 Task: Find connections with filter location Earlsfield with filter topic #careertips with filter profile language German with filter current company Prudent Technologies and Consulting, Inc. with filter school Poornima University with filter industry Utility System Construction with filter service category Information Management with filter keywords title Construction Worker
Action: Mouse moved to (174, 296)
Screenshot: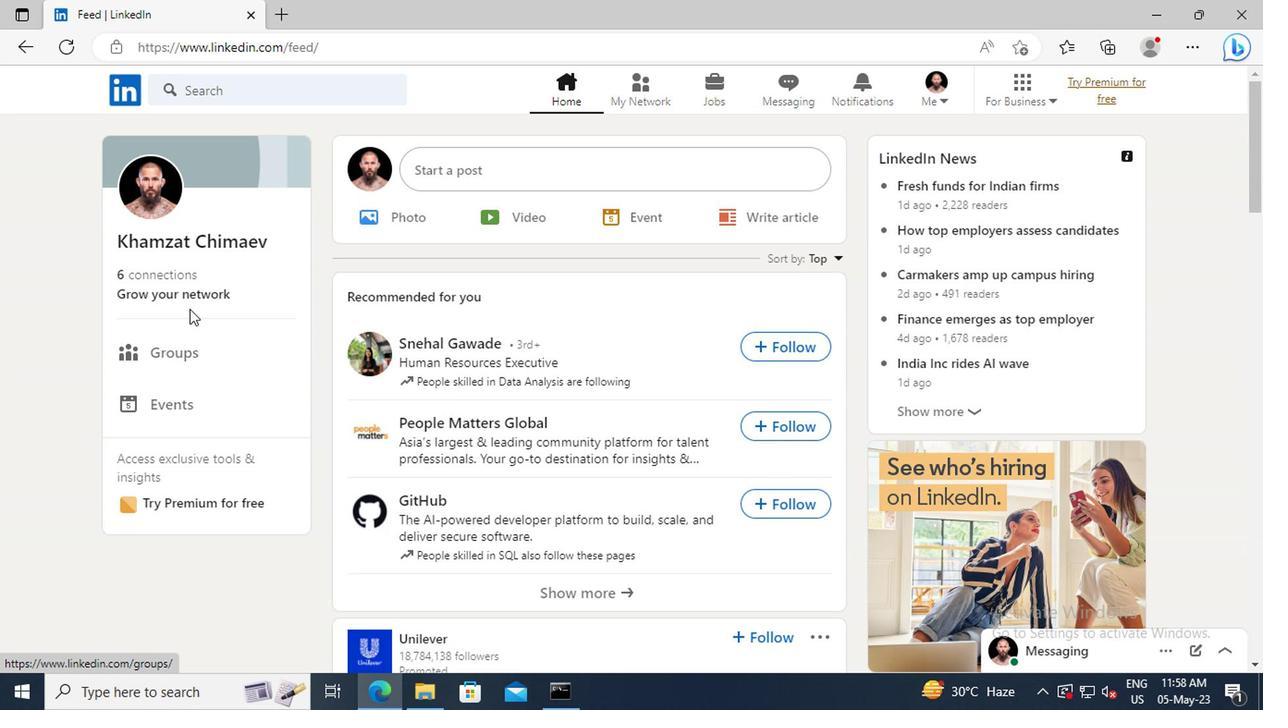 
Action: Mouse pressed left at (174, 296)
Screenshot: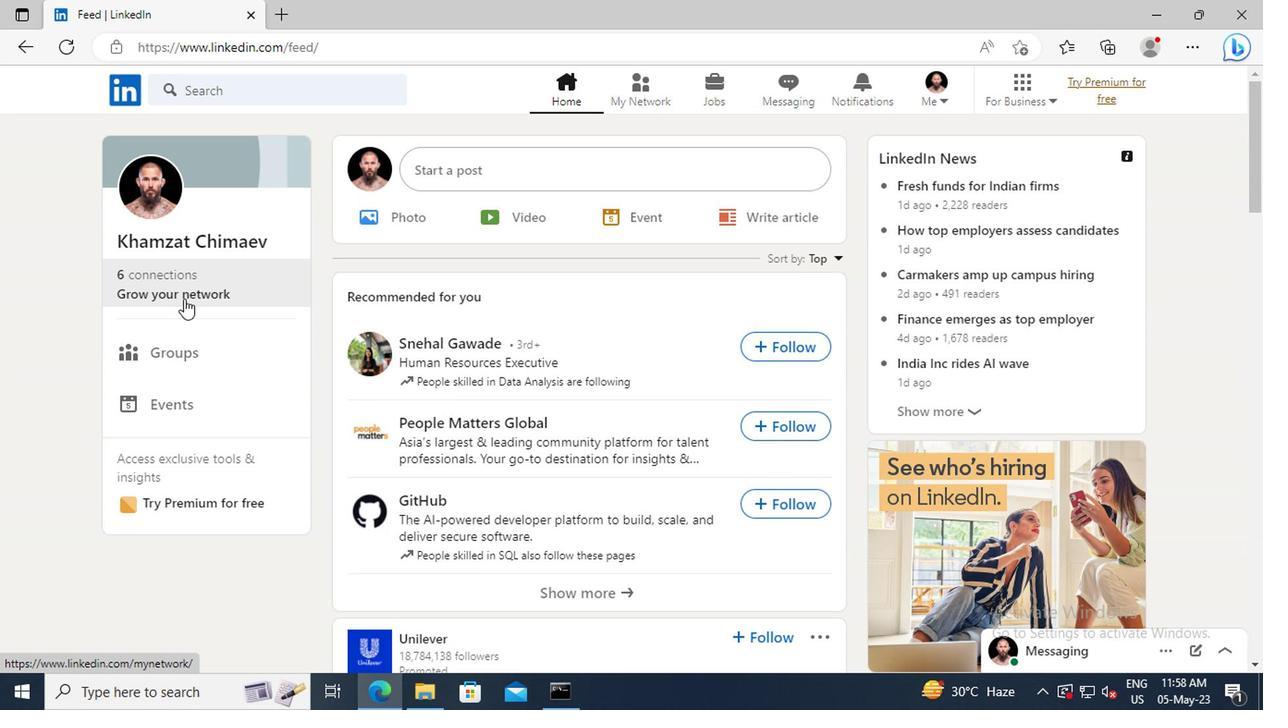 
Action: Mouse moved to (182, 196)
Screenshot: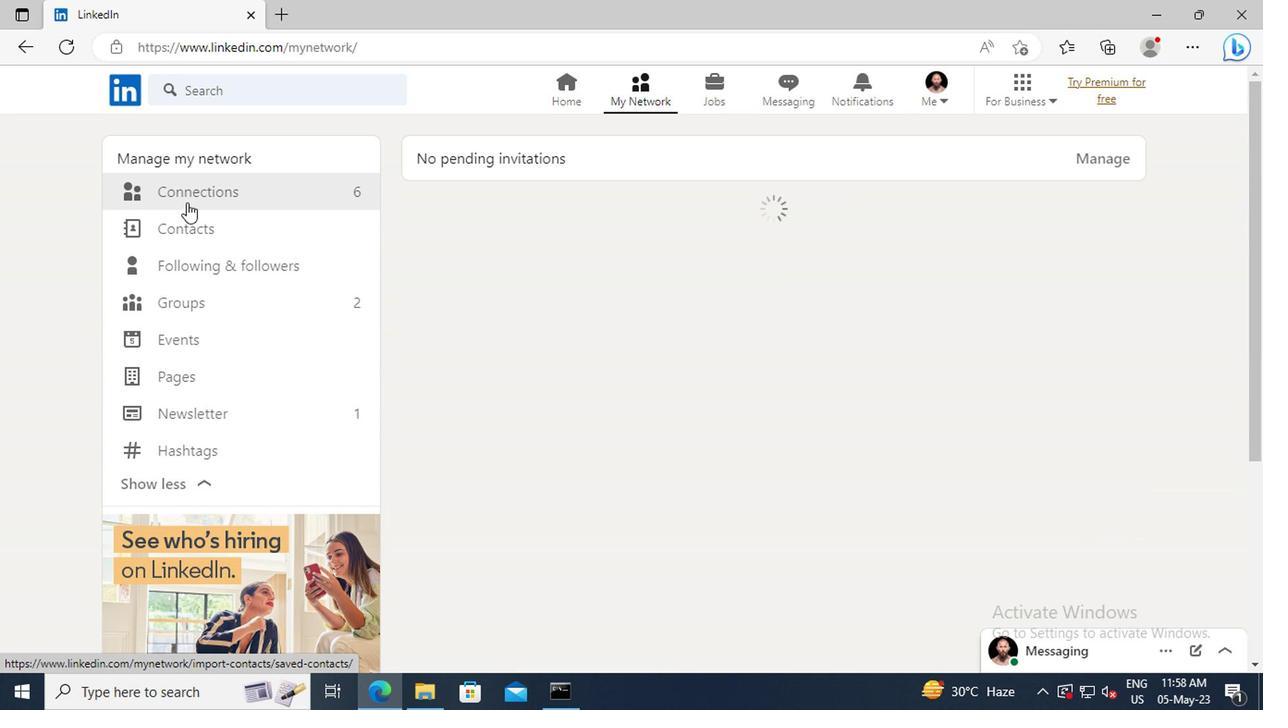 
Action: Mouse pressed left at (182, 196)
Screenshot: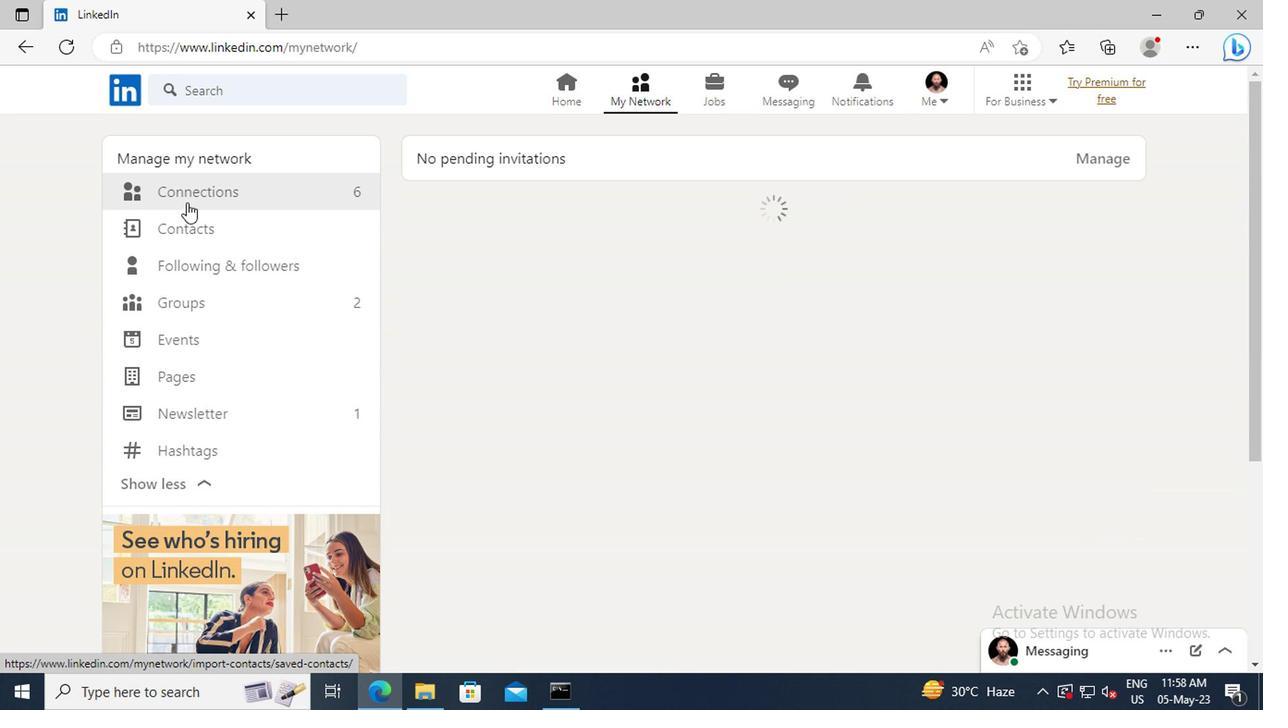 
Action: Mouse moved to (736, 198)
Screenshot: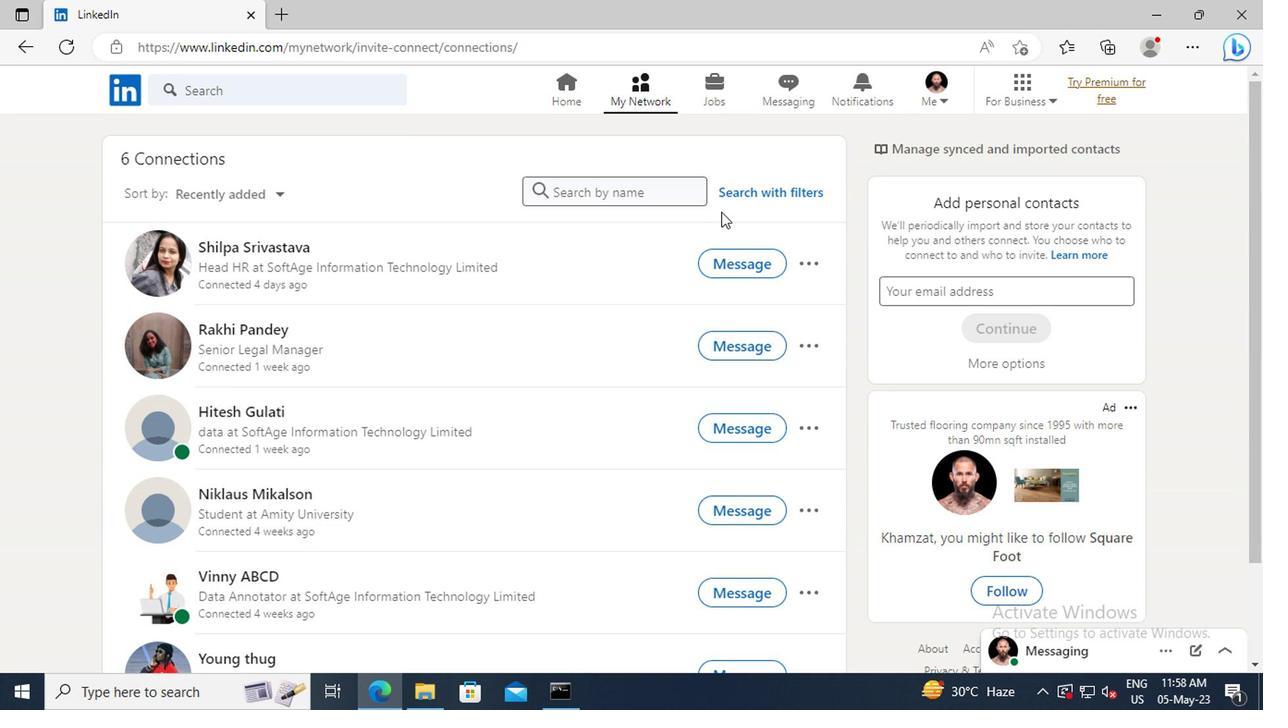 
Action: Mouse pressed left at (736, 198)
Screenshot: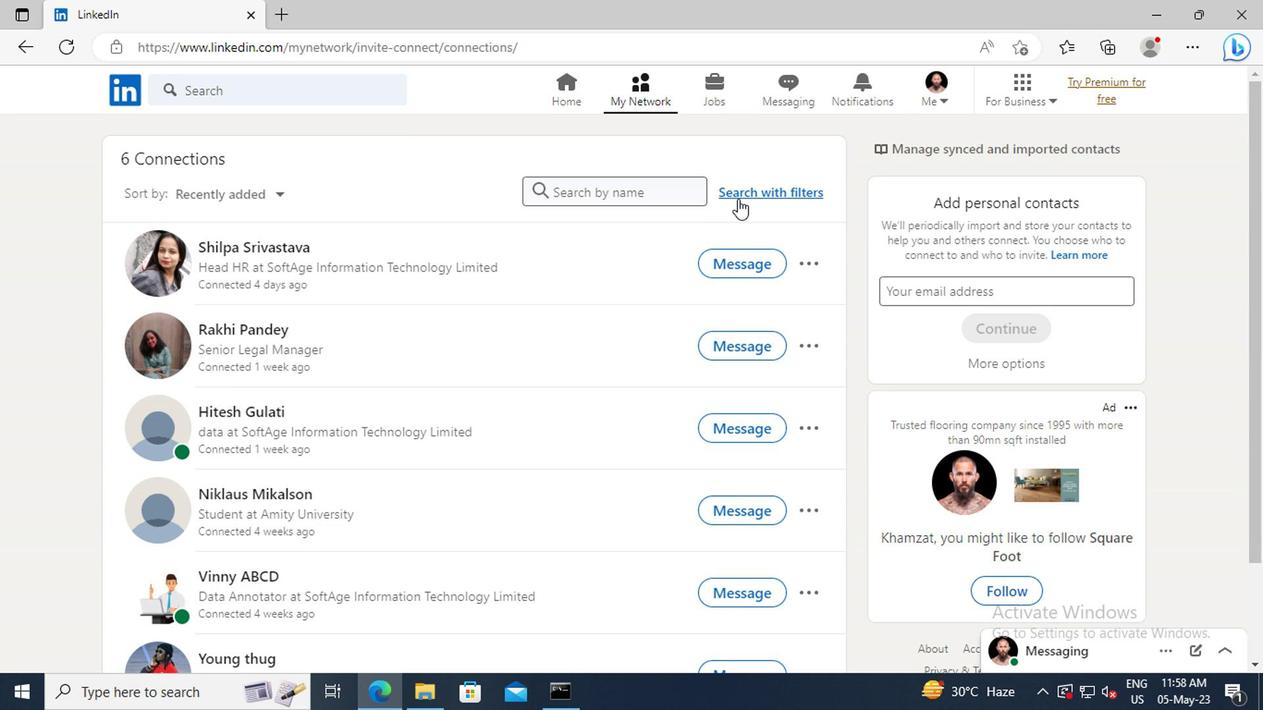 
Action: Mouse moved to (700, 151)
Screenshot: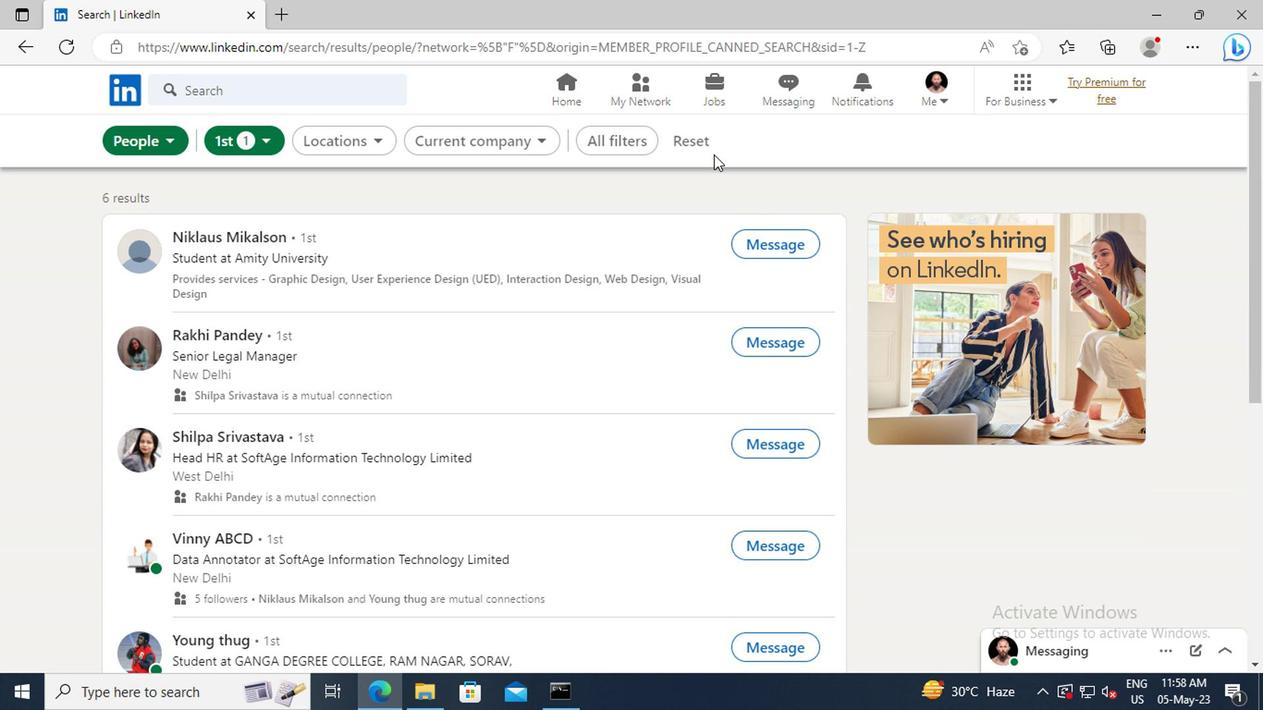 
Action: Mouse pressed left at (700, 151)
Screenshot: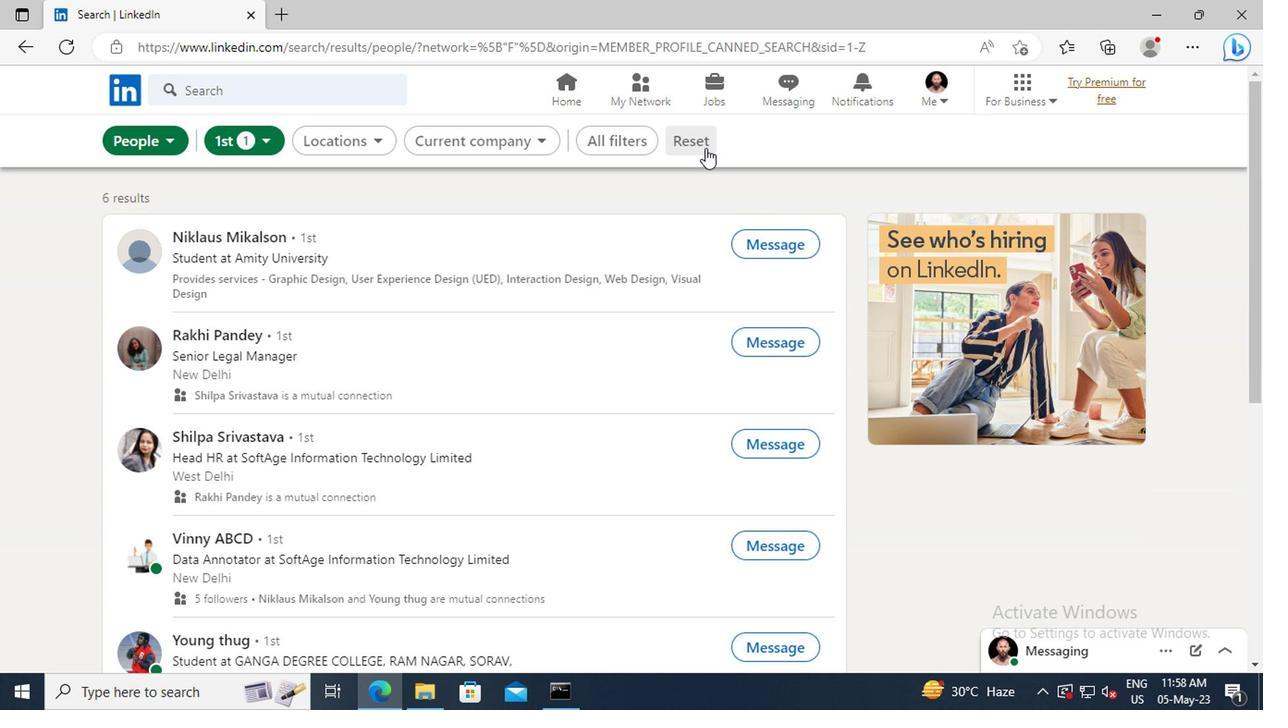 
Action: Mouse moved to (677, 148)
Screenshot: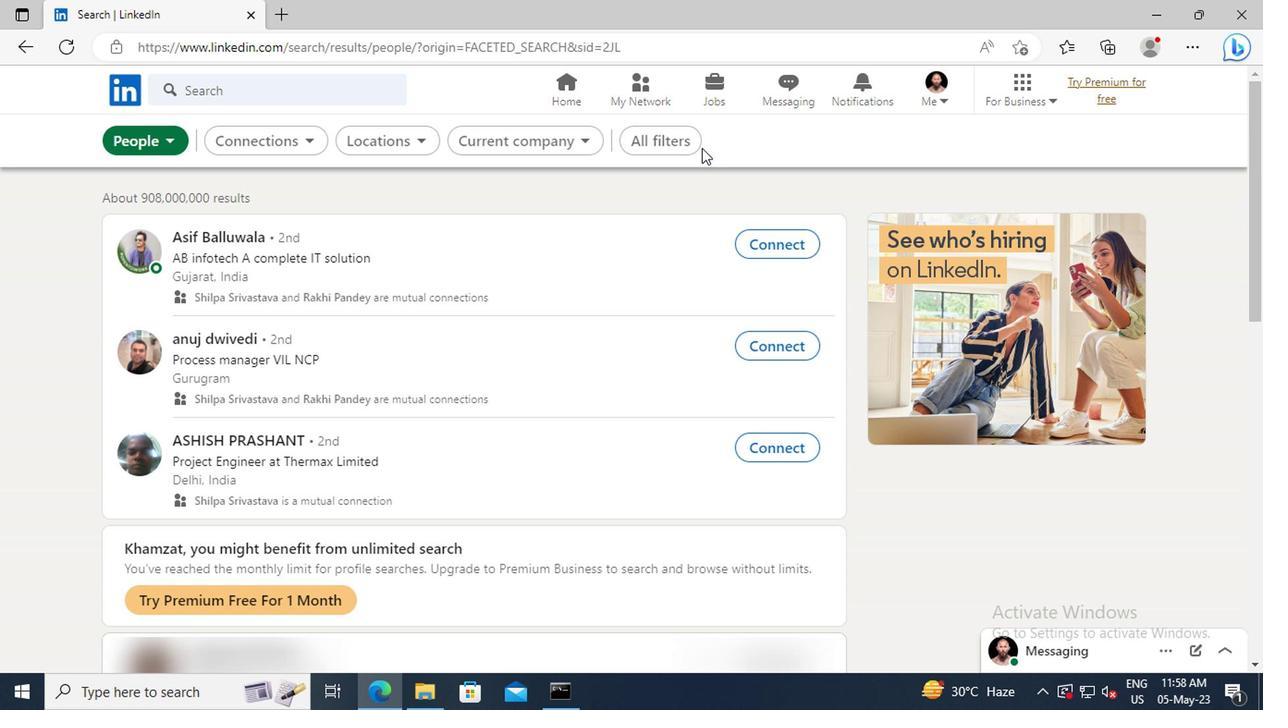
Action: Mouse pressed left at (677, 148)
Screenshot: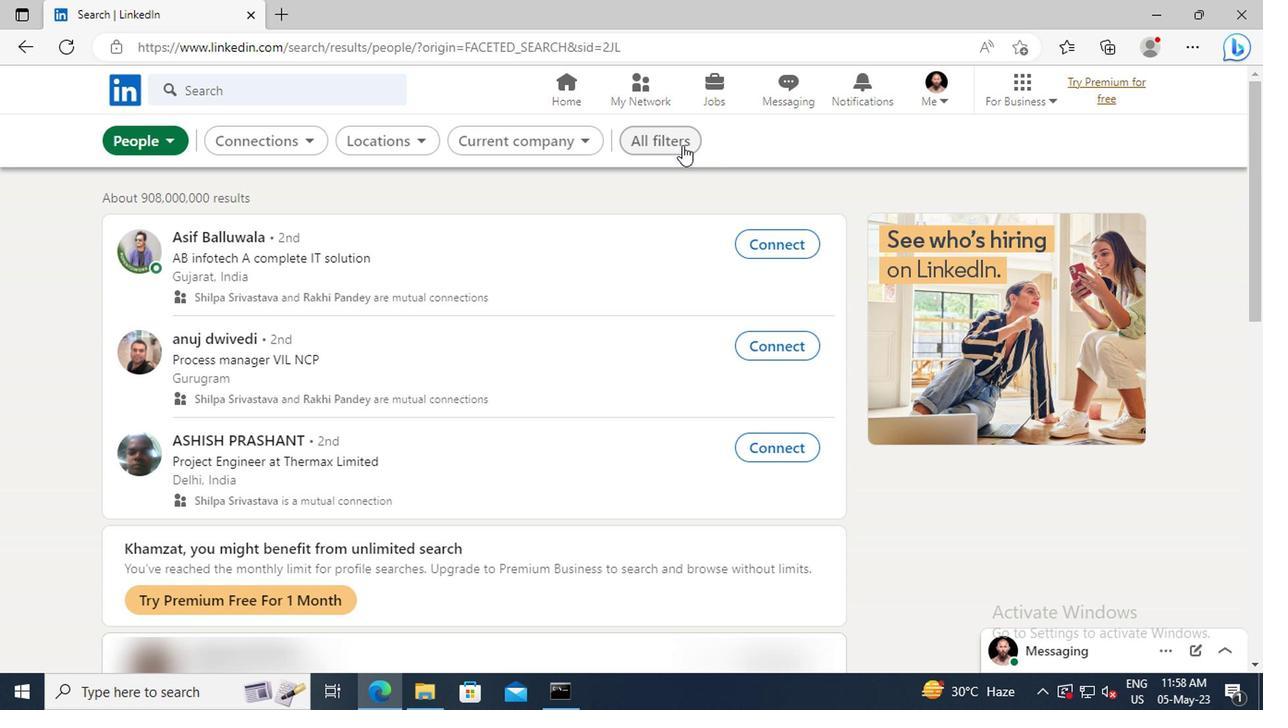 
Action: Mouse moved to (974, 316)
Screenshot: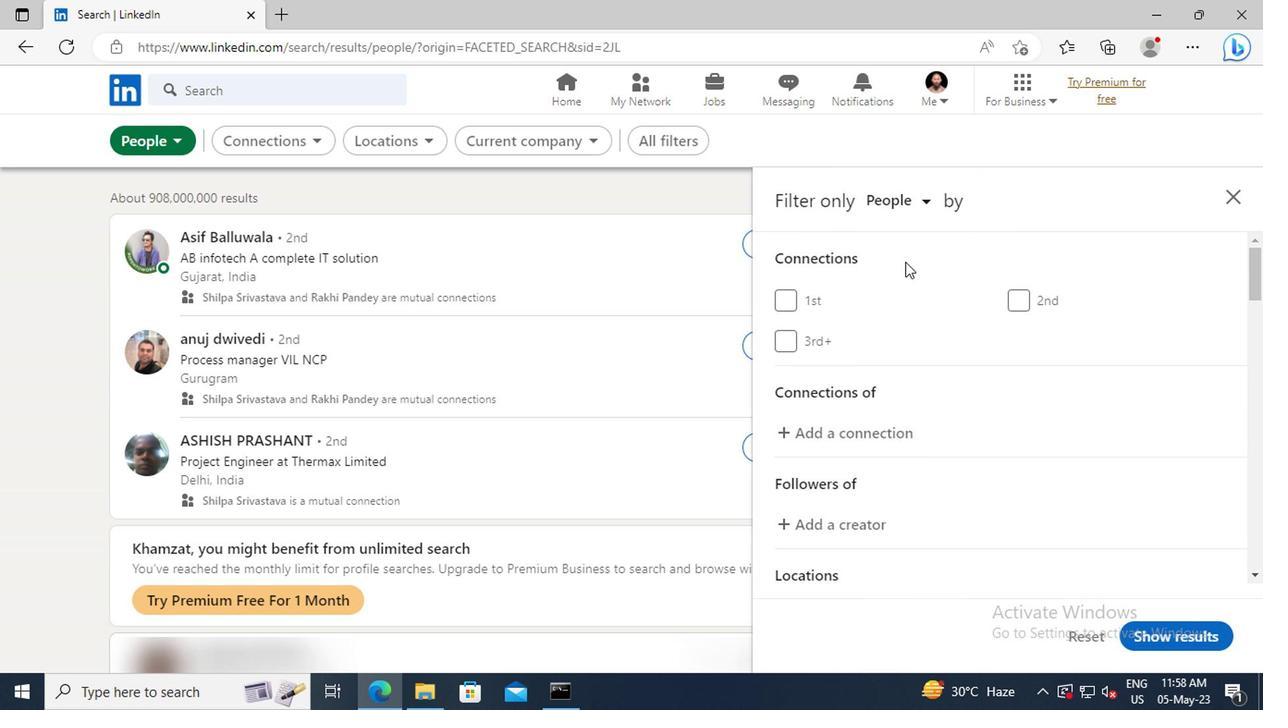 
Action: Mouse scrolled (974, 315) with delta (0, 0)
Screenshot: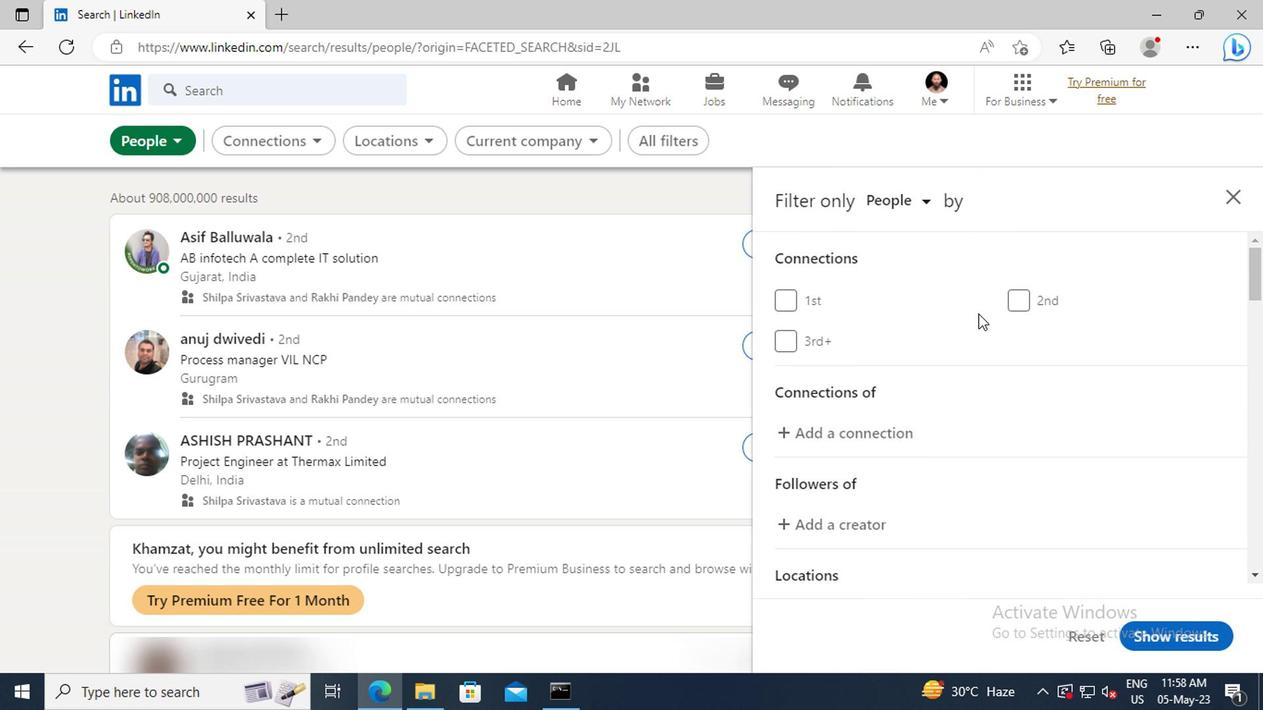 
Action: Mouse scrolled (974, 315) with delta (0, 0)
Screenshot: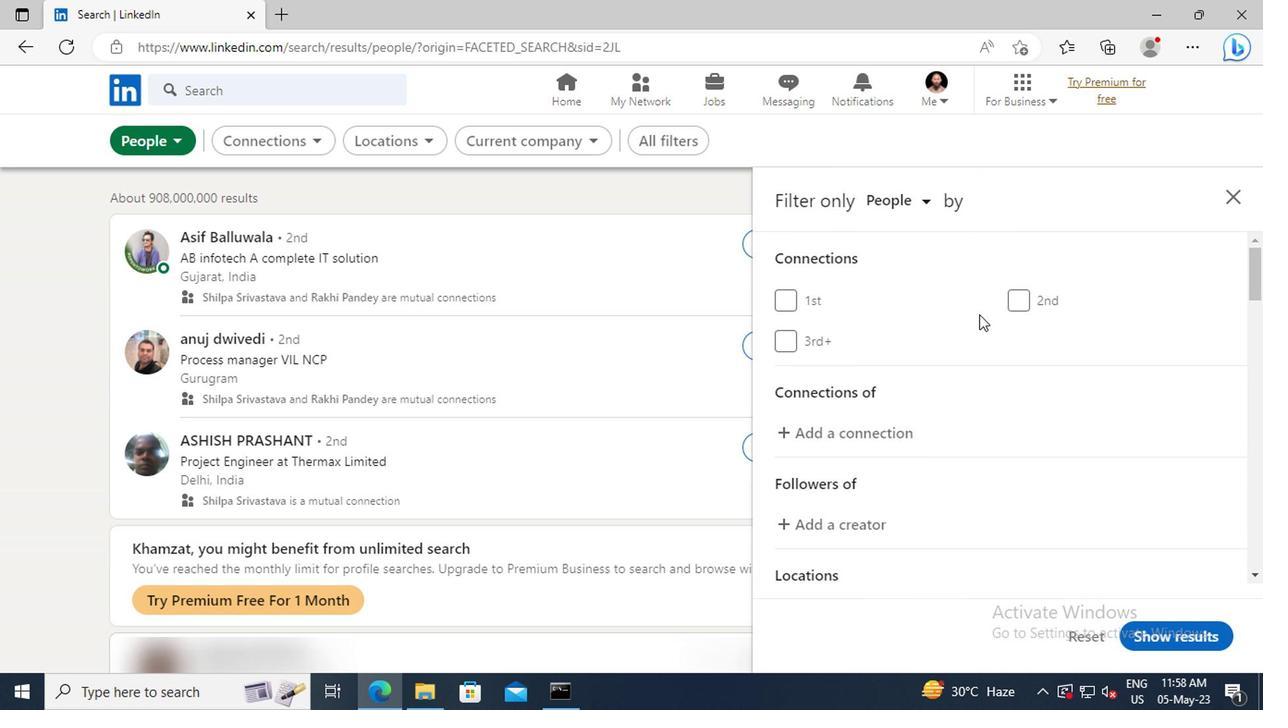 
Action: Mouse scrolled (974, 315) with delta (0, 0)
Screenshot: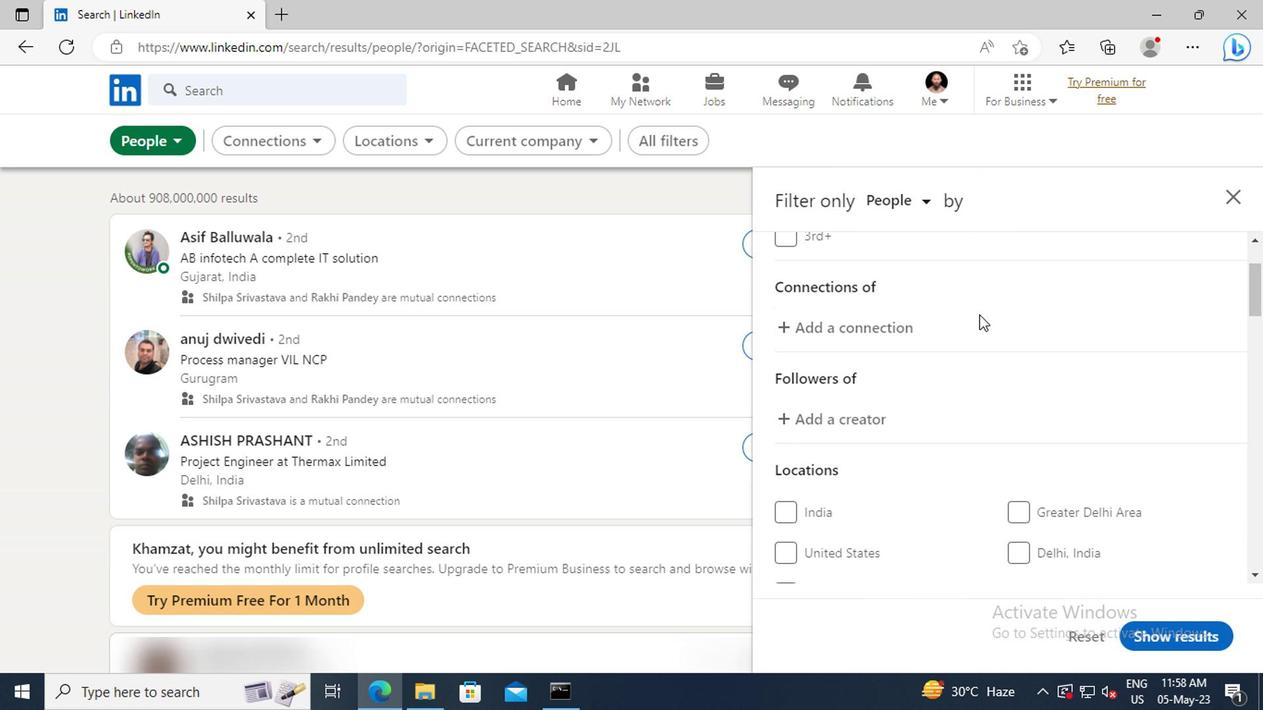 
Action: Mouse scrolled (974, 315) with delta (0, 0)
Screenshot: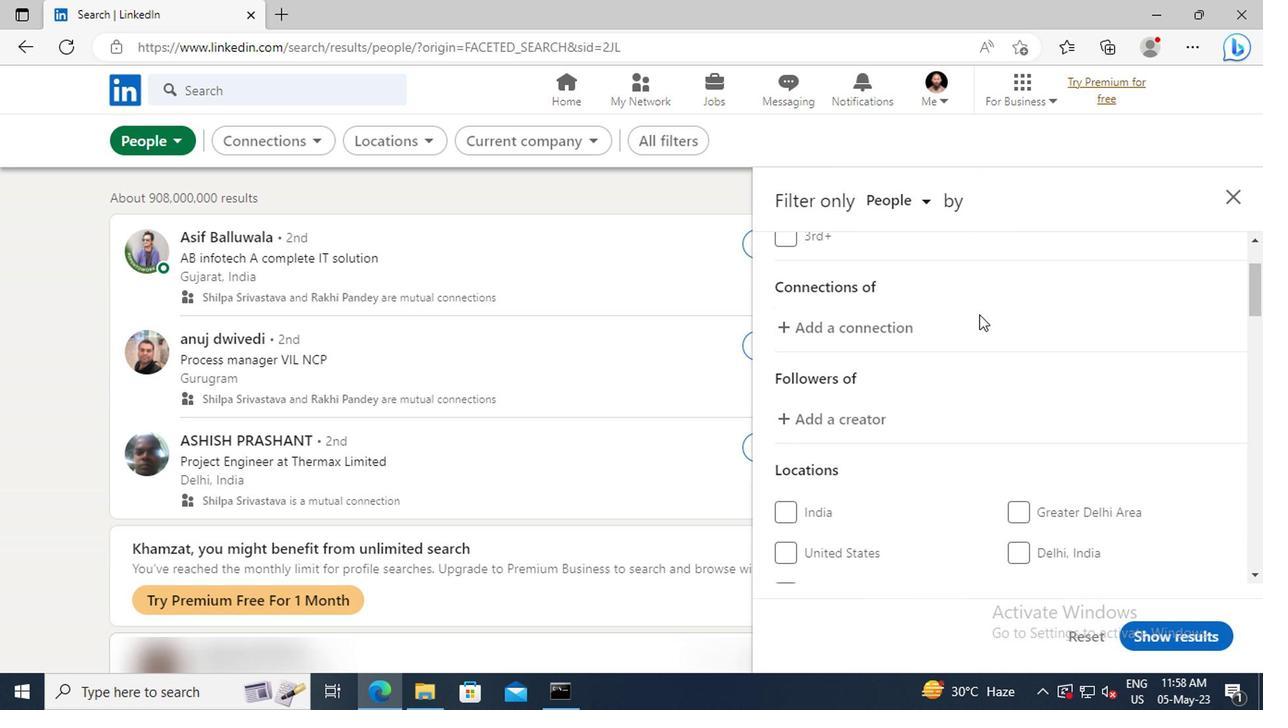 
Action: Mouse scrolled (974, 315) with delta (0, 0)
Screenshot: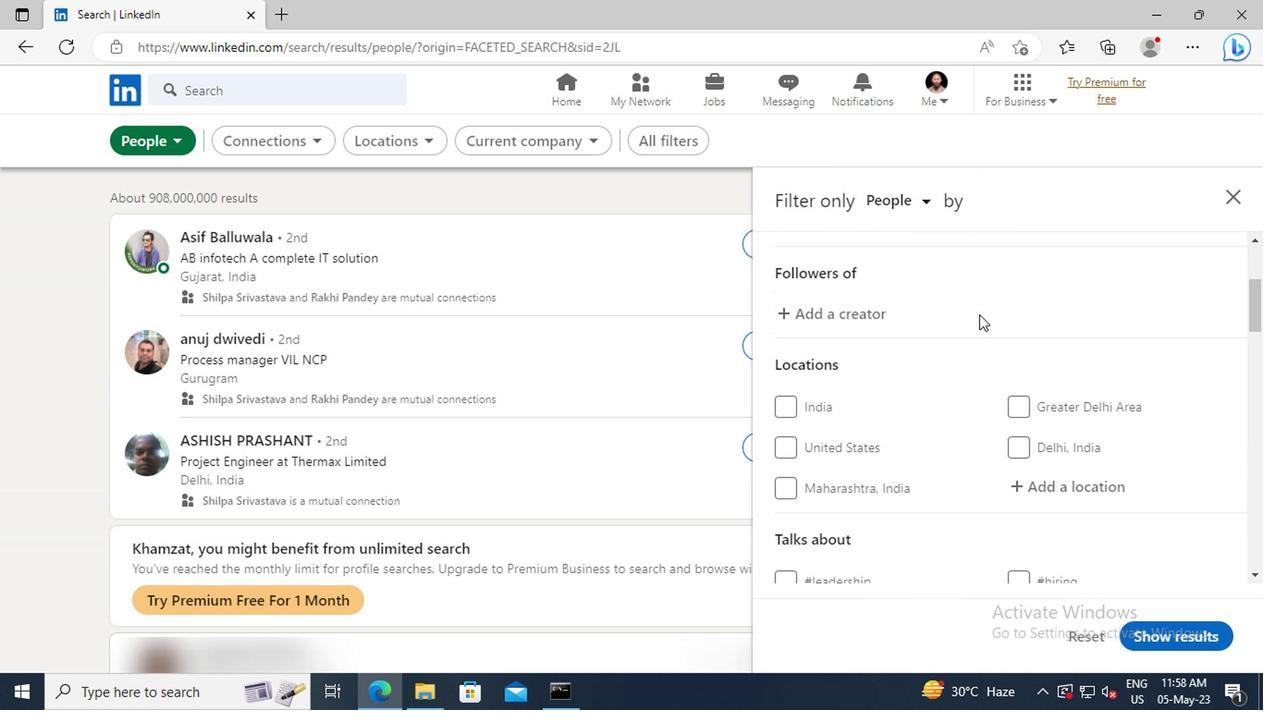 
Action: Mouse scrolled (974, 315) with delta (0, 0)
Screenshot: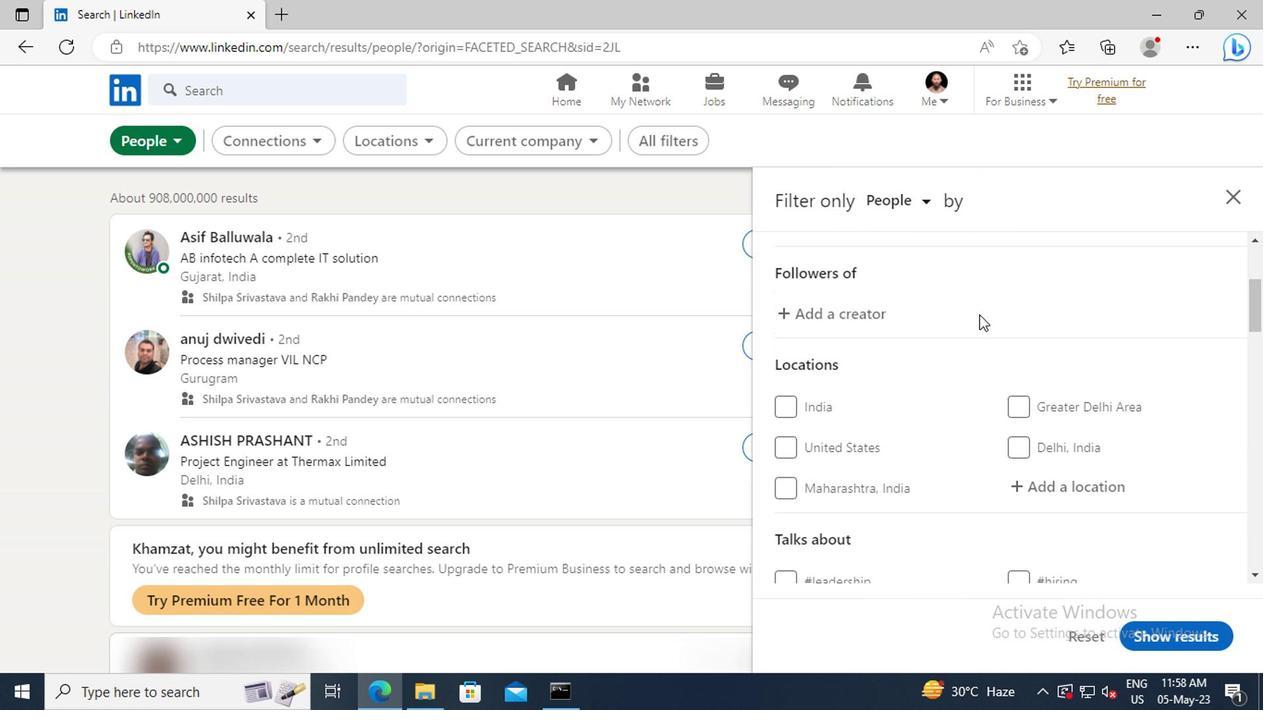 
Action: Mouse moved to (1027, 381)
Screenshot: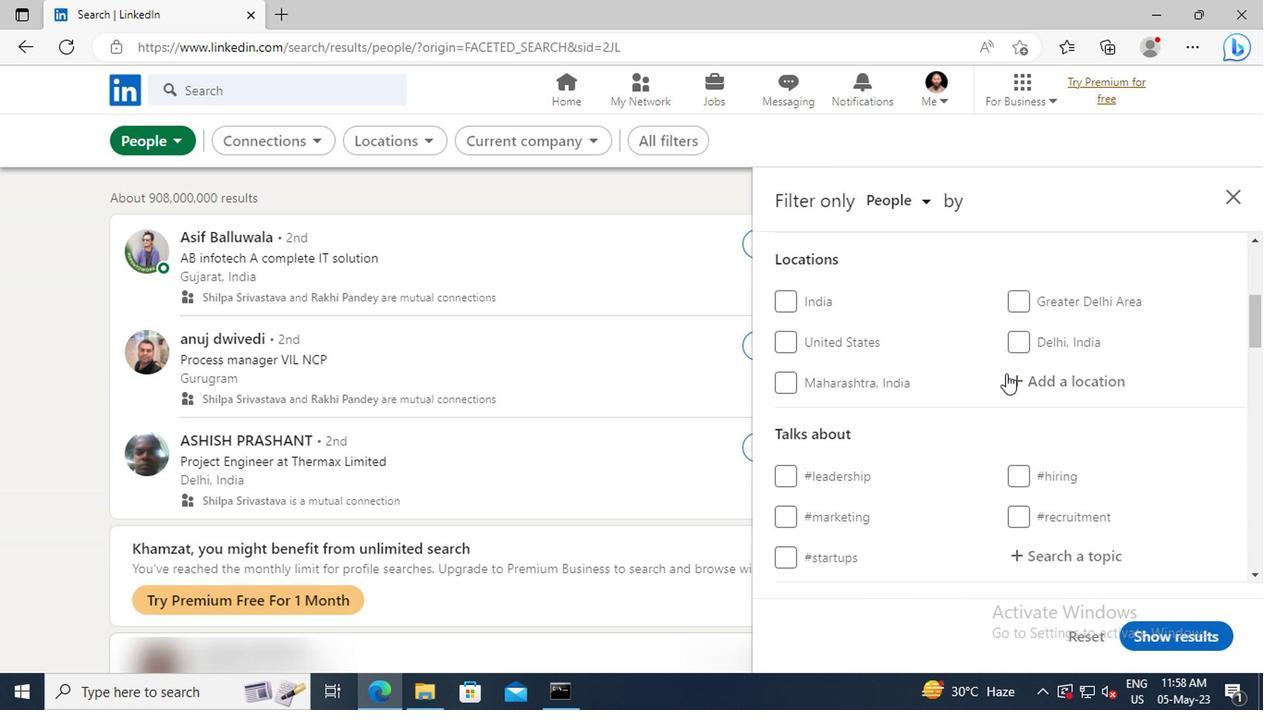 
Action: Mouse pressed left at (1027, 381)
Screenshot: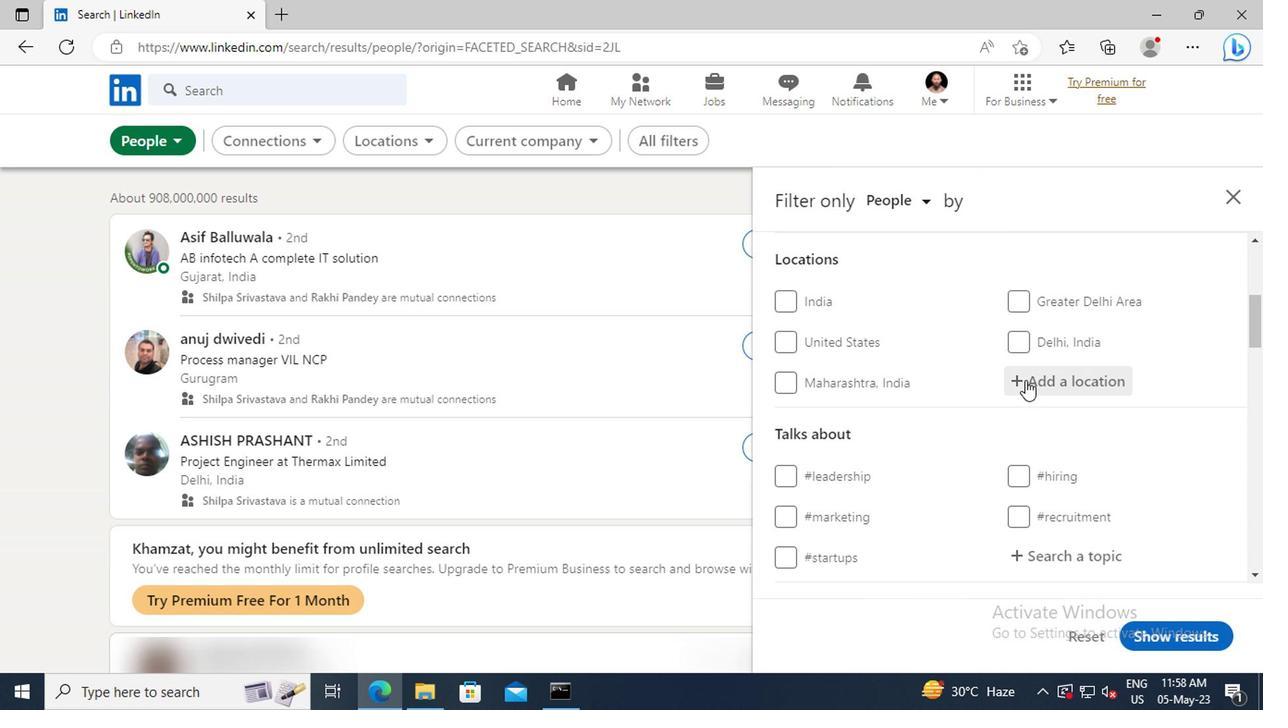 
Action: Key pressed <Key.shift>EARLSFIELD<Key.enter>
Screenshot: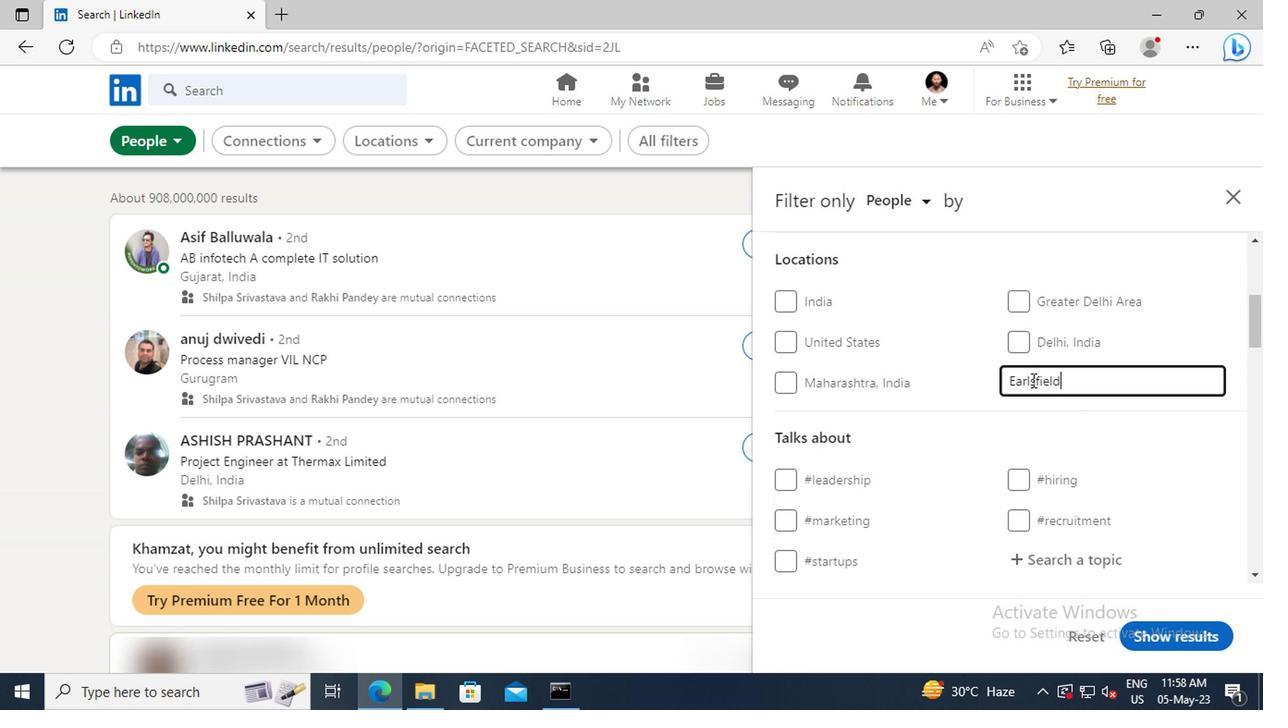 
Action: Mouse scrolled (1027, 380) with delta (0, 0)
Screenshot: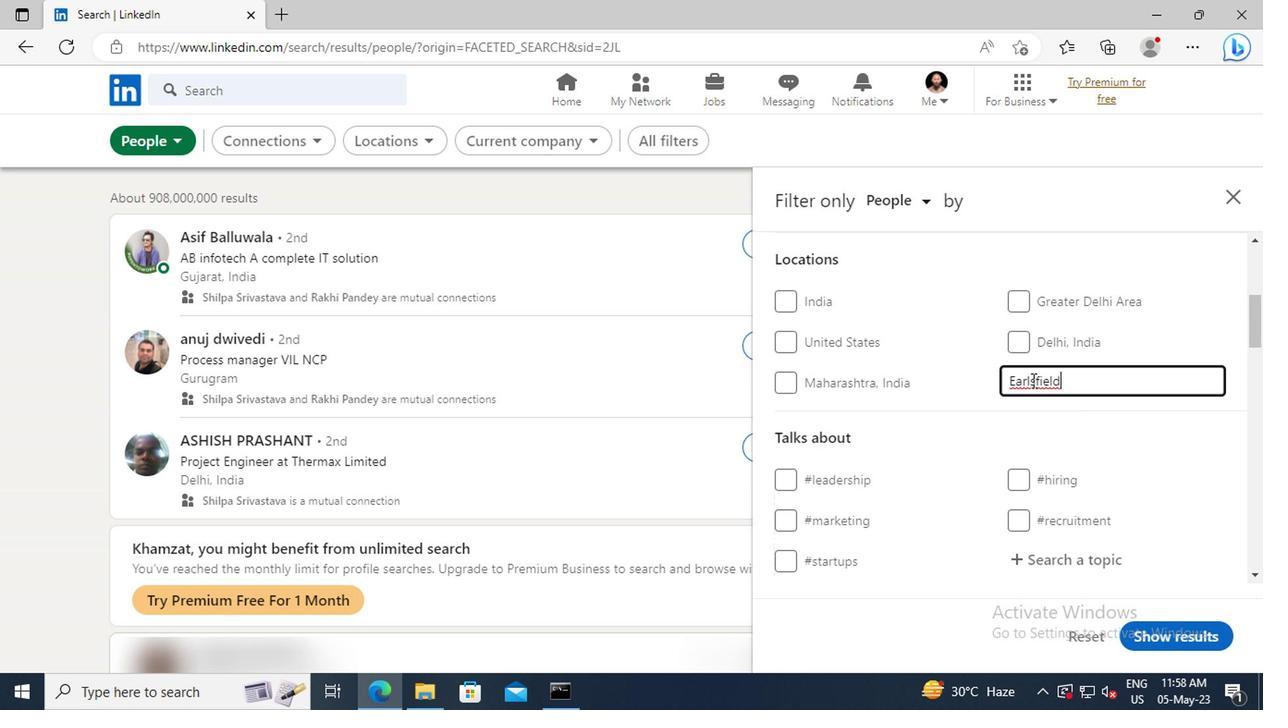 
Action: Mouse scrolled (1027, 380) with delta (0, 0)
Screenshot: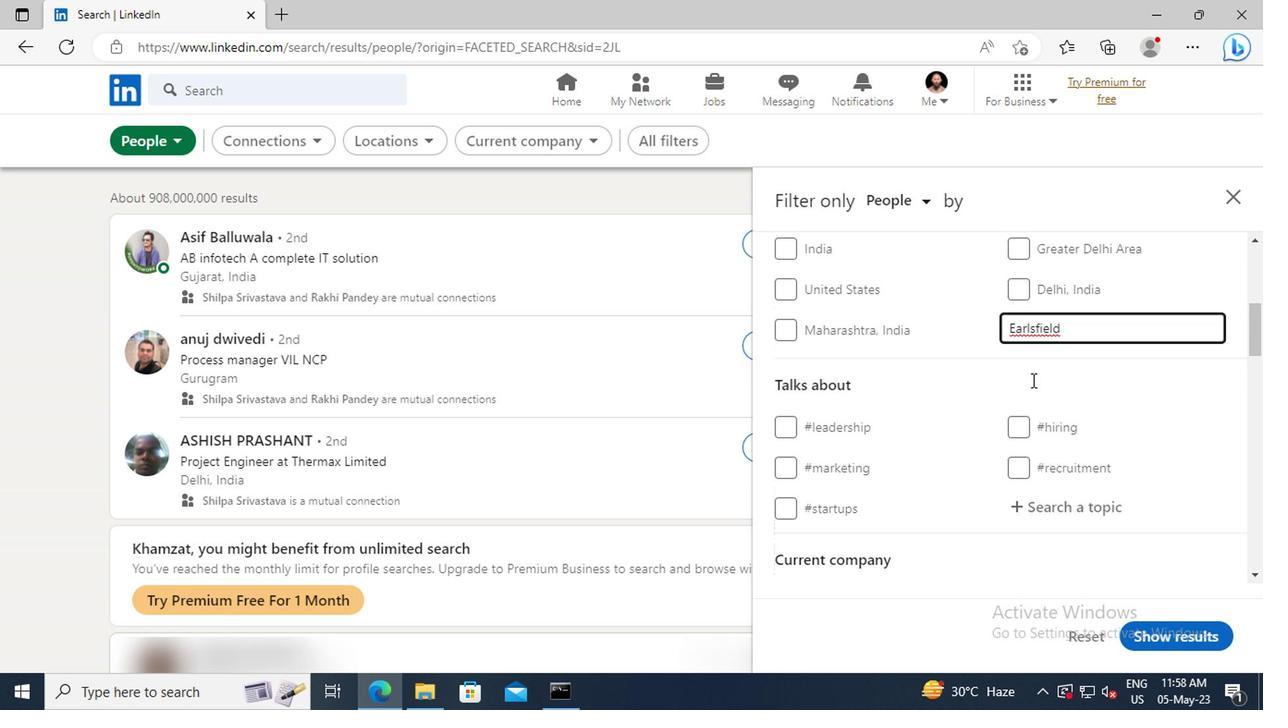 
Action: Mouse scrolled (1027, 380) with delta (0, 0)
Screenshot: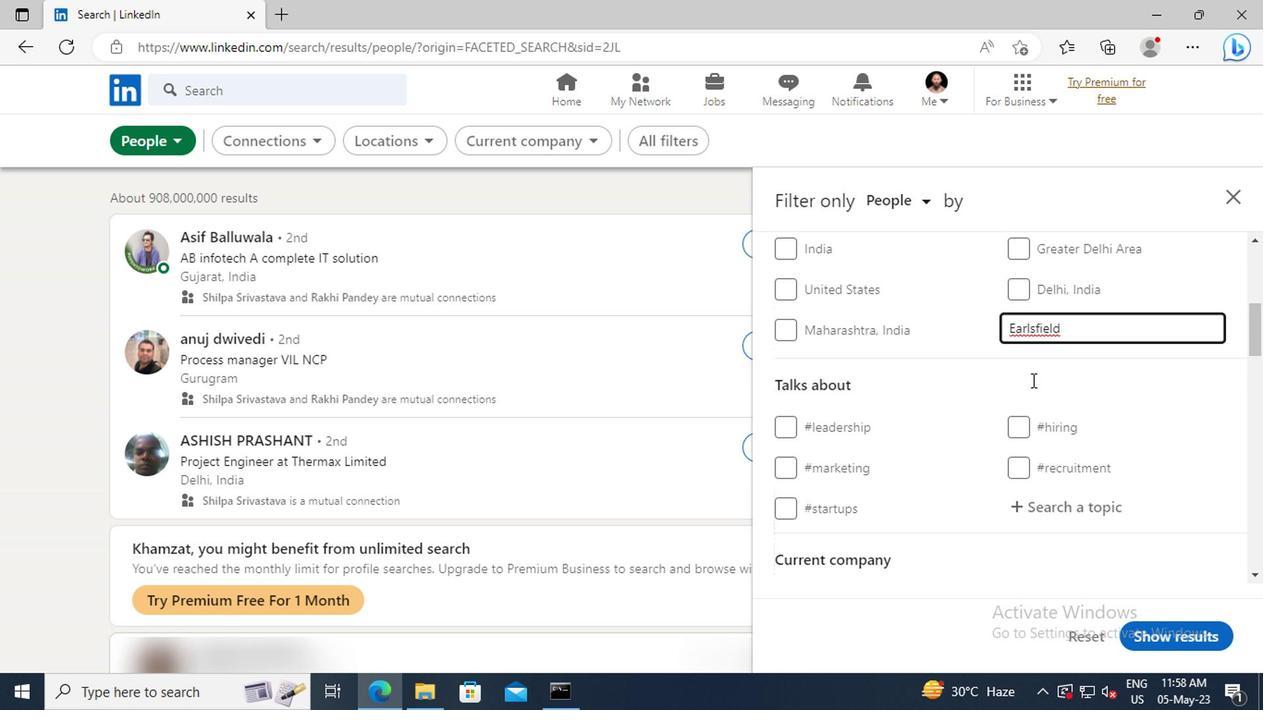 
Action: Mouse moved to (1028, 398)
Screenshot: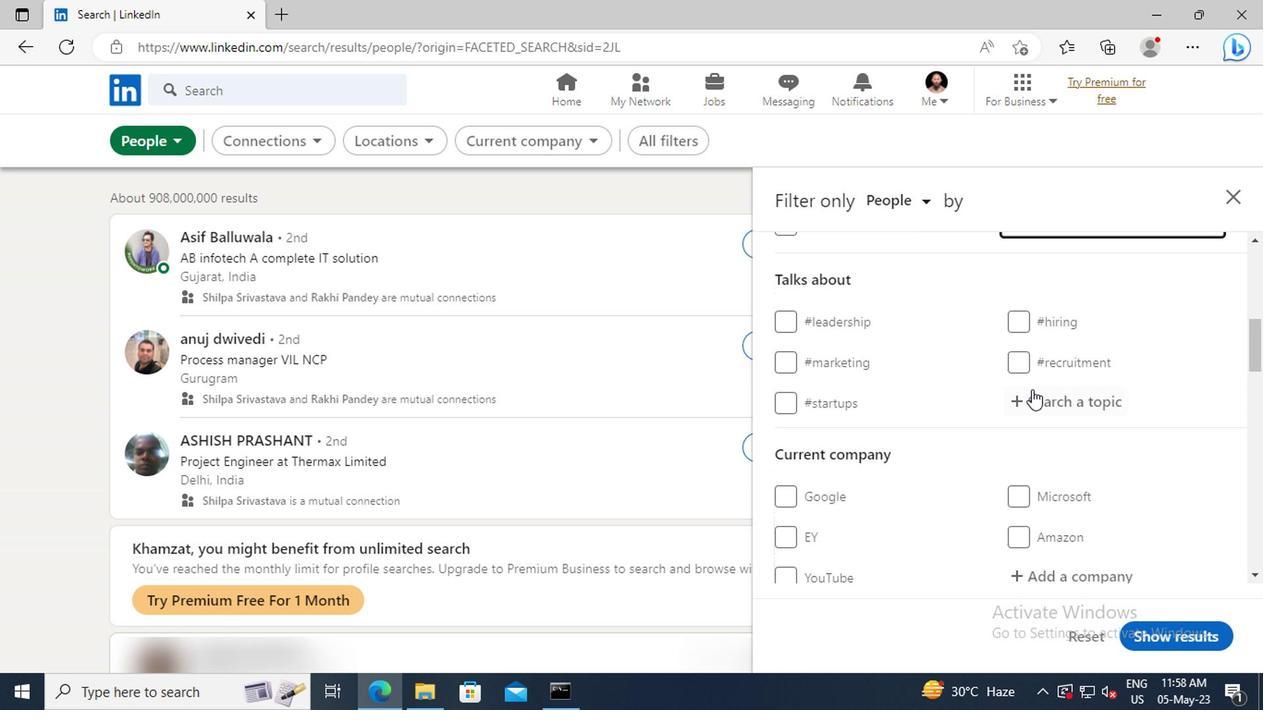 
Action: Mouse pressed left at (1028, 398)
Screenshot: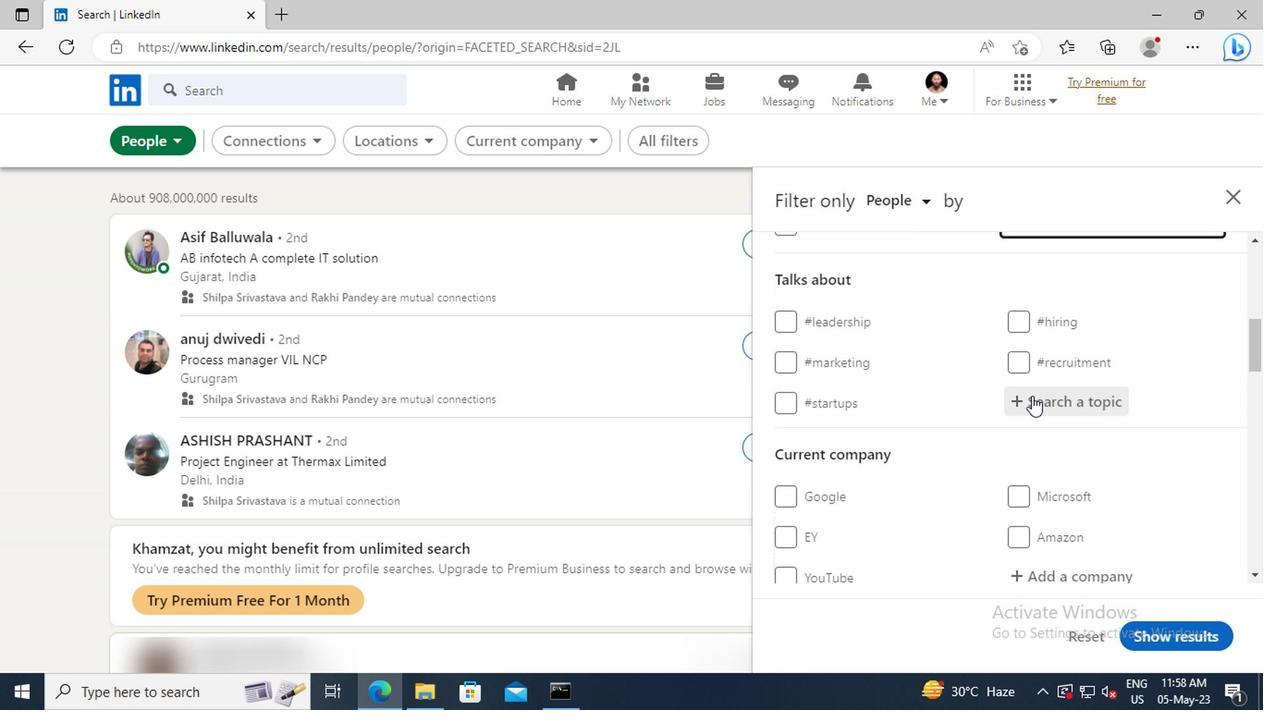 
Action: Key pressed CAREERT
Screenshot: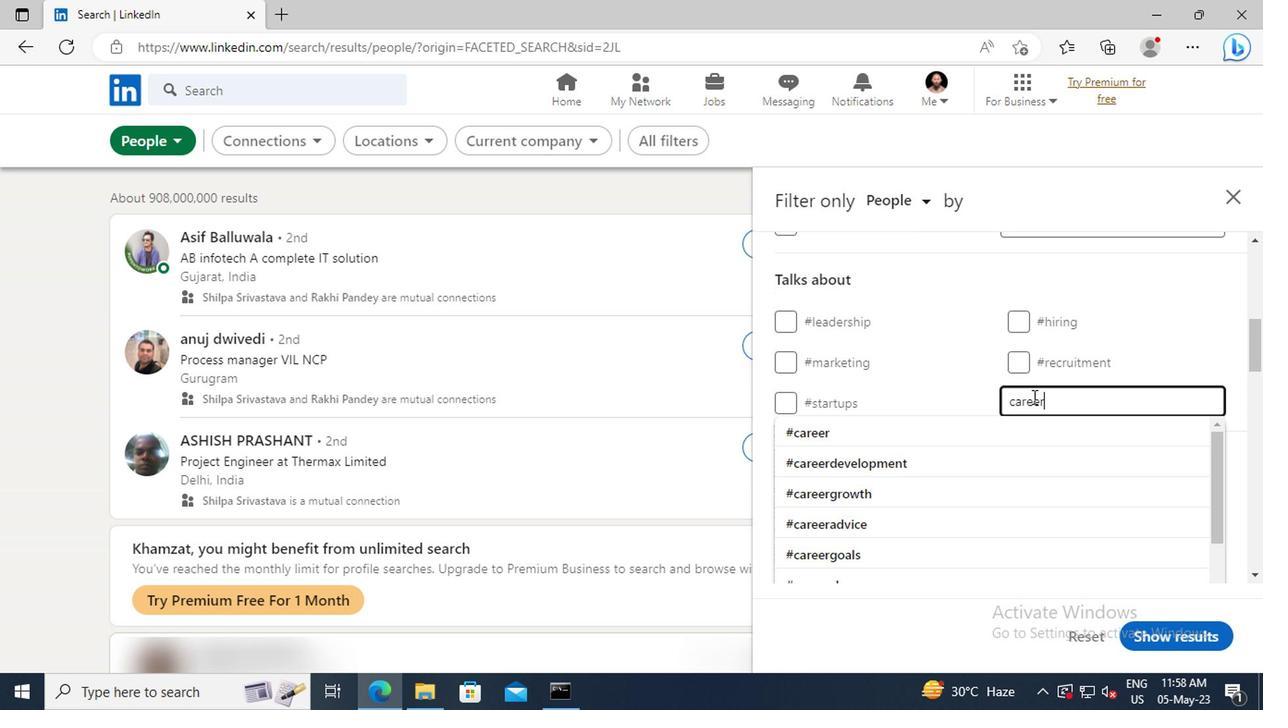 
Action: Mouse moved to (1028, 424)
Screenshot: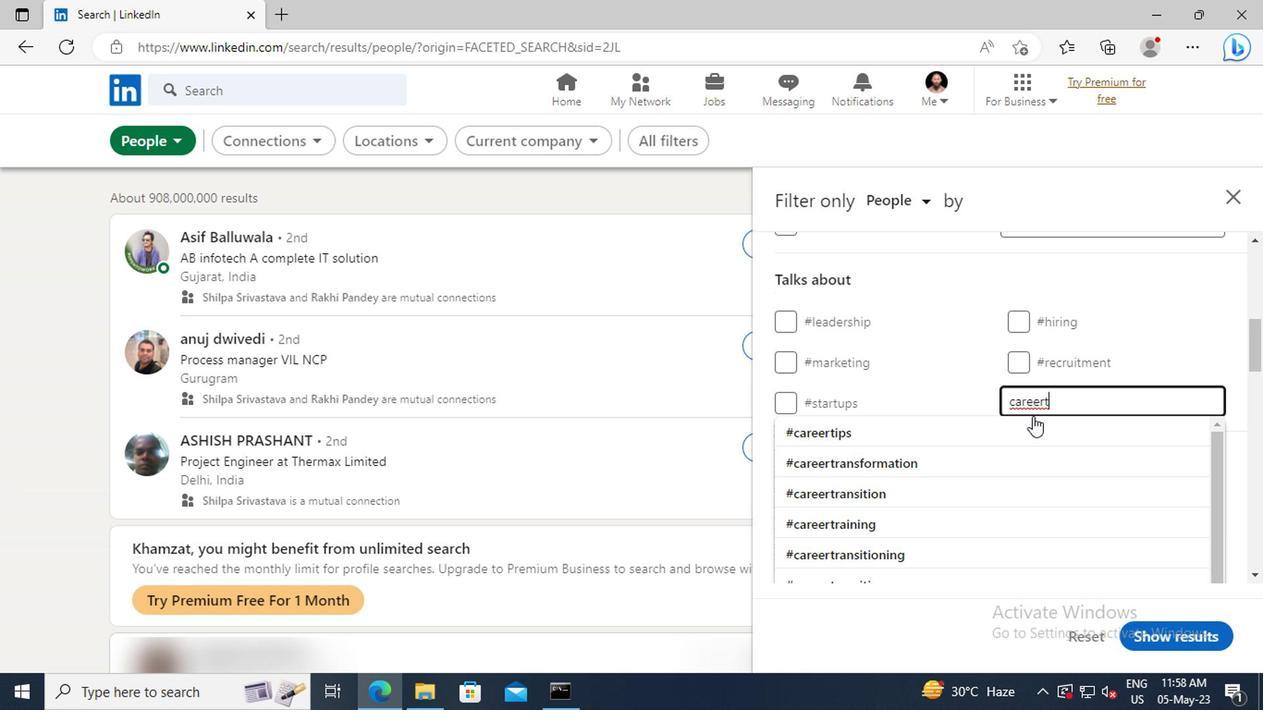 
Action: Mouse pressed left at (1028, 424)
Screenshot: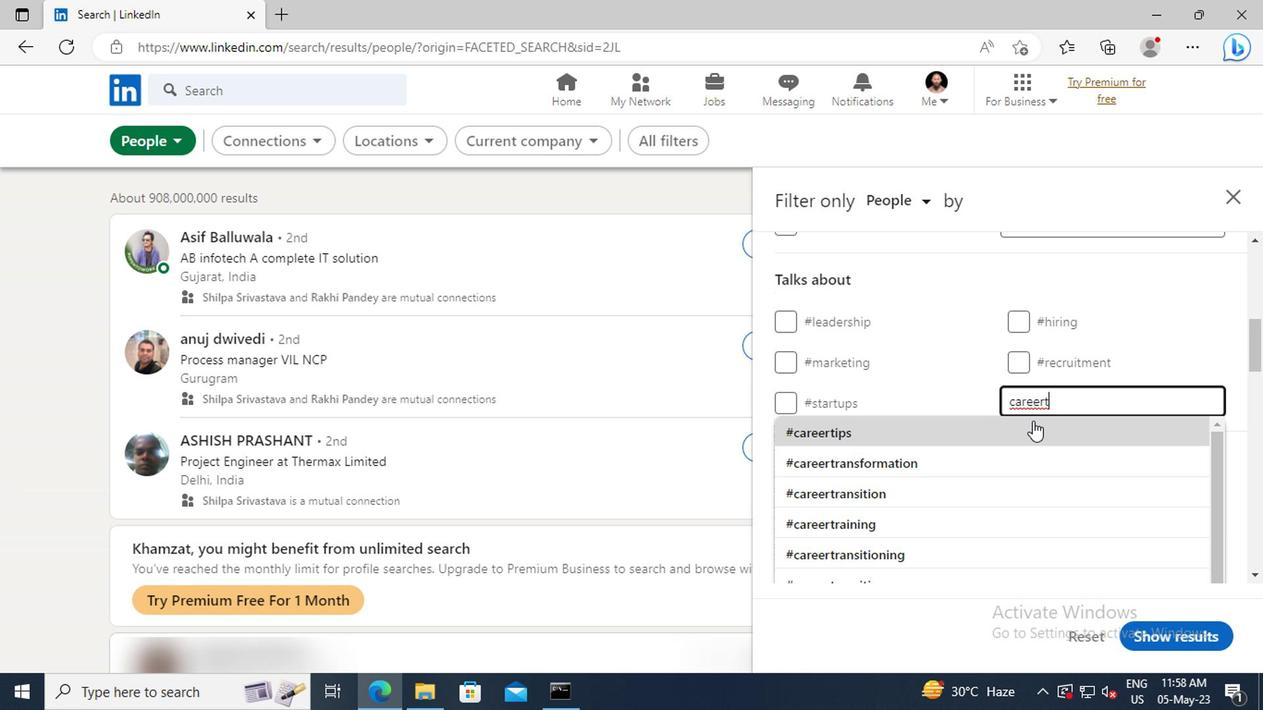 
Action: Mouse scrolled (1028, 423) with delta (0, -1)
Screenshot: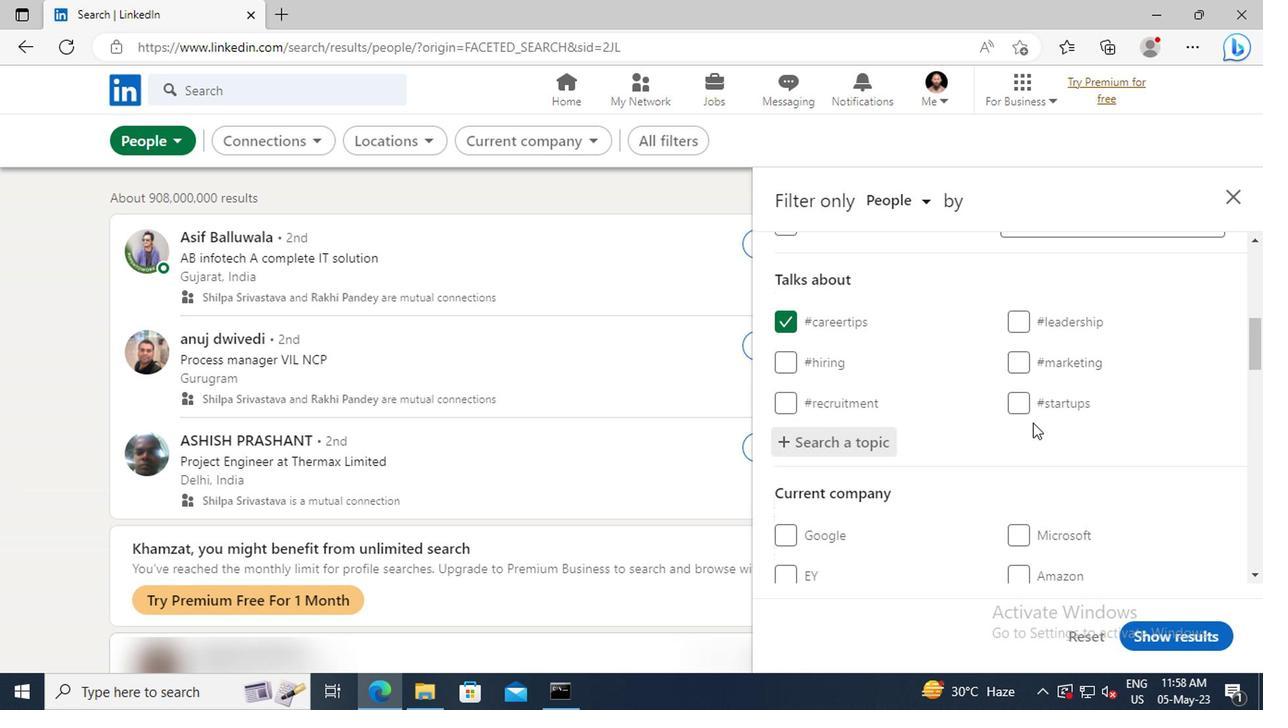 
Action: Mouse scrolled (1028, 423) with delta (0, -1)
Screenshot: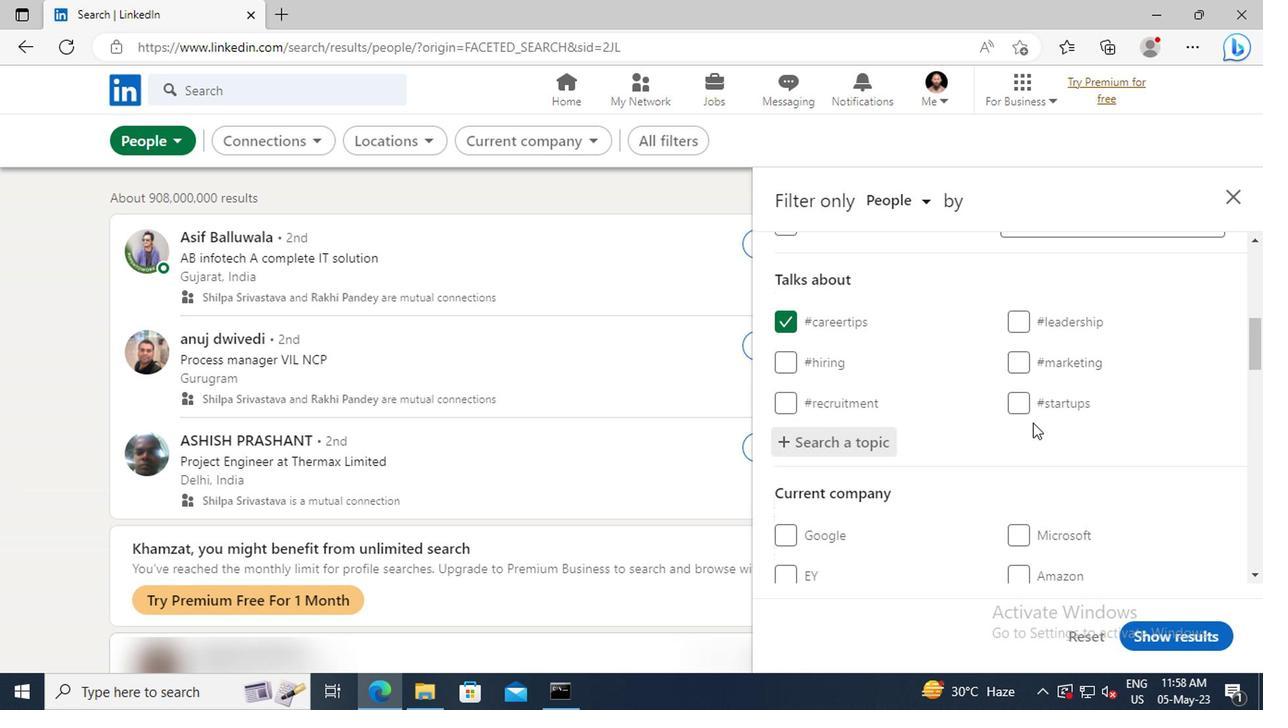 
Action: Mouse scrolled (1028, 423) with delta (0, -1)
Screenshot: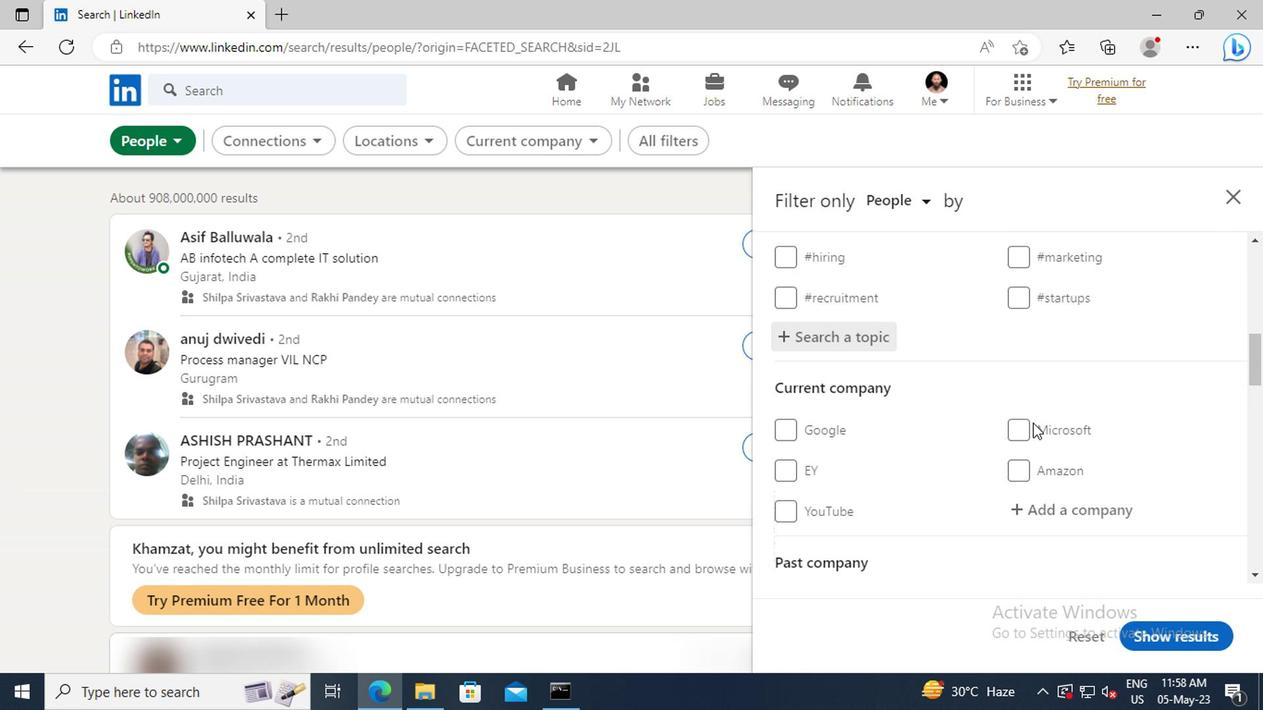 
Action: Mouse scrolled (1028, 423) with delta (0, -1)
Screenshot: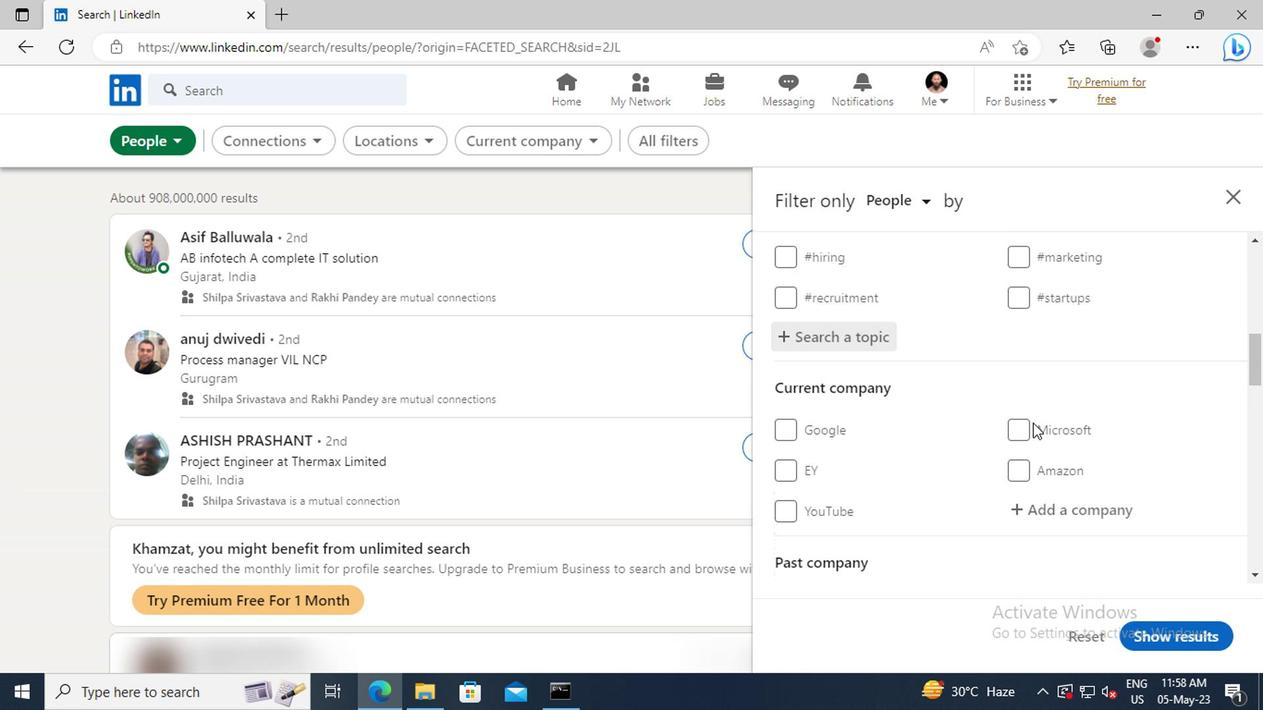 
Action: Mouse scrolled (1028, 423) with delta (0, -1)
Screenshot: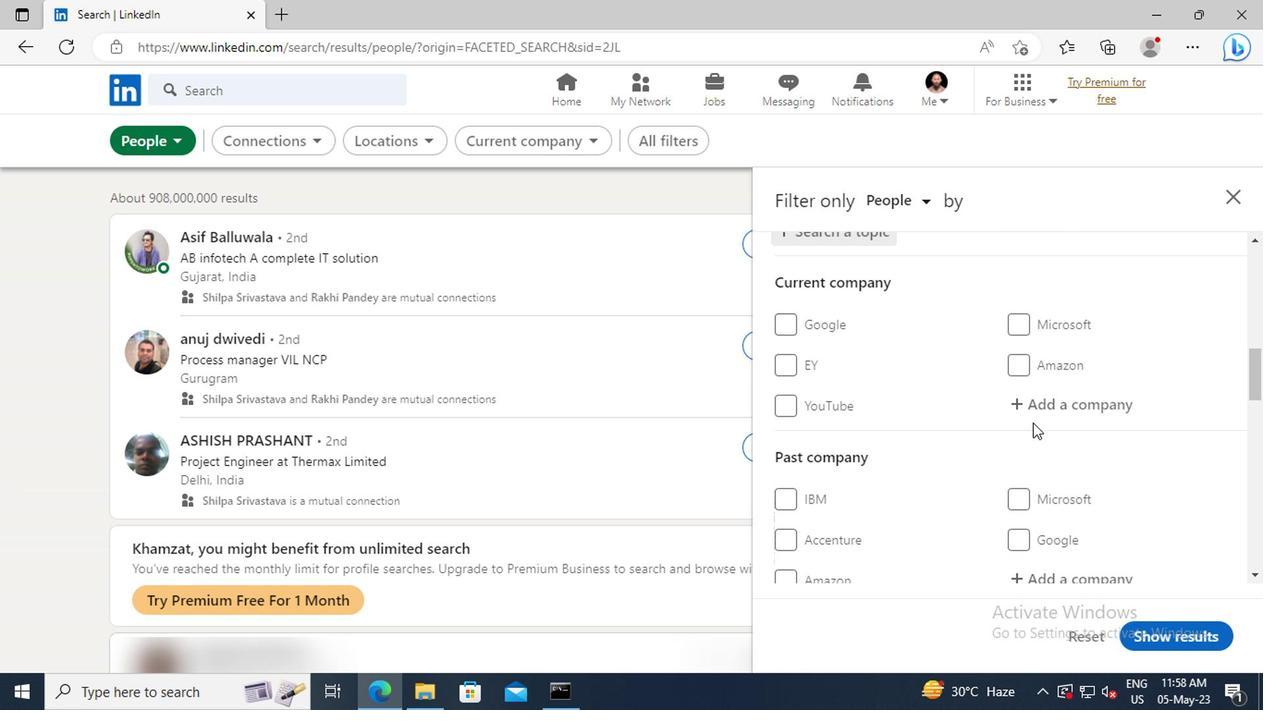 
Action: Mouse scrolled (1028, 423) with delta (0, -1)
Screenshot: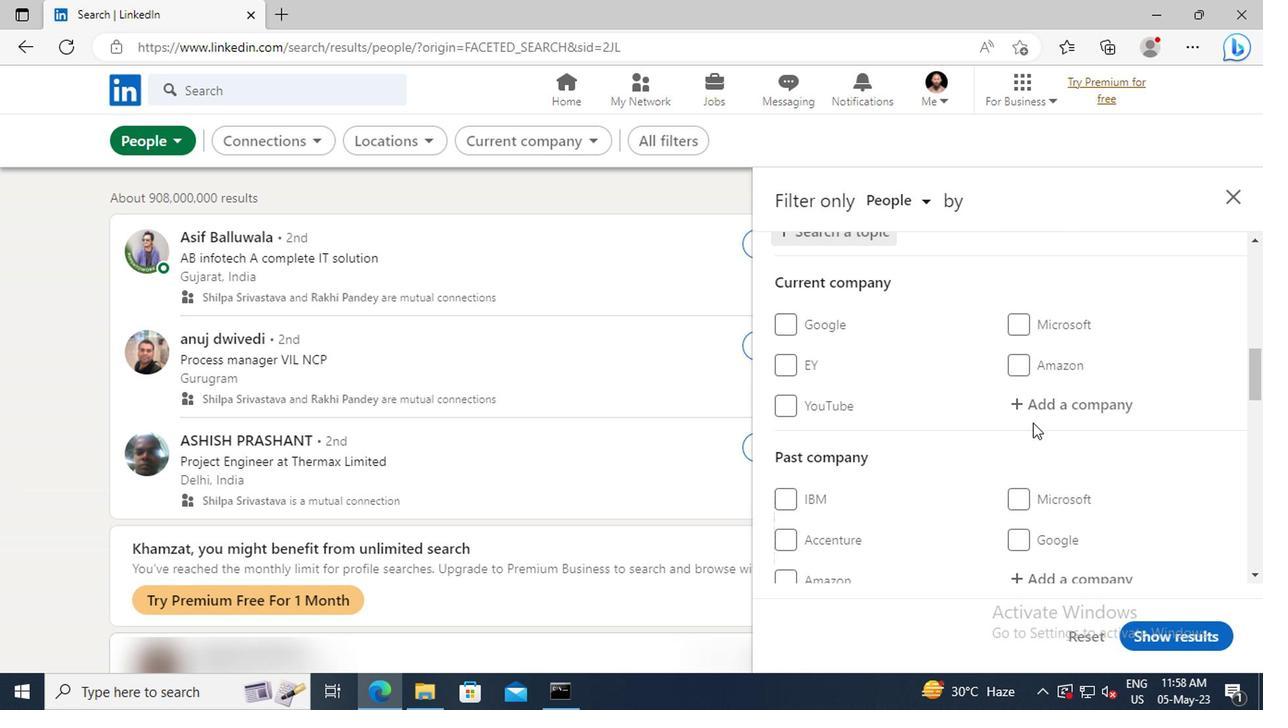 
Action: Mouse scrolled (1028, 423) with delta (0, -1)
Screenshot: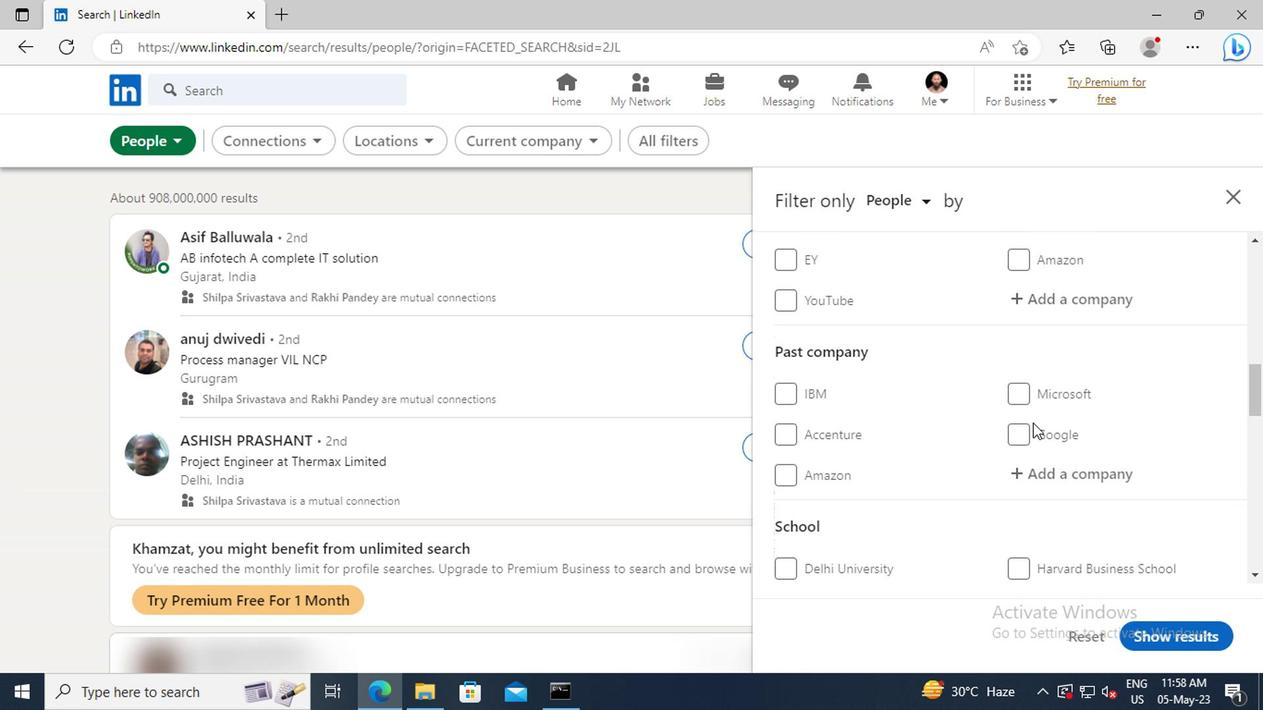 
Action: Mouse scrolled (1028, 423) with delta (0, -1)
Screenshot: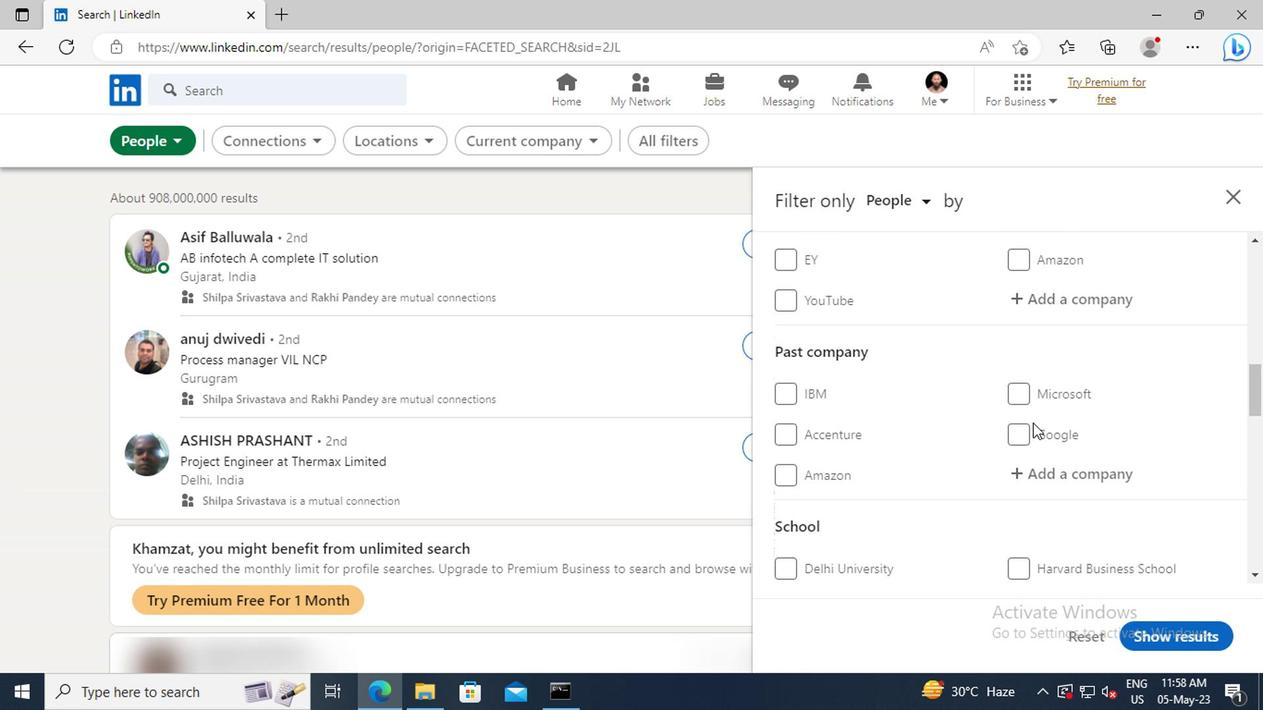 
Action: Mouse scrolled (1028, 423) with delta (0, -1)
Screenshot: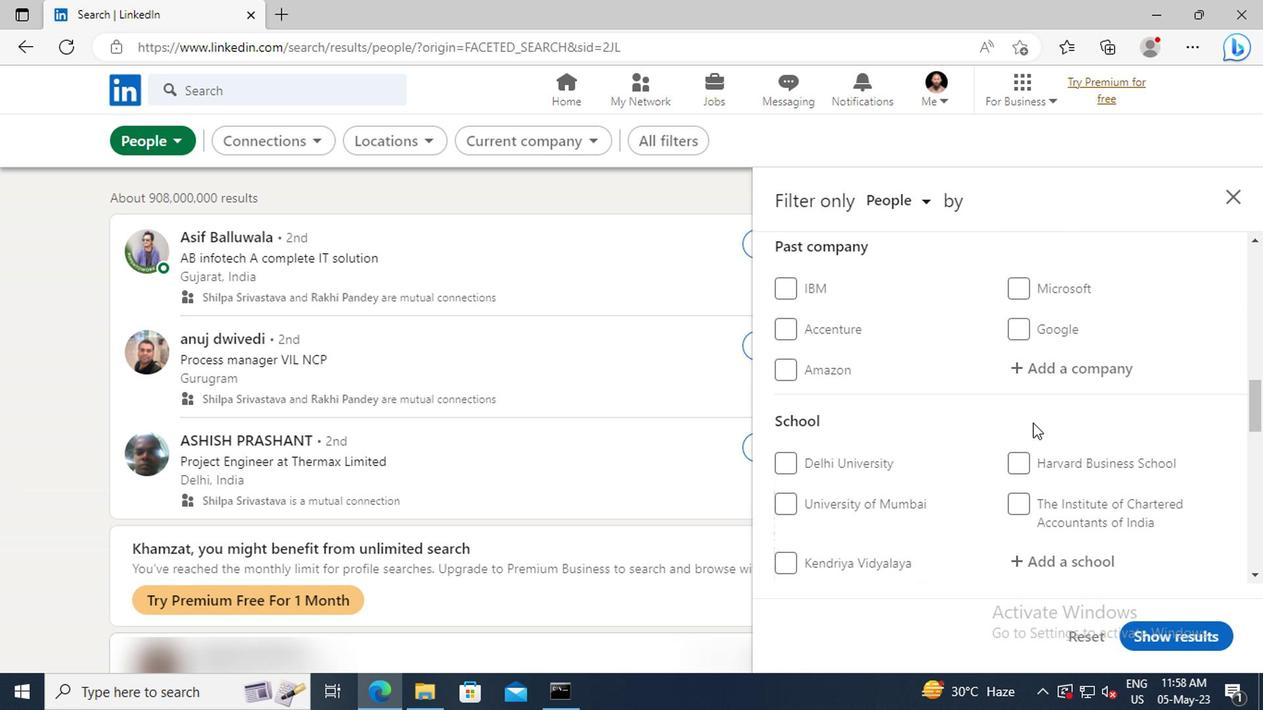 
Action: Mouse scrolled (1028, 423) with delta (0, -1)
Screenshot: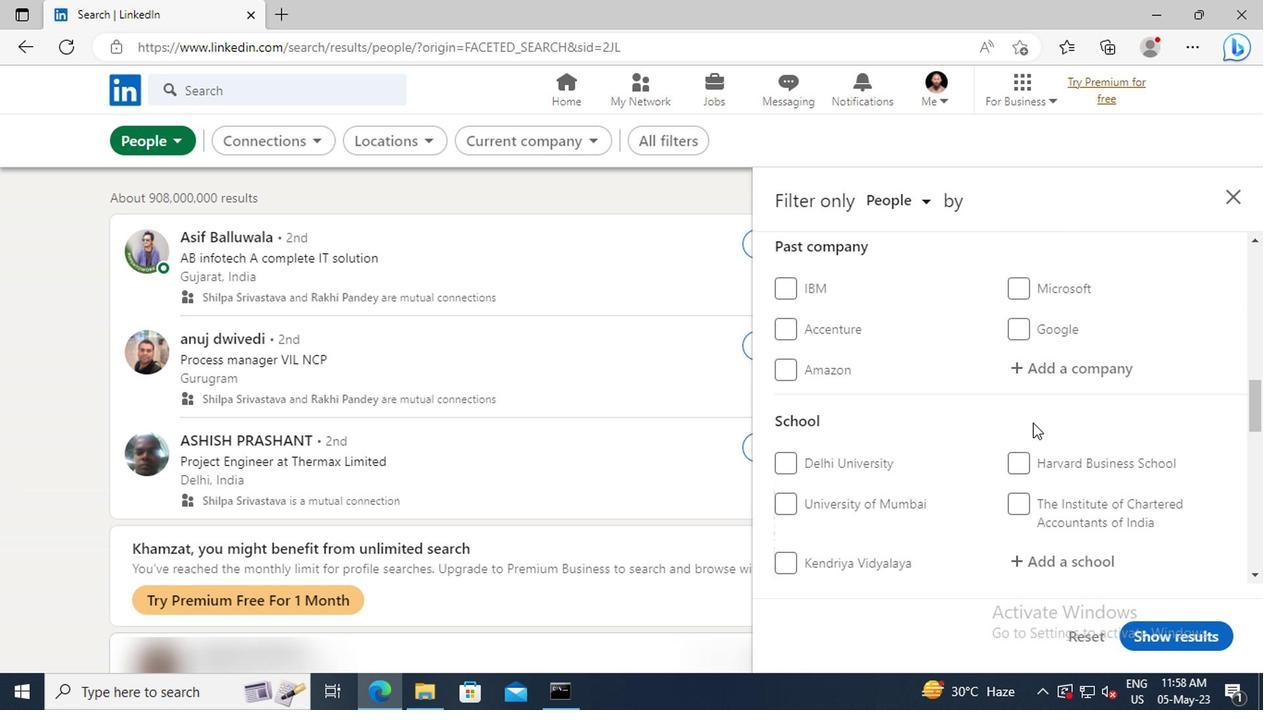 
Action: Mouse scrolled (1028, 423) with delta (0, -1)
Screenshot: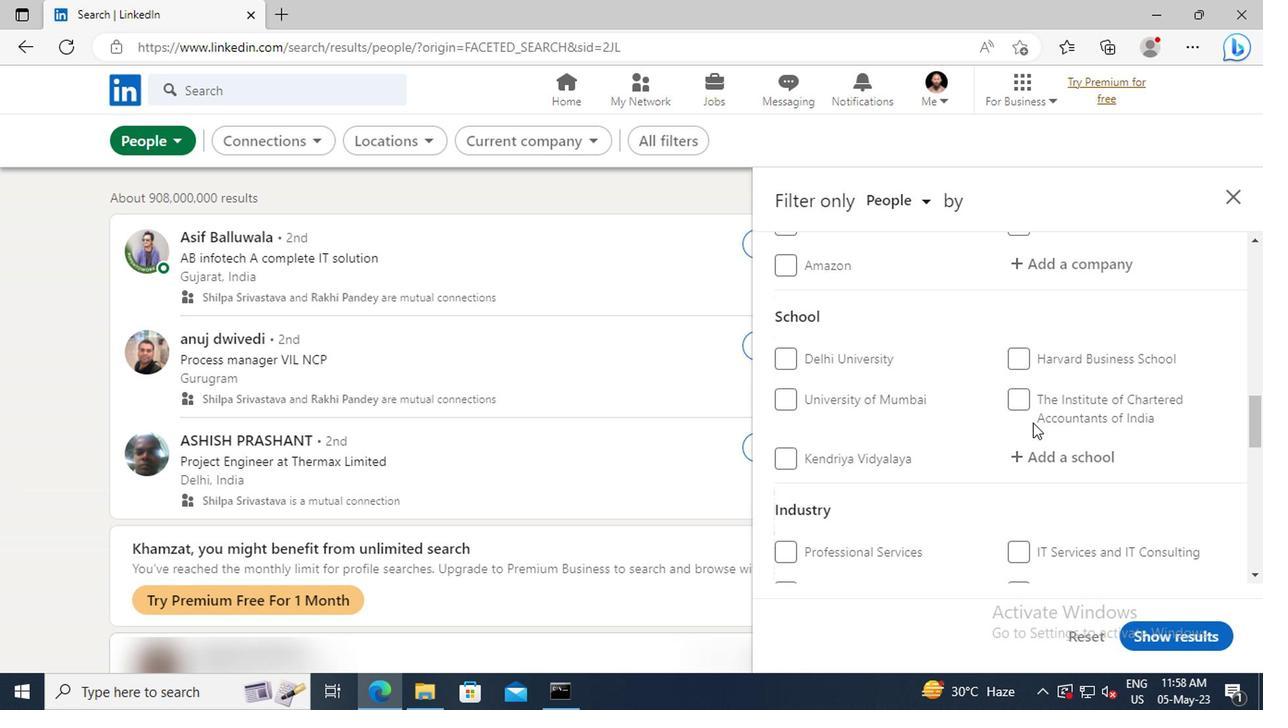 
Action: Mouse scrolled (1028, 423) with delta (0, -1)
Screenshot: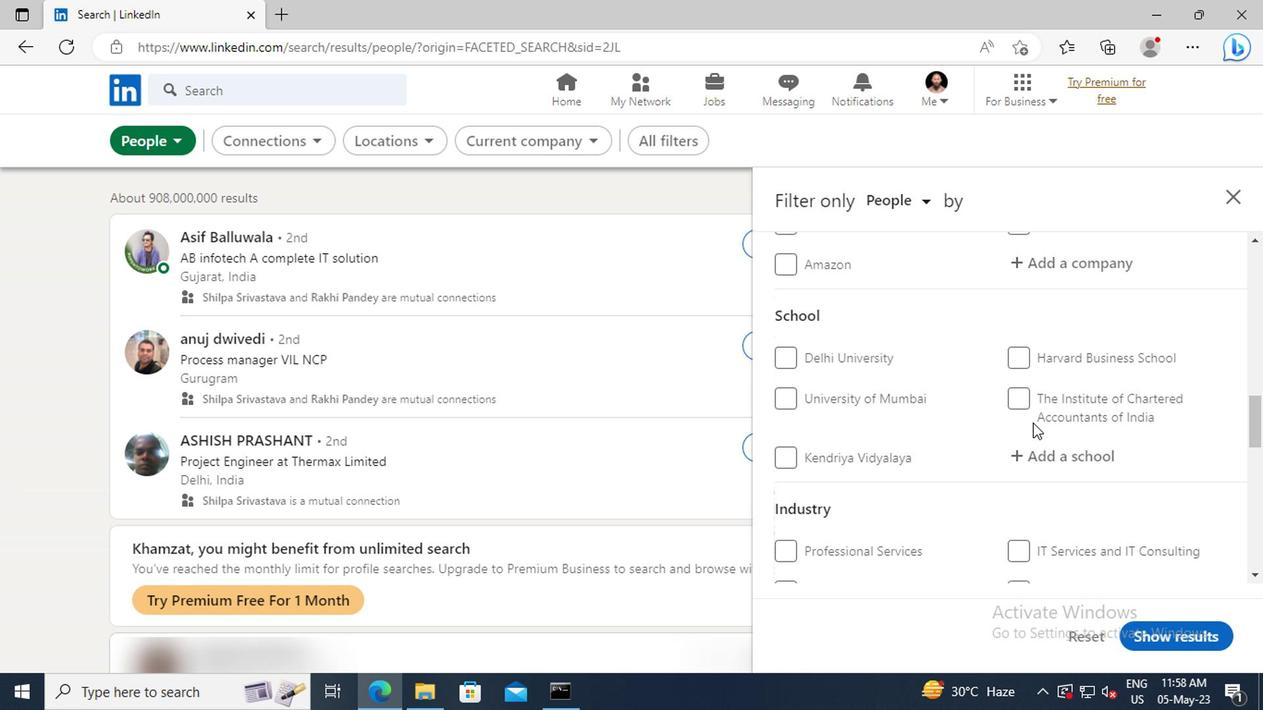 
Action: Mouse scrolled (1028, 423) with delta (0, -1)
Screenshot: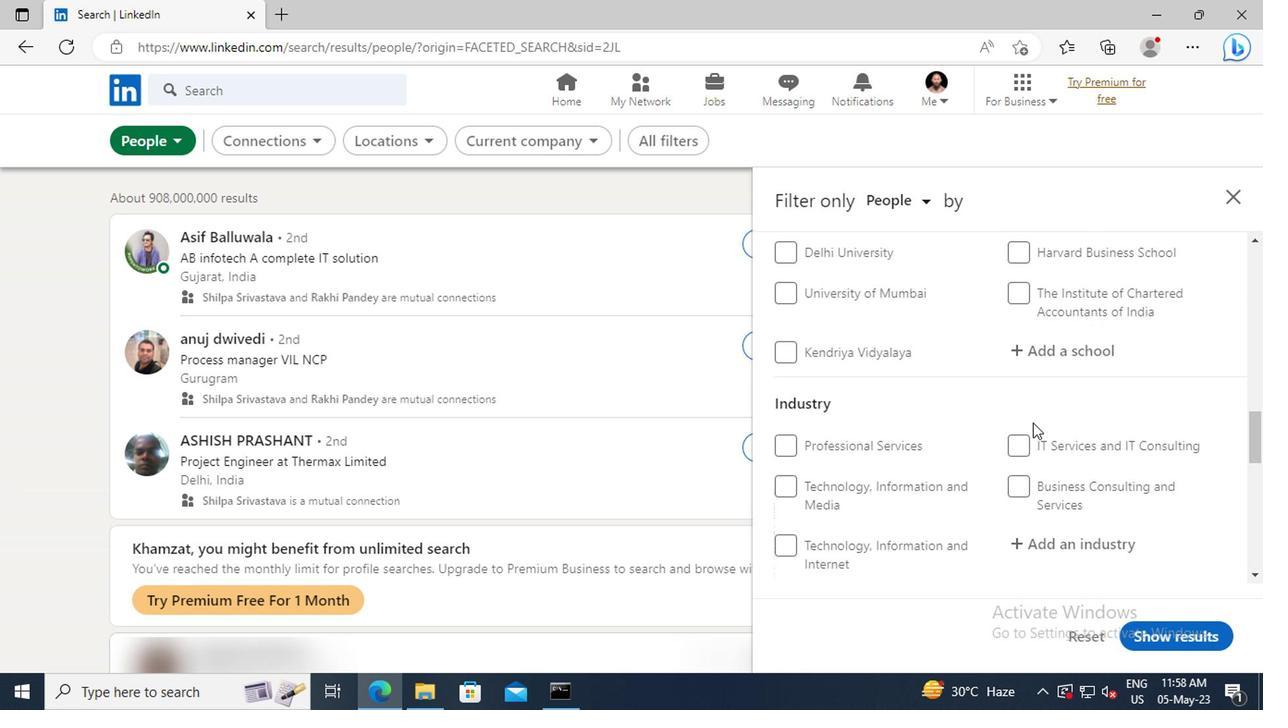 
Action: Mouse scrolled (1028, 423) with delta (0, -1)
Screenshot: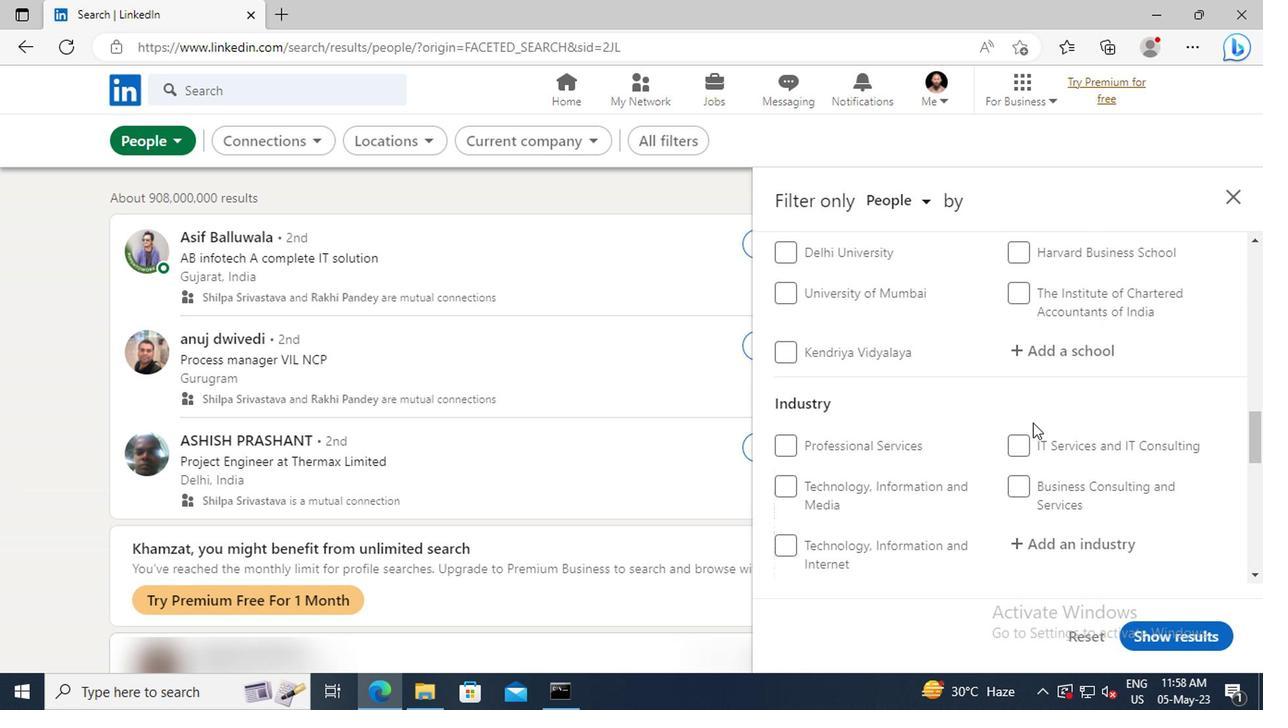 
Action: Mouse scrolled (1028, 423) with delta (0, -1)
Screenshot: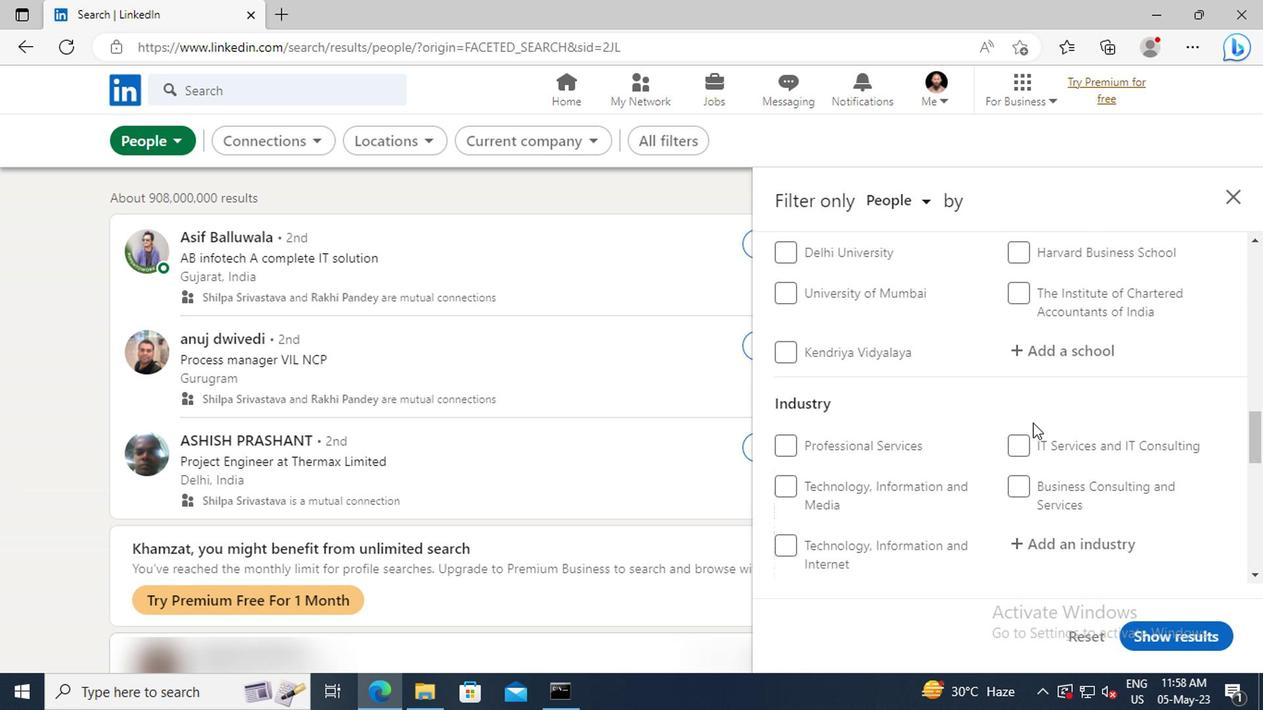 
Action: Mouse scrolled (1028, 423) with delta (0, -1)
Screenshot: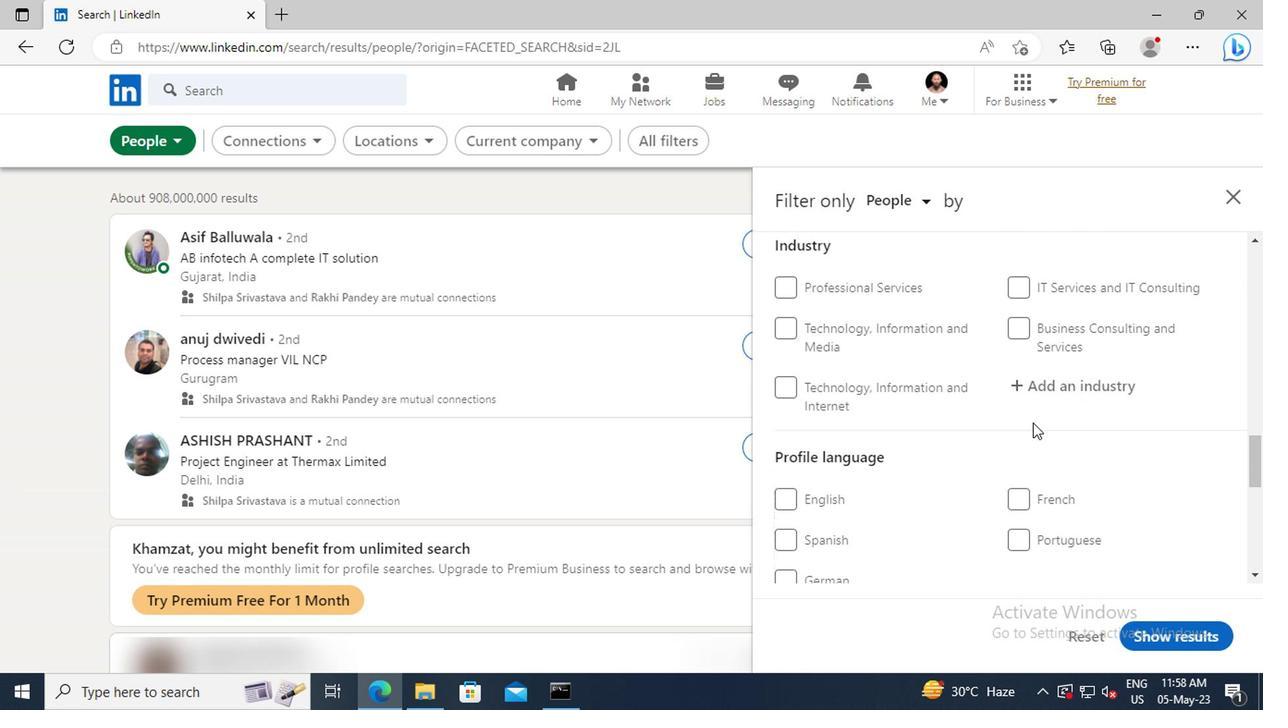 
Action: Mouse scrolled (1028, 423) with delta (0, -1)
Screenshot: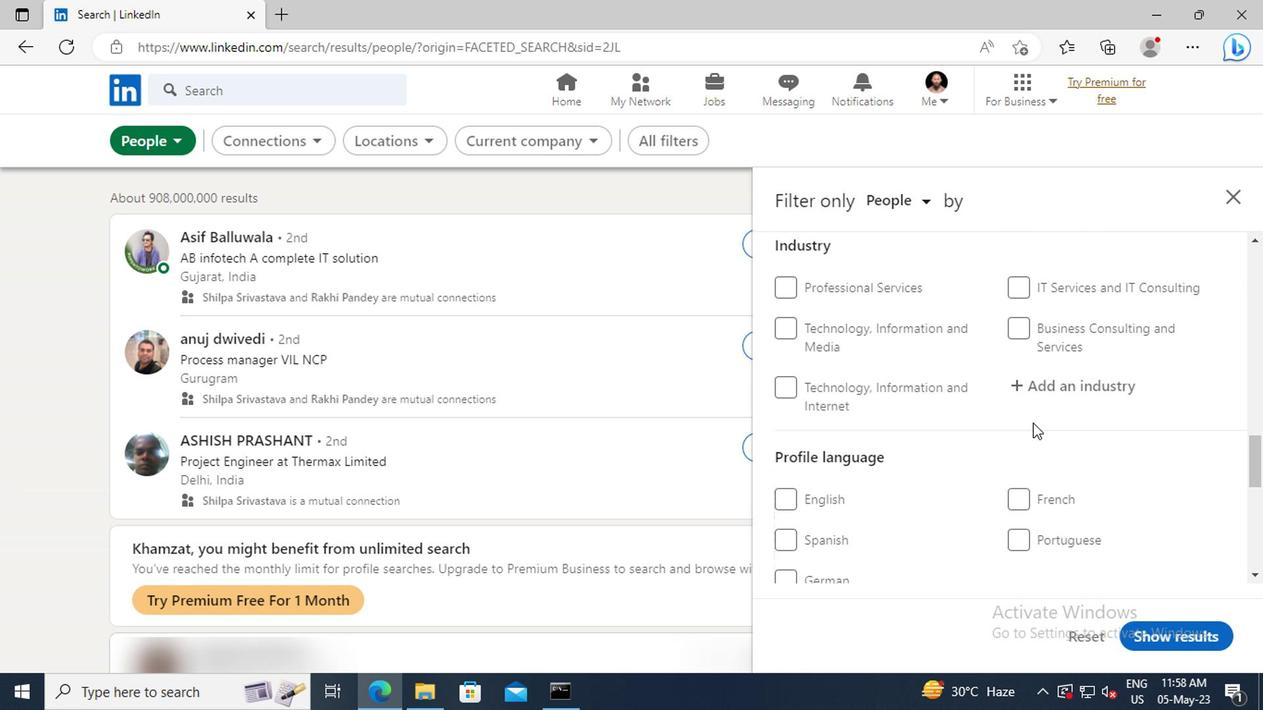 
Action: Mouse moved to (782, 473)
Screenshot: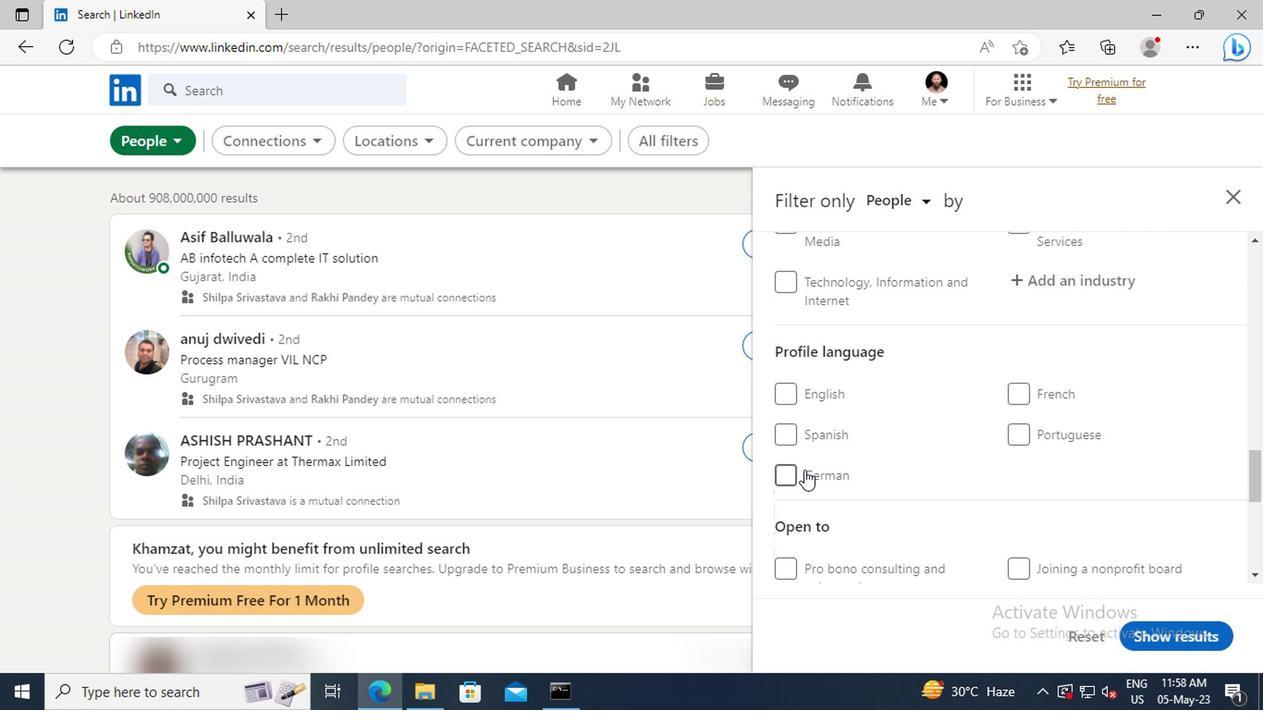 
Action: Mouse pressed left at (782, 473)
Screenshot: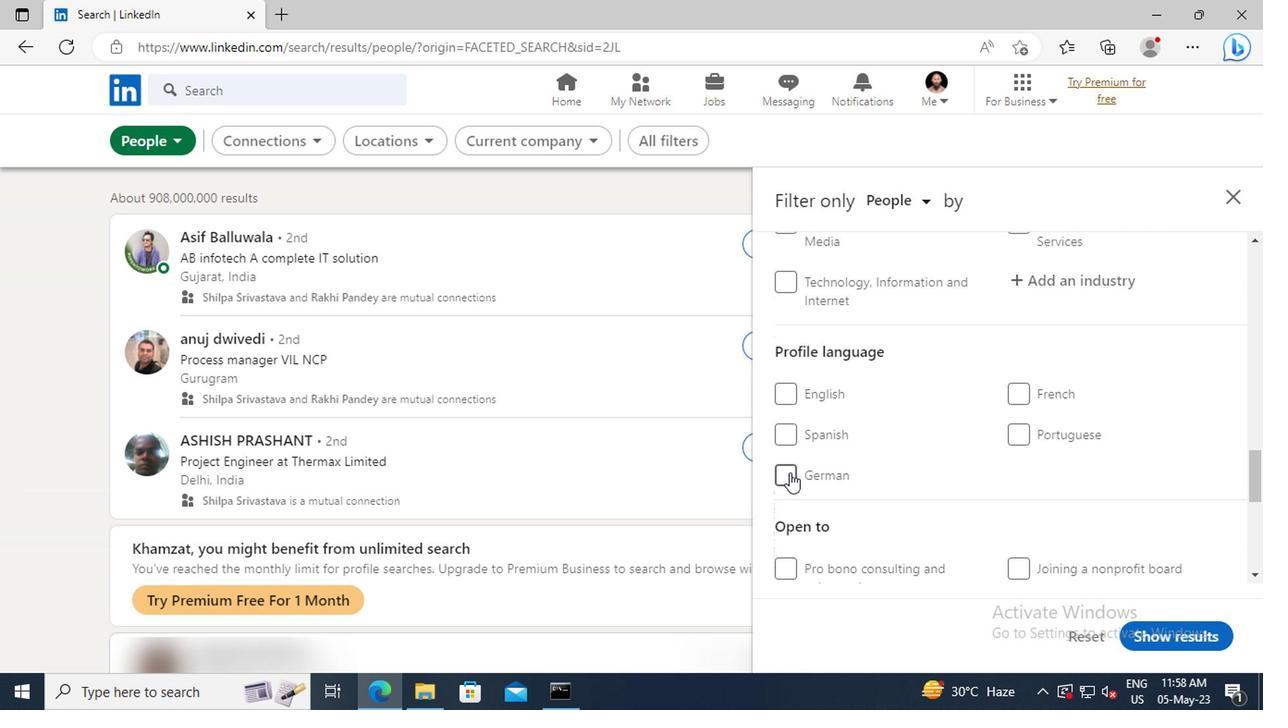 
Action: Mouse moved to (1001, 434)
Screenshot: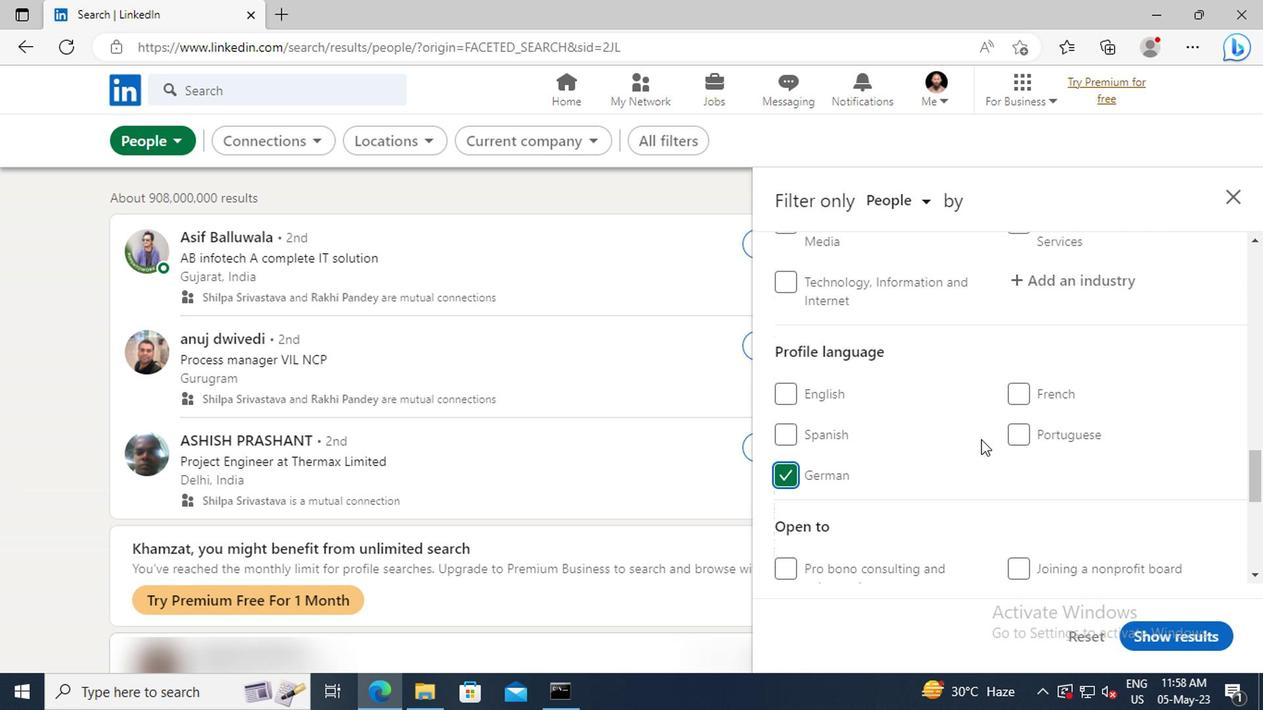 
Action: Mouse scrolled (1001, 436) with delta (0, 1)
Screenshot: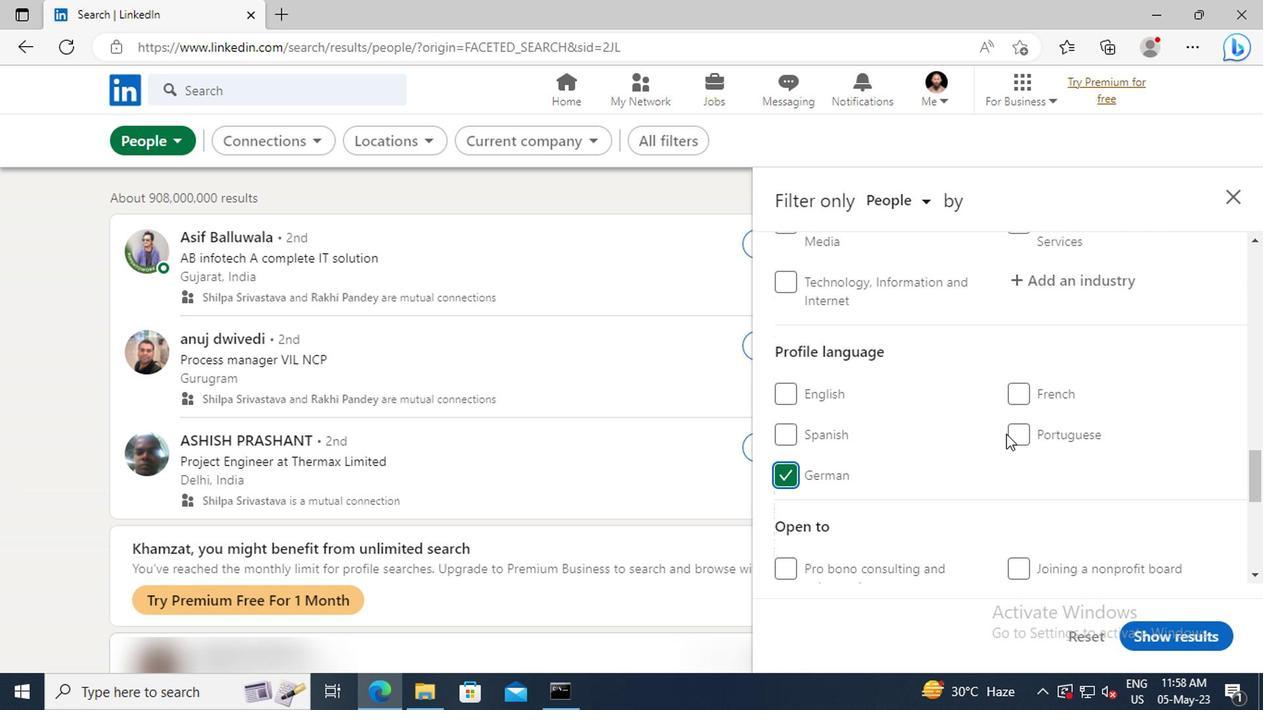 
Action: Mouse scrolled (1001, 436) with delta (0, 1)
Screenshot: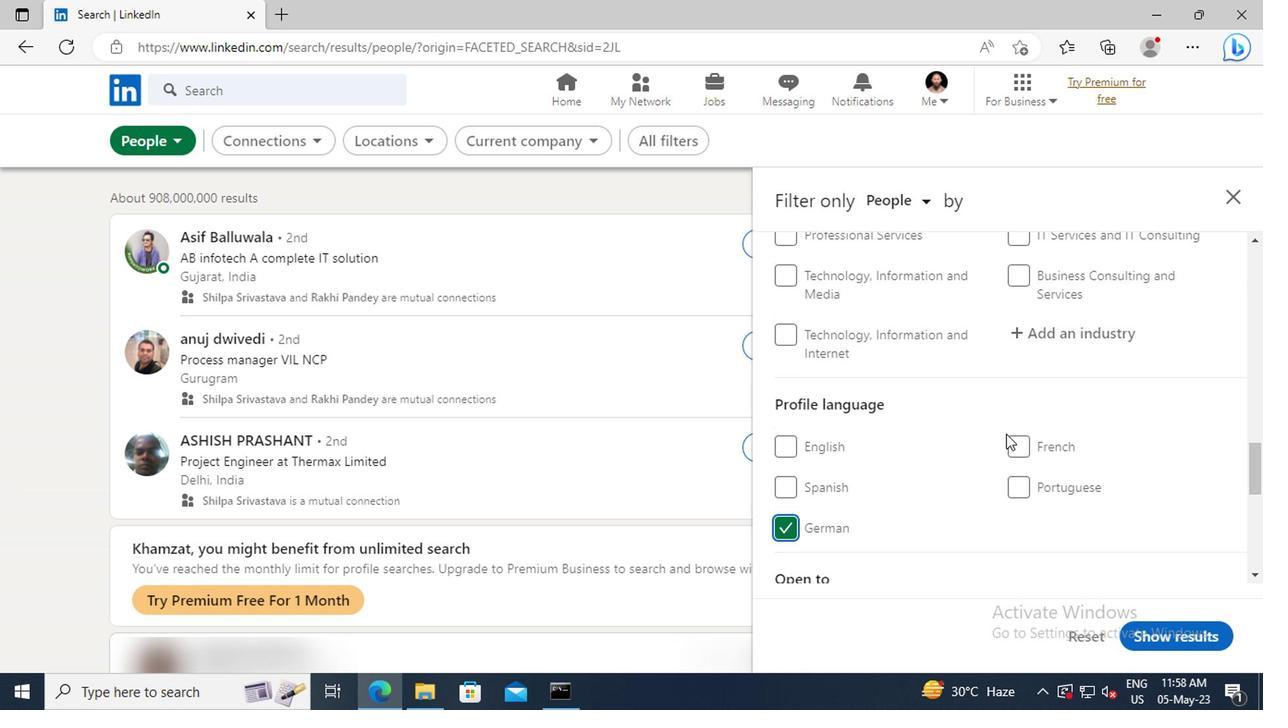 
Action: Mouse scrolled (1001, 436) with delta (0, 1)
Screenshot: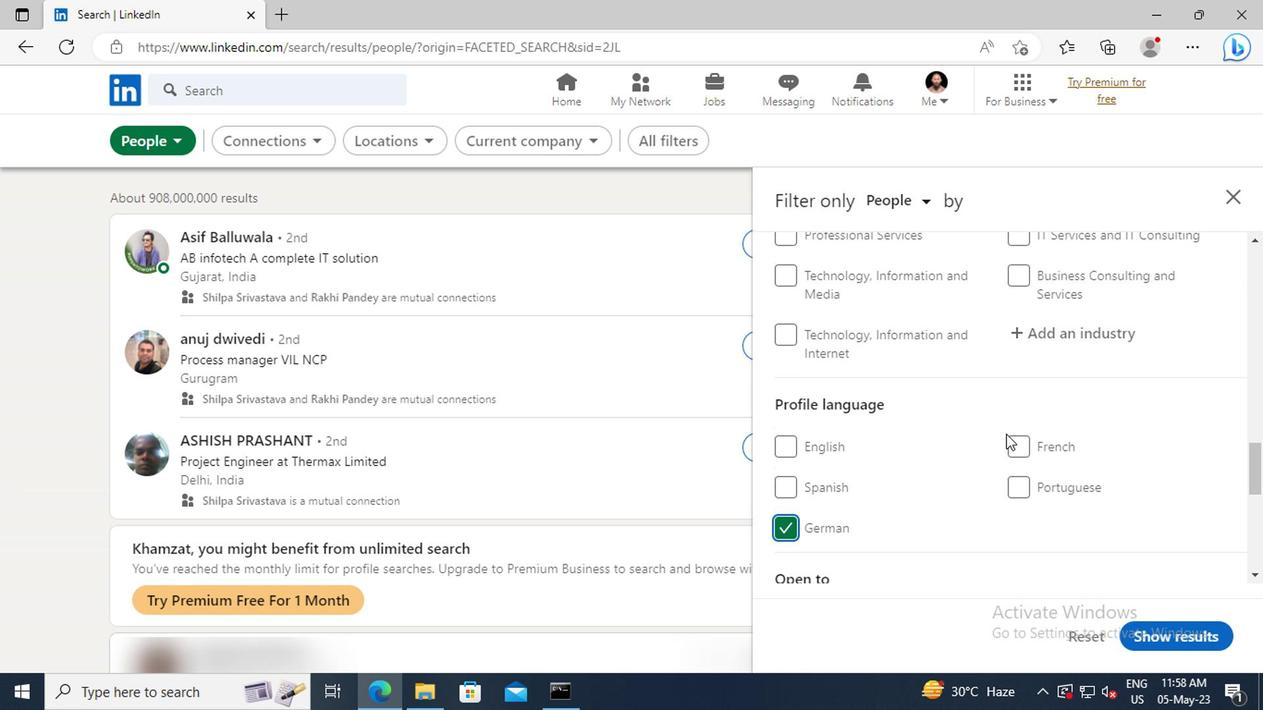 
Action: Mouse scrolled (1001, 436) with delta (0, 1)
Screenshot: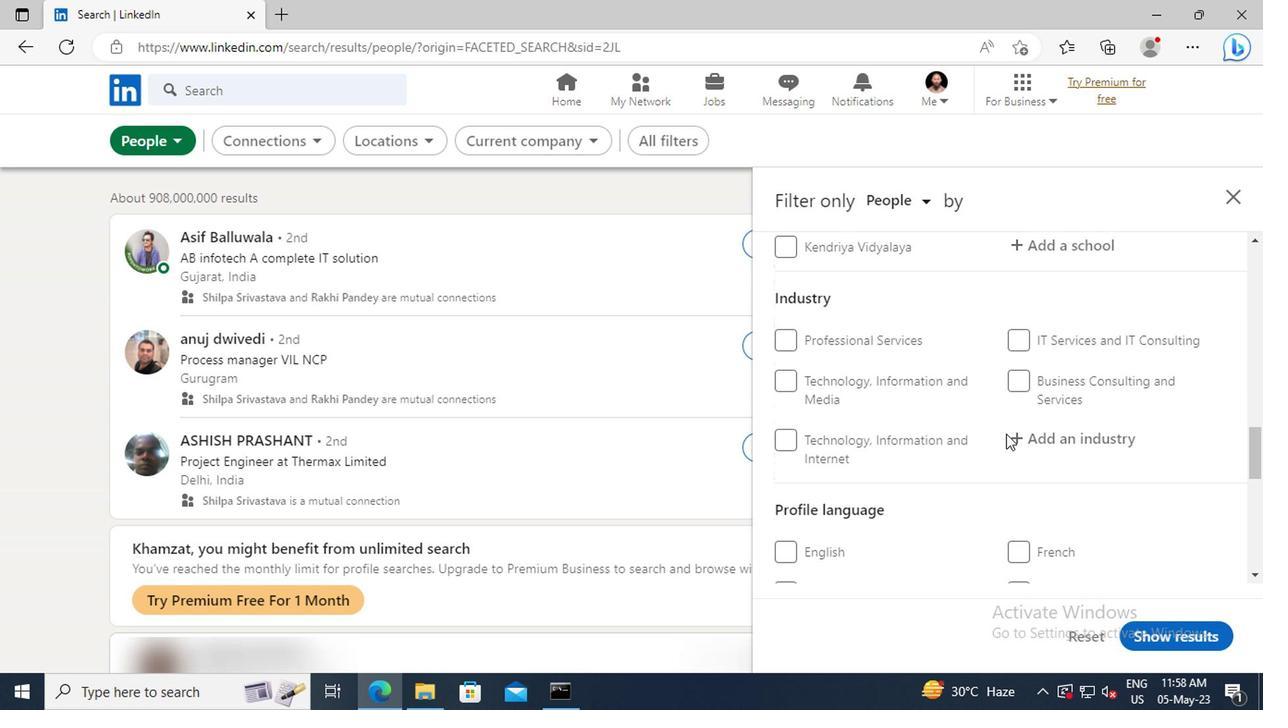
Action: Mouse scrolled (1001, 436) with delta (0, 1)
Screenshot: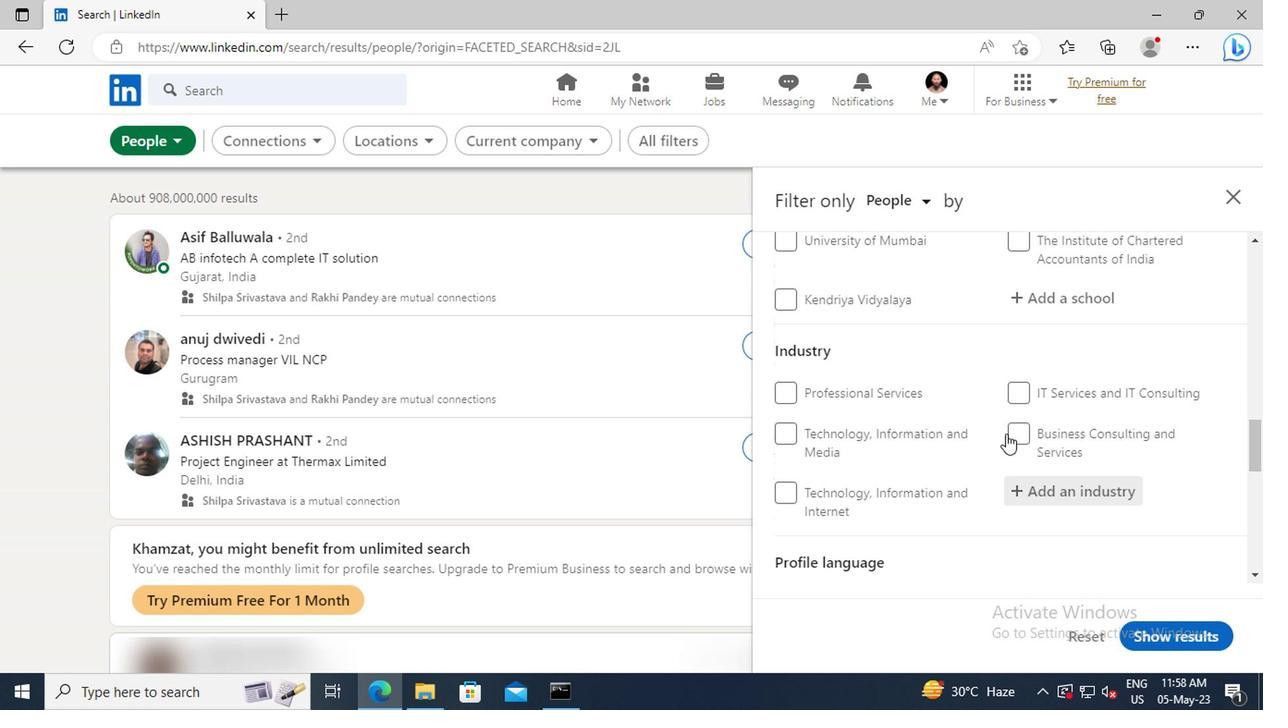 
Action: Mouse scrolled (1001, 436) with delta (0, 1)
Screenshot: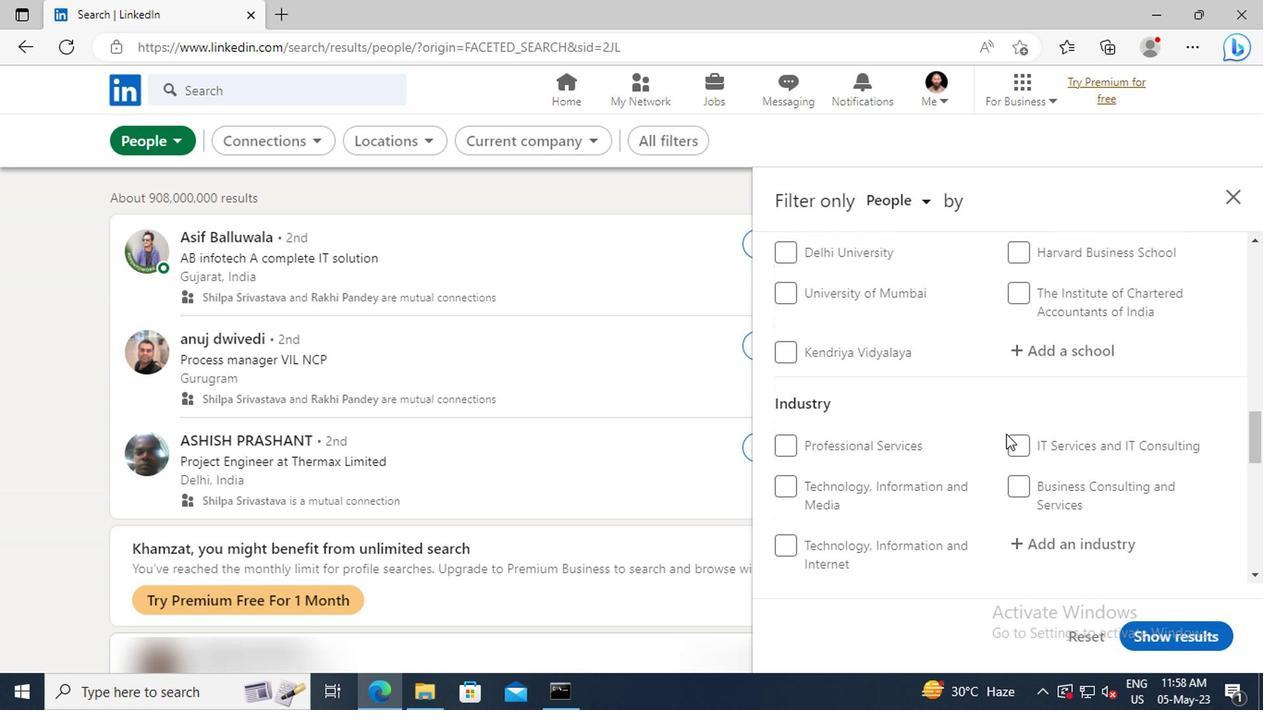 
Action: Mouse scrolled (1001, 436) with delta (0, 1)
Screenshot: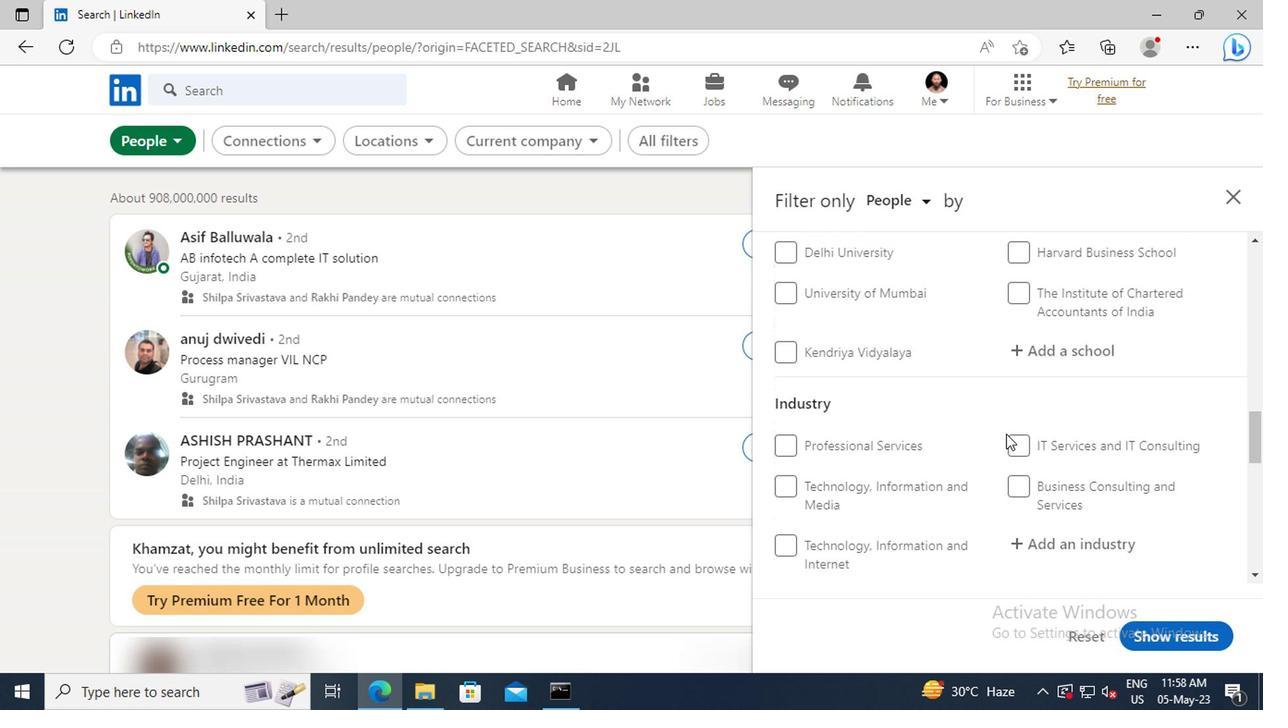
Action: Mouse scrolled (1001, 436) with delta (0, 1)
Screenshot: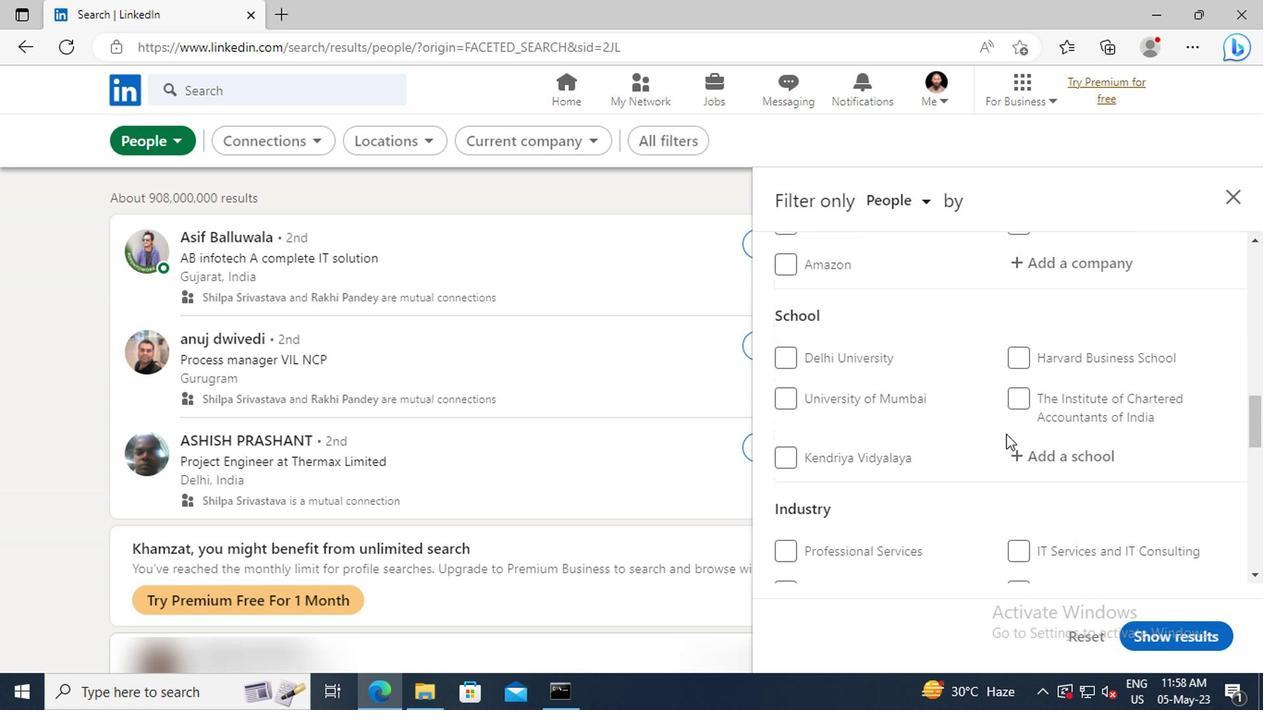 
Action: Mouse scrolled (1001, 436) with delta (0, 1)
Screenshot: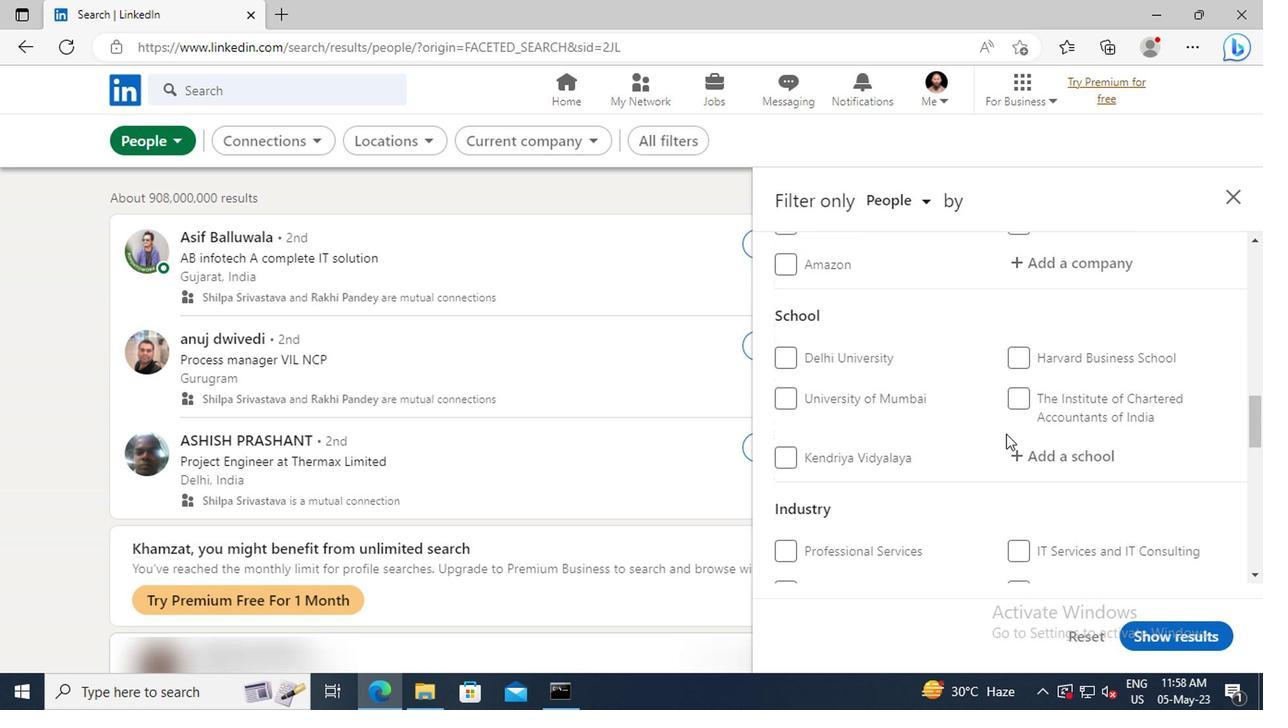 
Action: Mouse scrolled (1001, 436) with delta (0, 1)
Screenshot: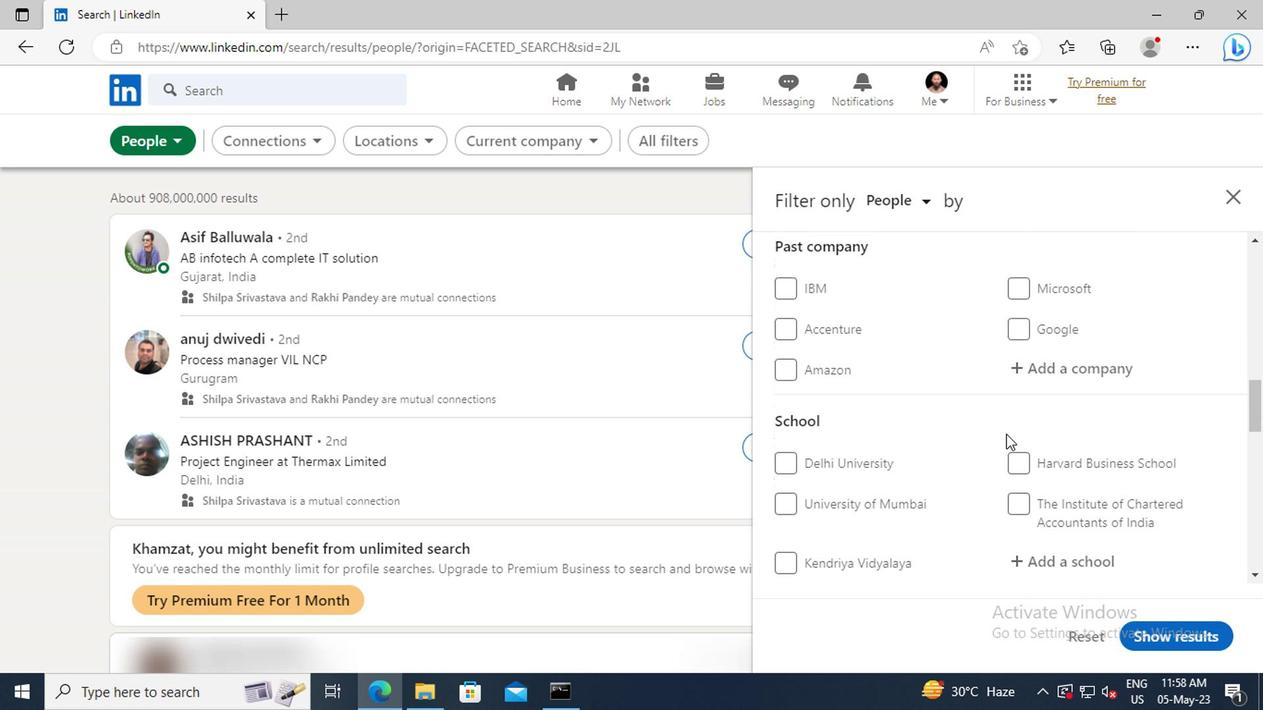 
Action: Mouse scrolled (1001, 436) with delta (0, 1)
Screenshot: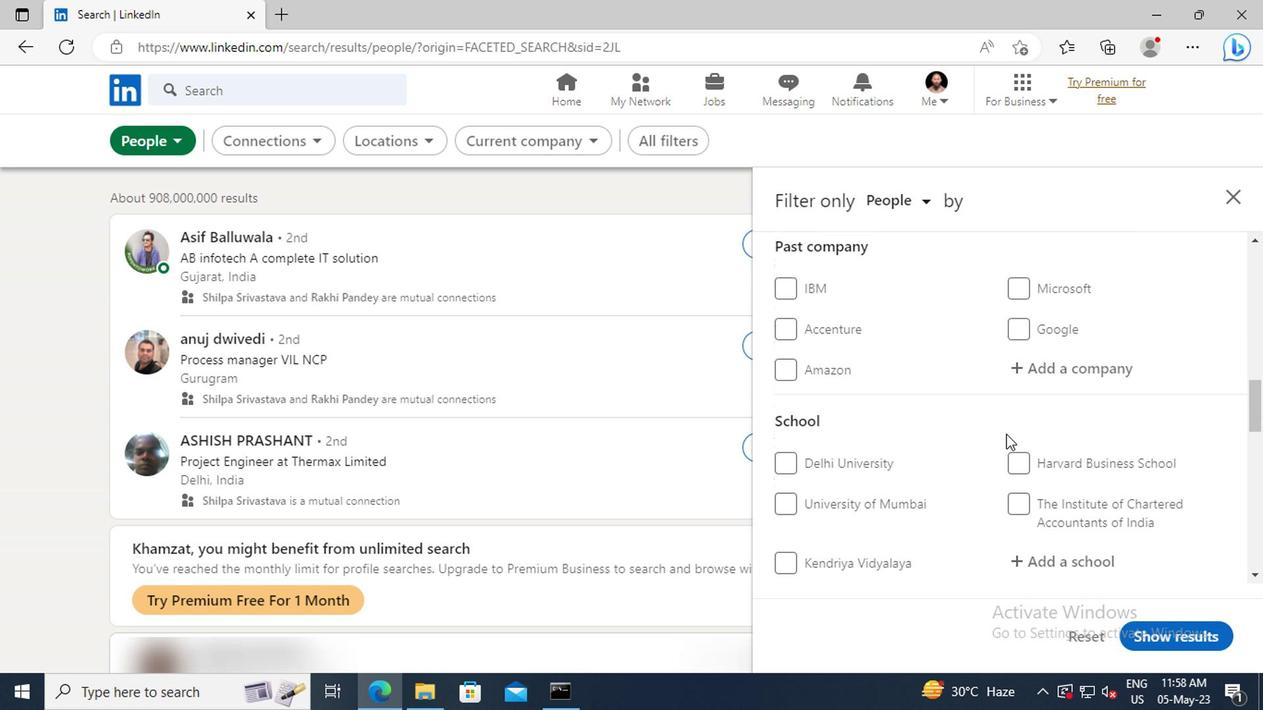 
Action: Mouse scrolled (1001, 436) with delta (0, 1)
Screenshot: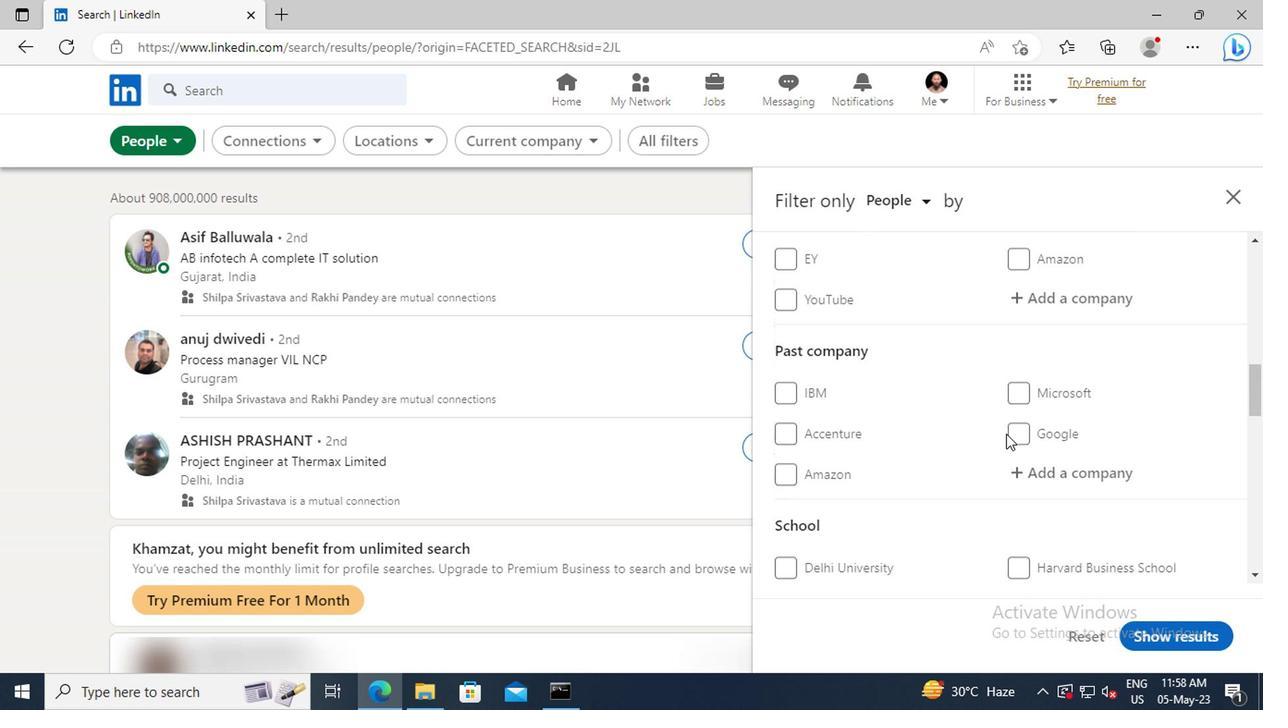 
Action: Mouse scrolled (1001, 436) with delta (0, 1)
Screenshot: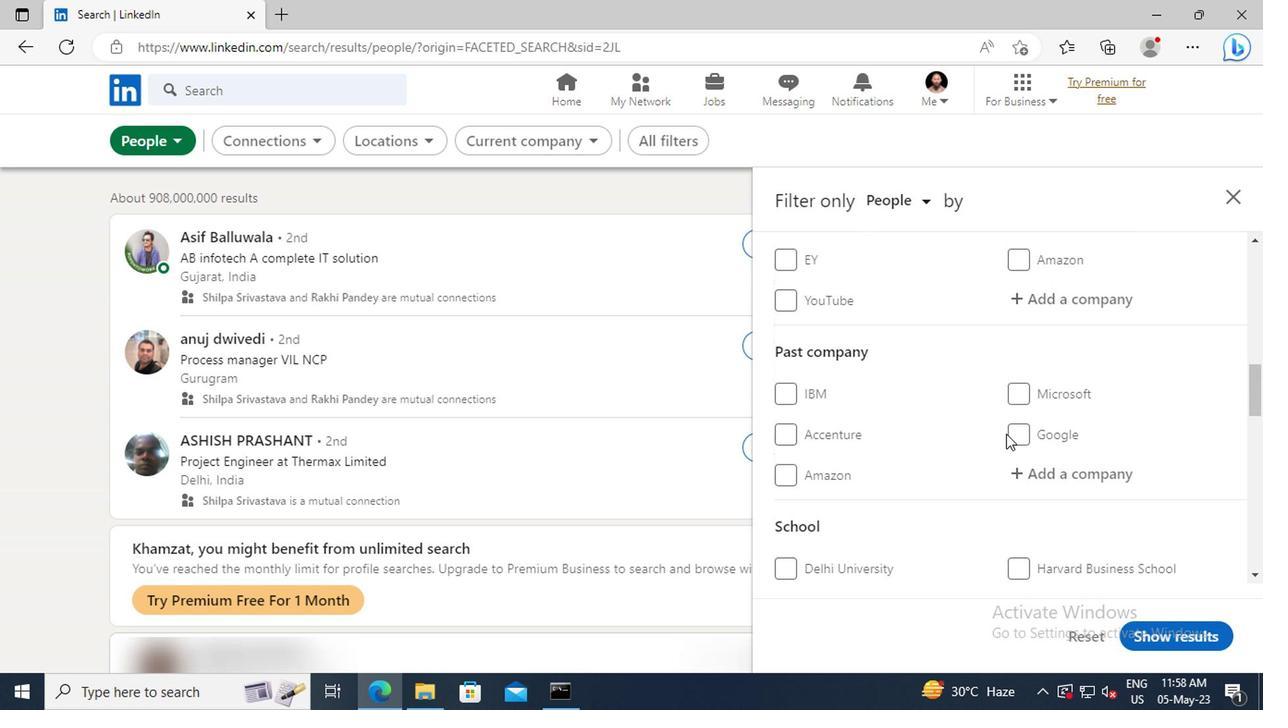 
Action: Mouse moved to (1011, 408)
Screenshot: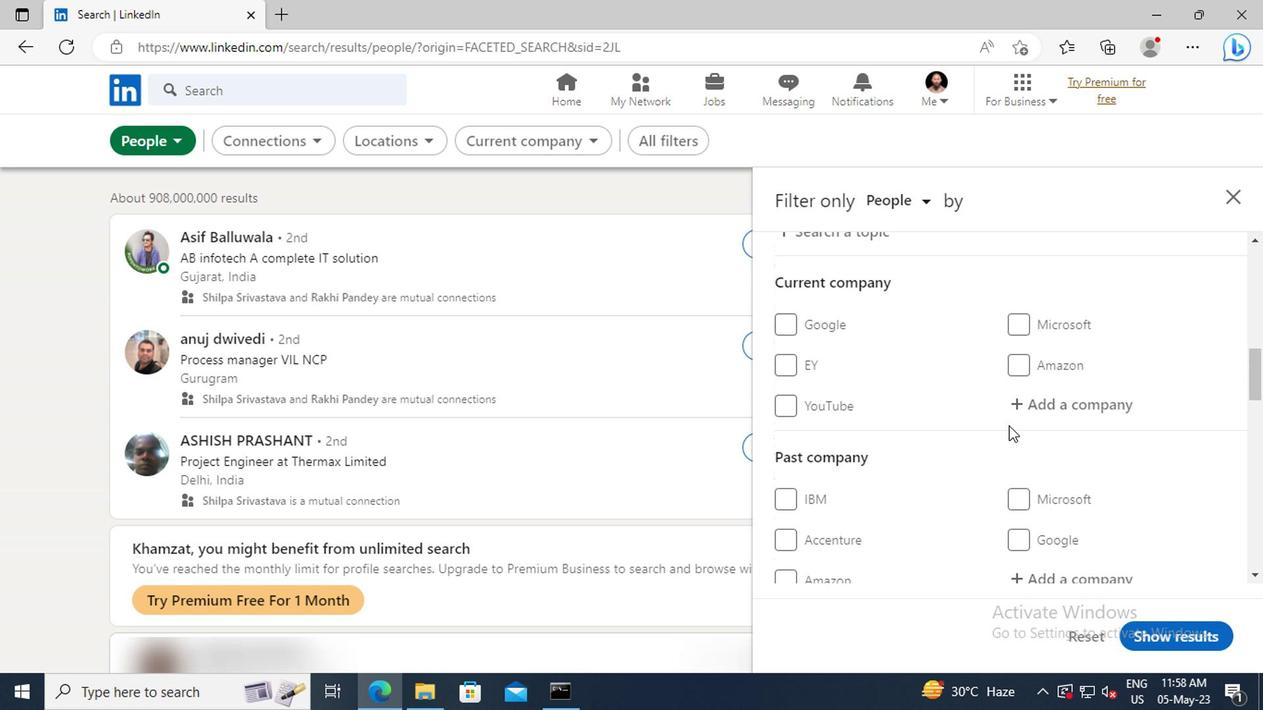 
Action: Mouse pressed left at (1011, 408)
Screenshot: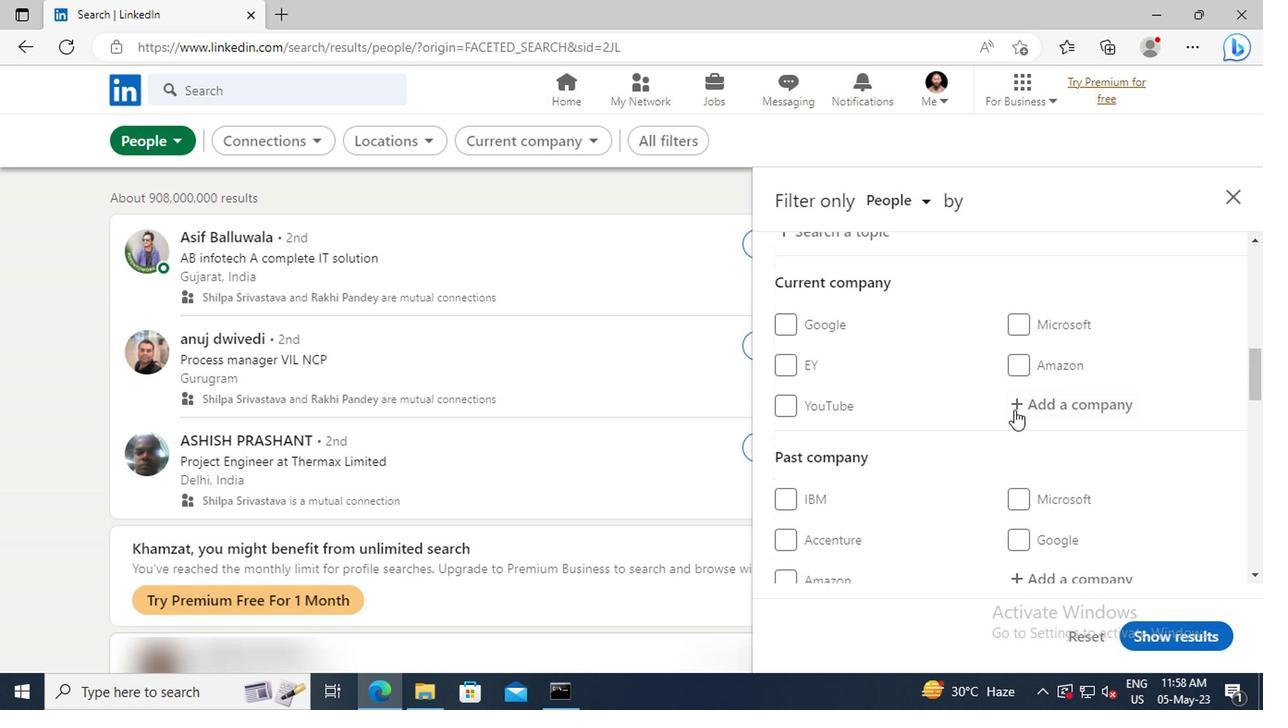 
Action: Key pressed <Key.shift>PRUDENT<Key.space><Key.shift>TE
Screenshot: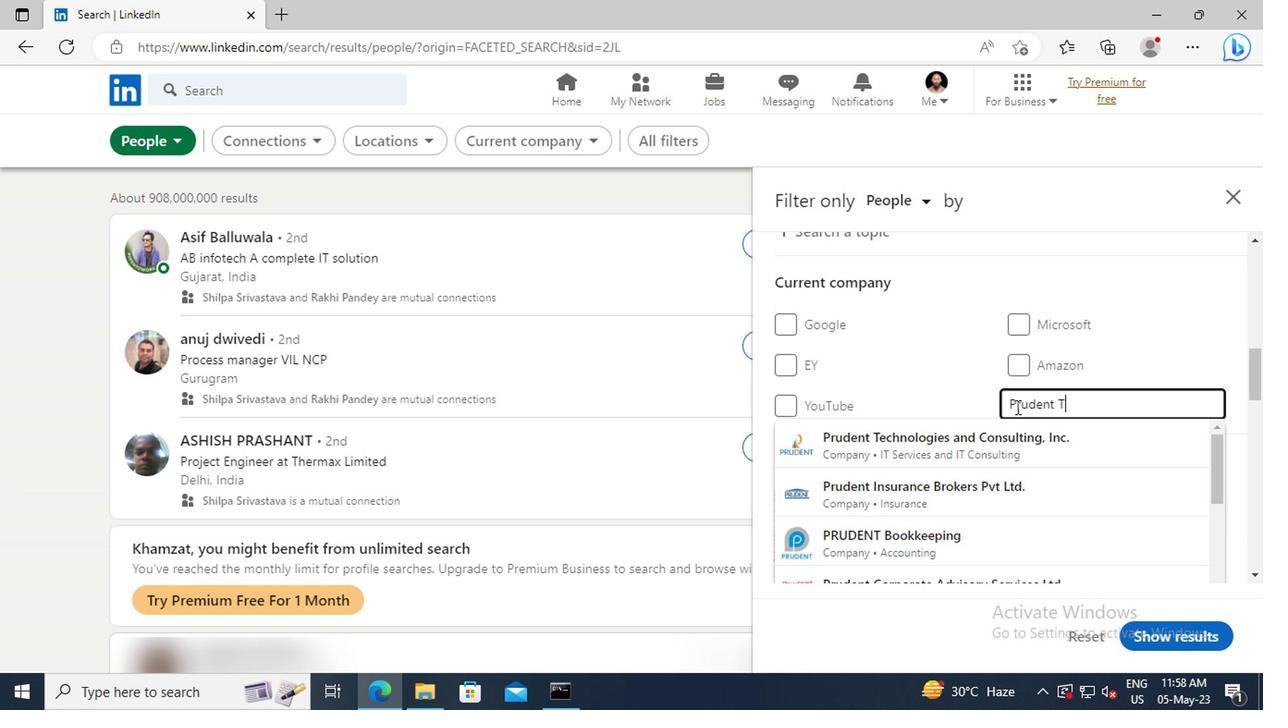 
Action: Mouse moved to (1015, 439)
Screenshot: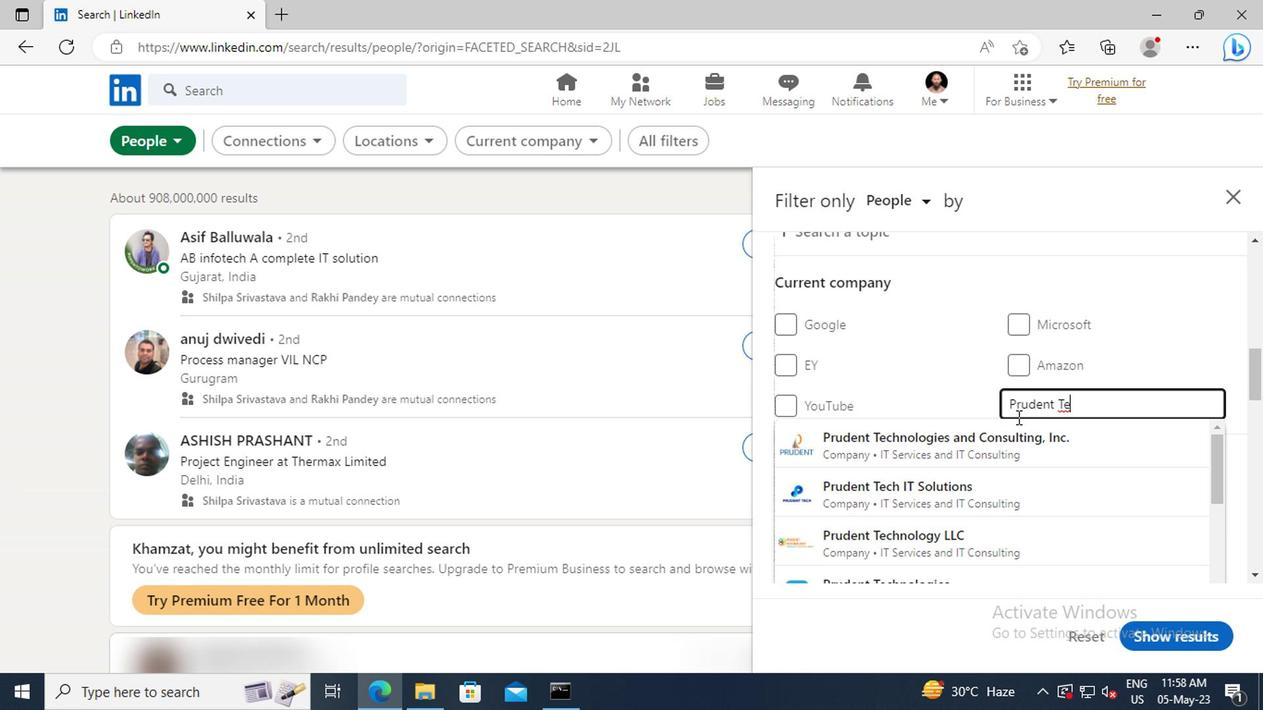 
Action: Mouse pressed left at (1015, 439)
Screenshot: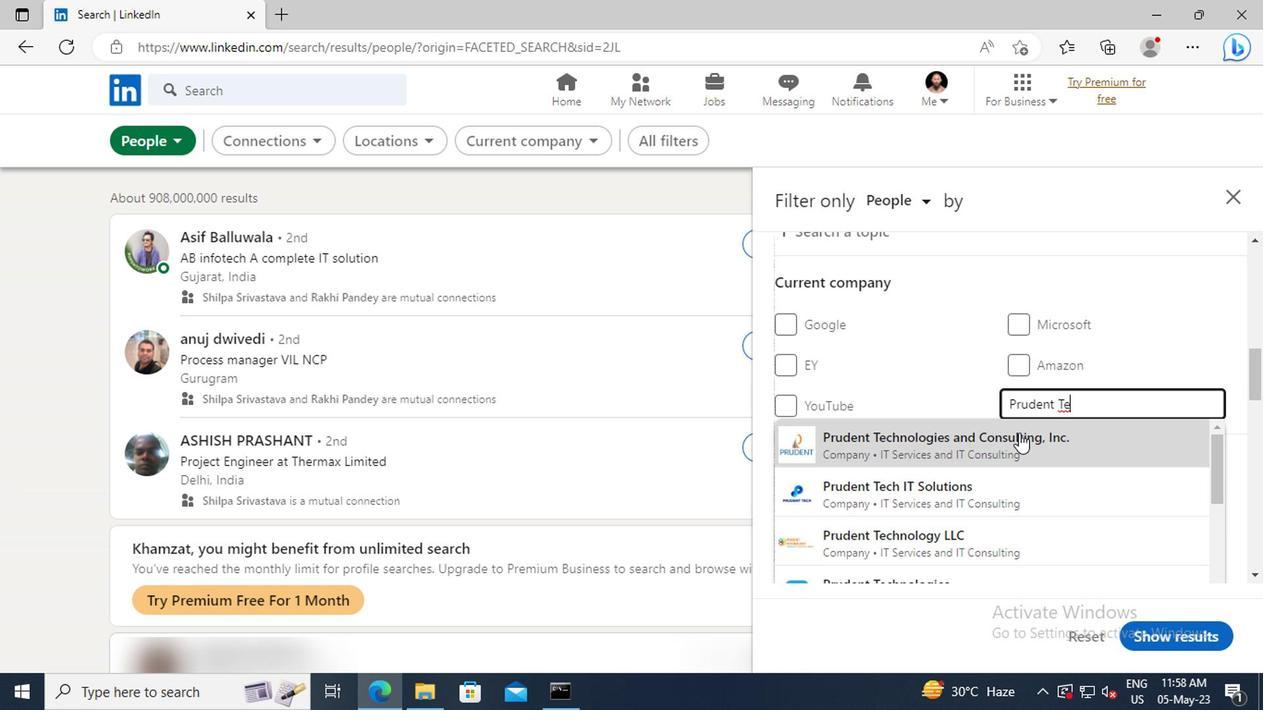 
Action: Mouse scrolled (1015, 438) with delta (0, 0)
Screenshot: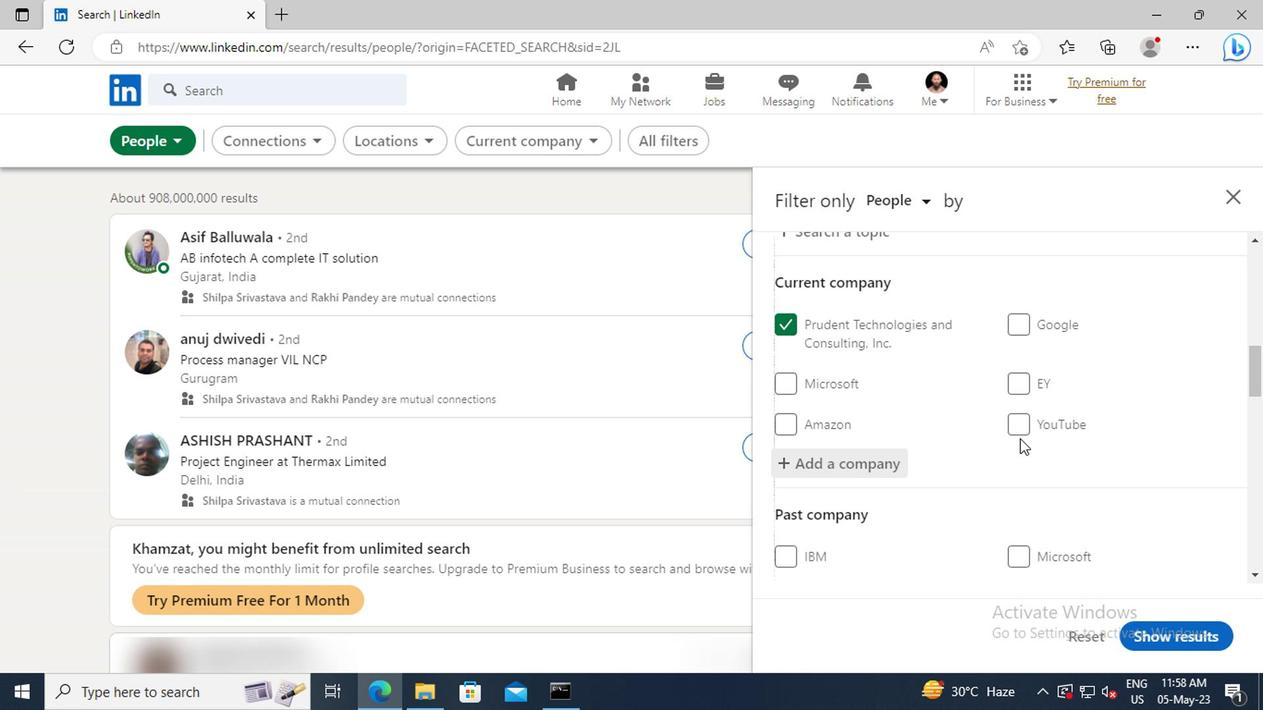 
Action: Mouse scrolled (1015, 438) with delta (0, 0)
Screenshot: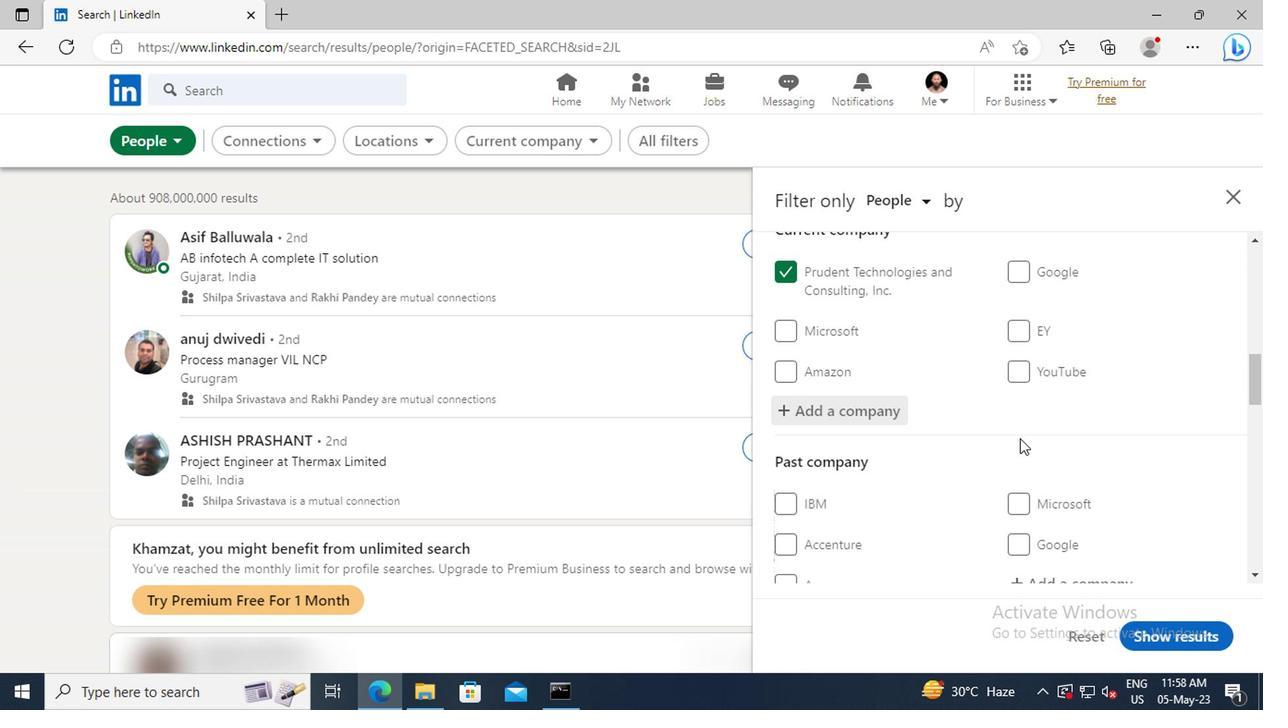 
Action: Mouse scrolled (1015, 438) with delta (0, 0)
Screenshot: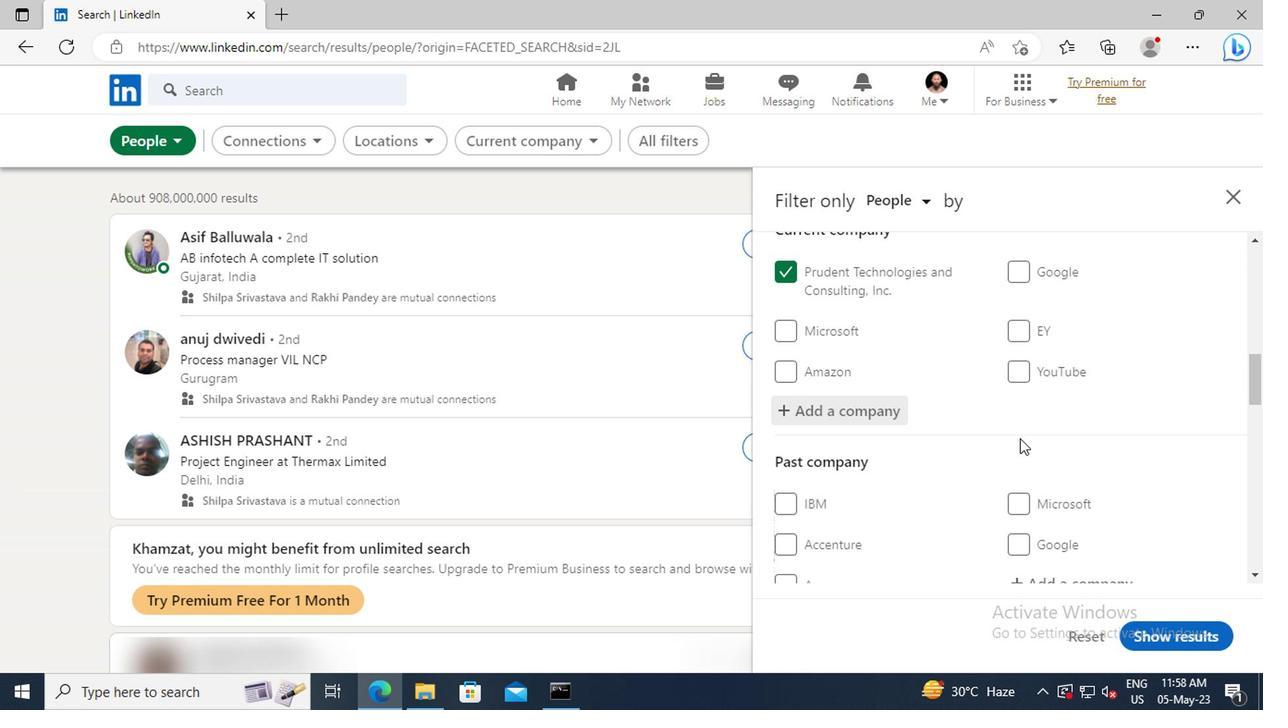 
Action: Mouse scrolled (1015, 438) with delta (0, 0)
Screenshot: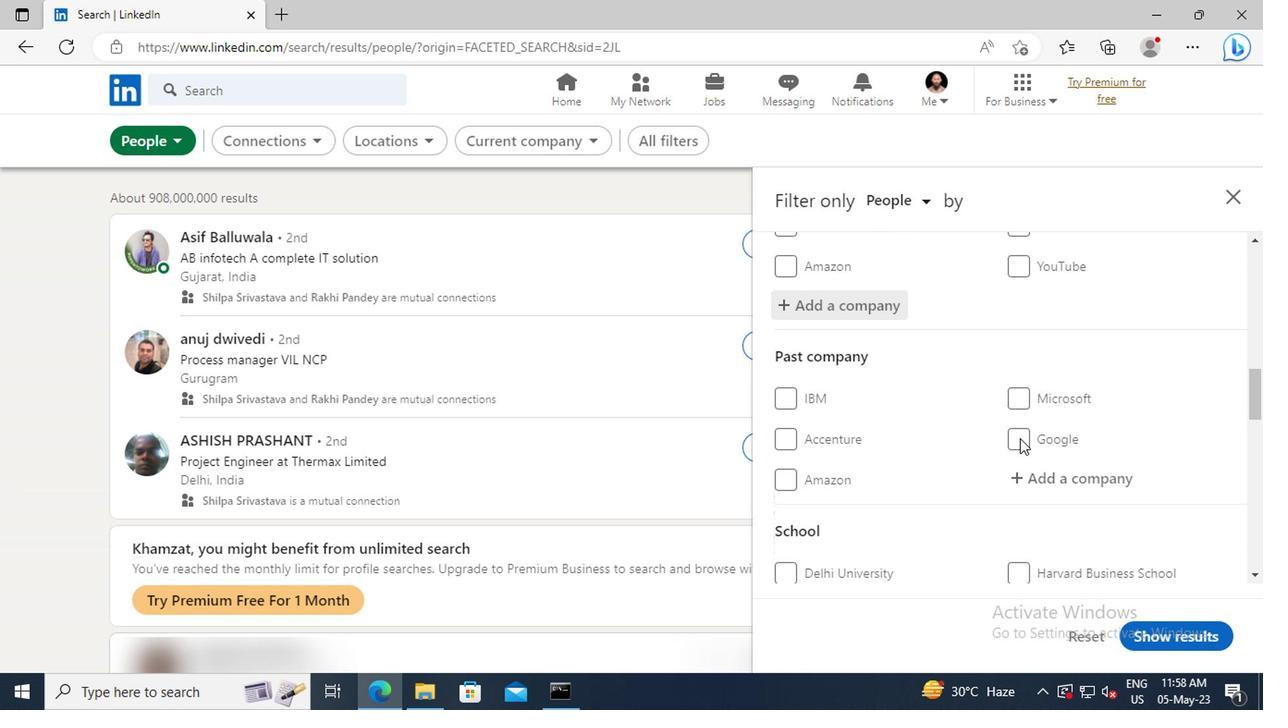 
Action: Mouse scrolled (1015, 438) with delta (0, 0)
Screenshot: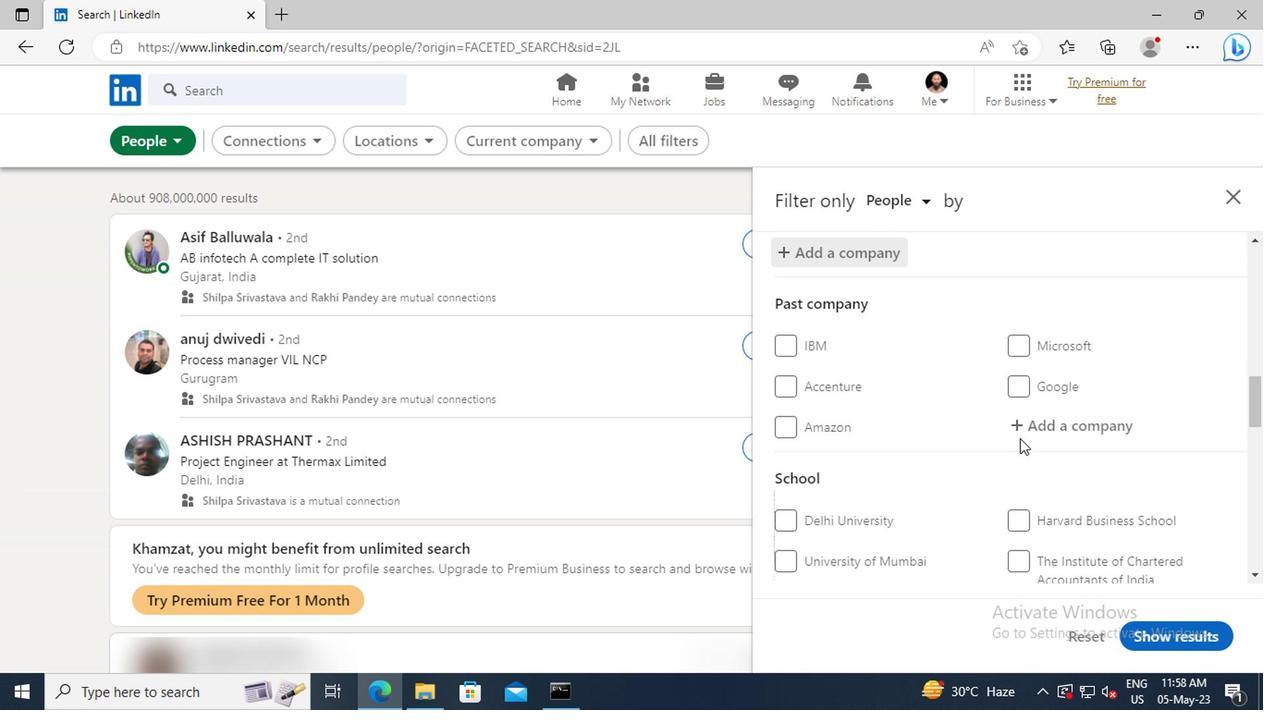 
Action: Mouse scrolled (1015, 438) with delta (0, 0)
Screenshot: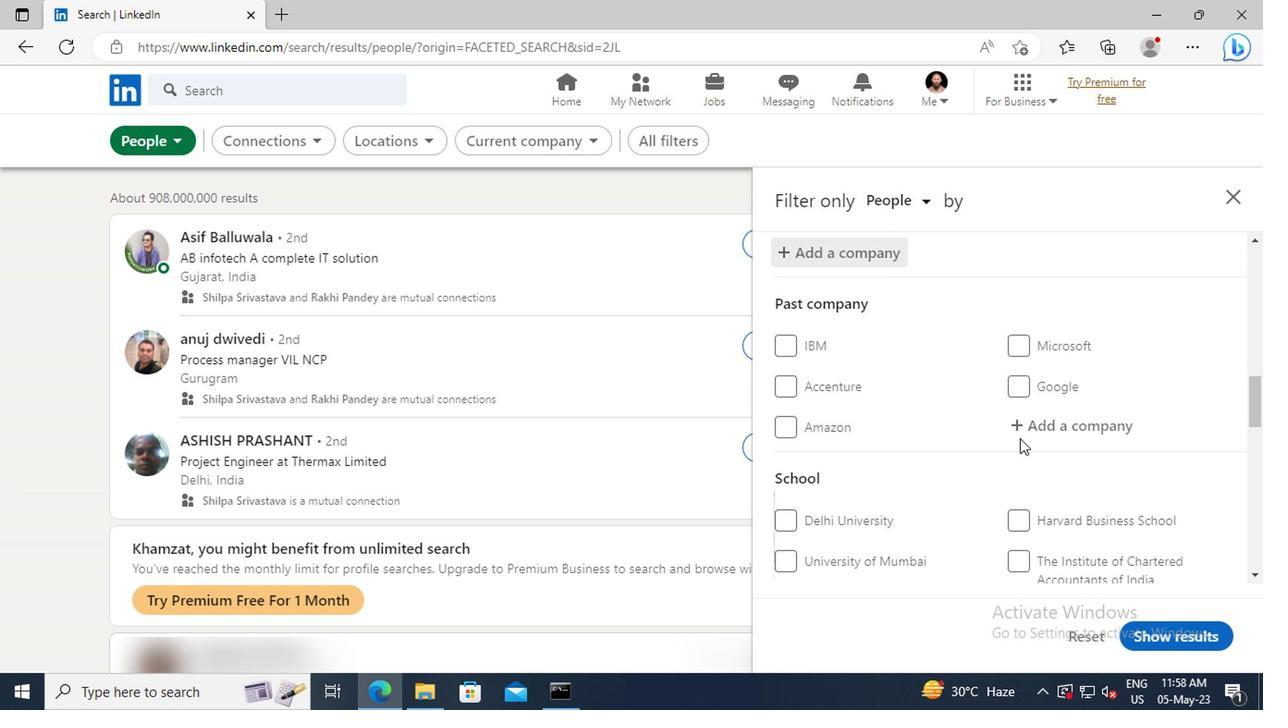 
Action: Mouse scrolled (1015, 438) with delta (0, 0)
Screenshot: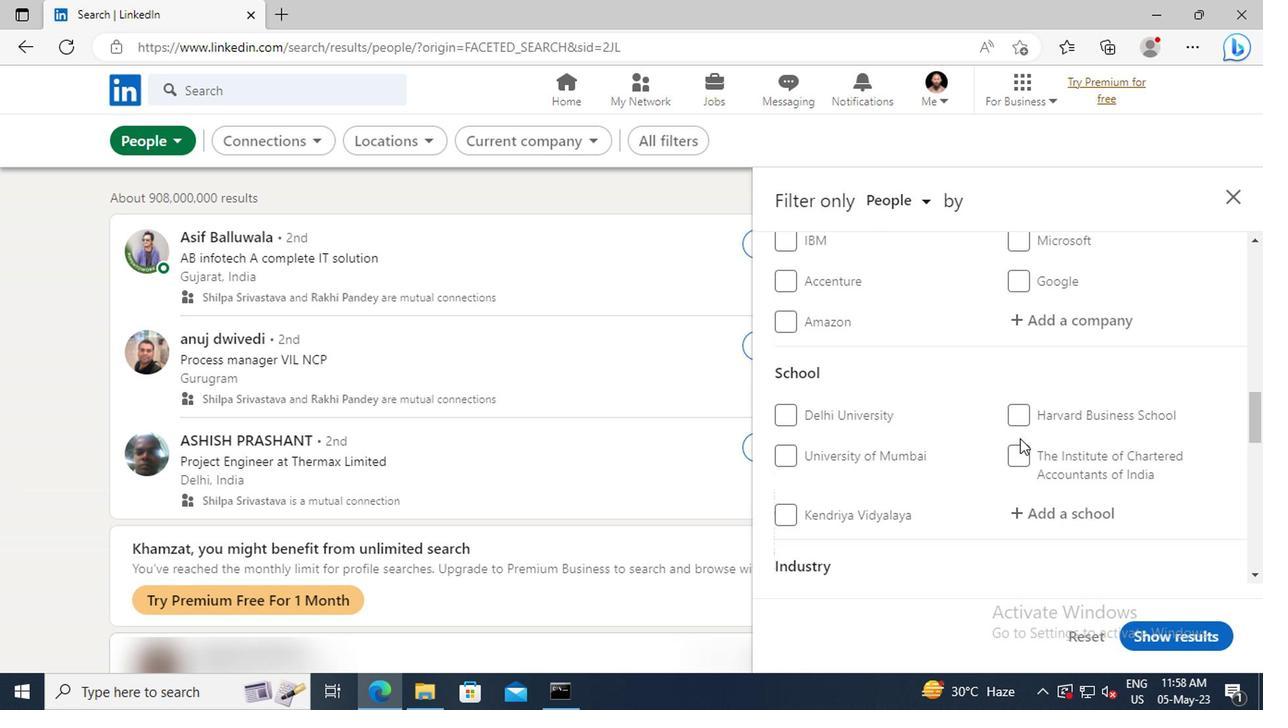 
Action: Mouse moved to (1023, 457)
Screenshot: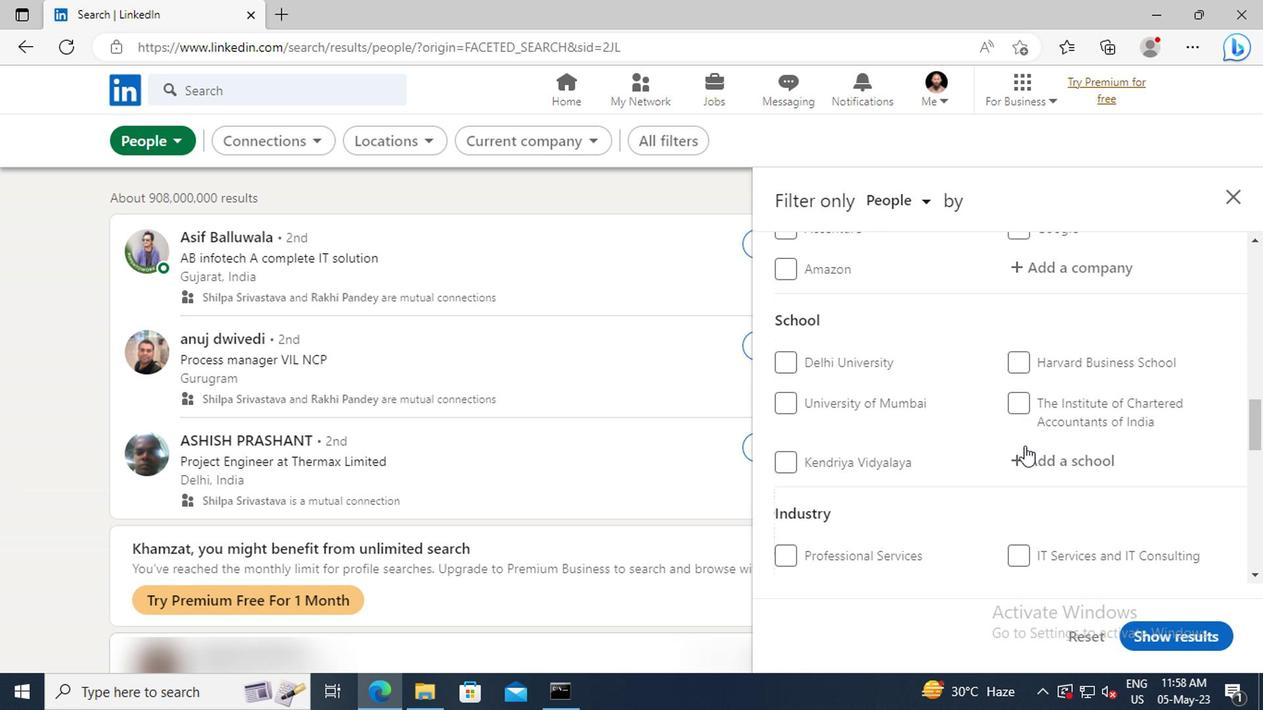 
Action: Mouse pressed left at (1023, 457)
Screenshot: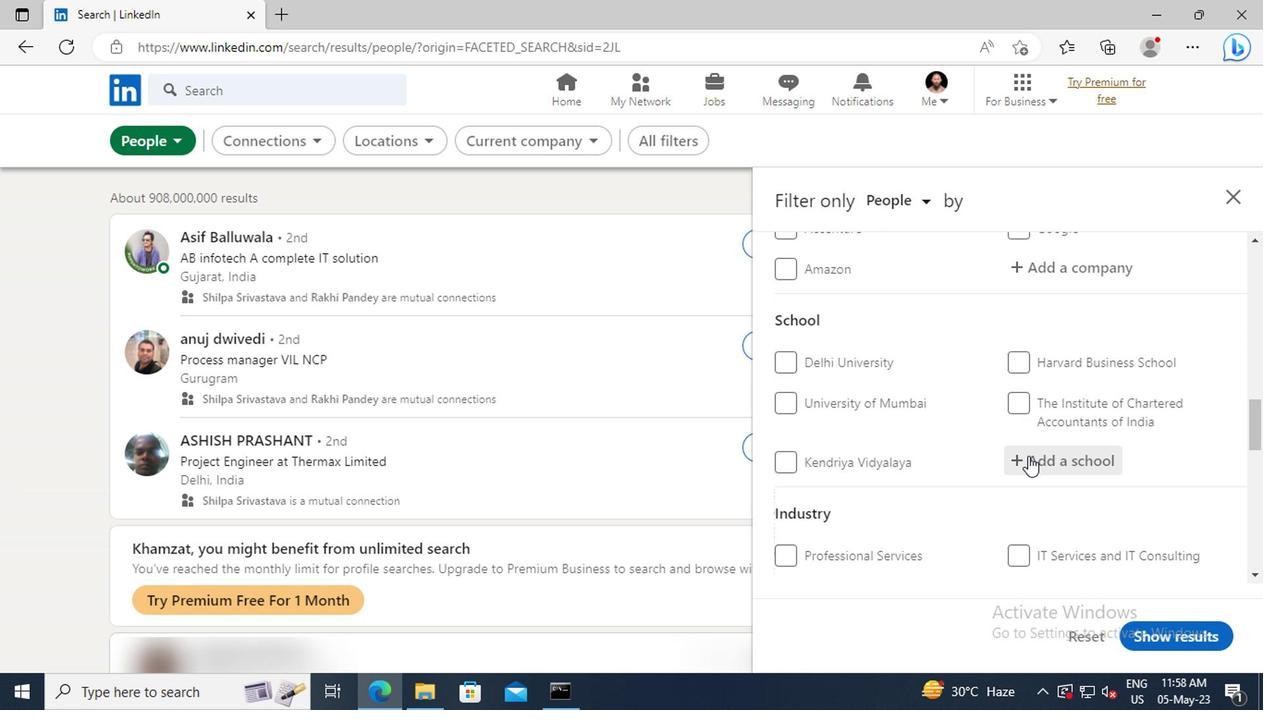 
Action: Key pressed <Key.shift>POORNIMA<Key.space><Key.shift>UN
Screenshot: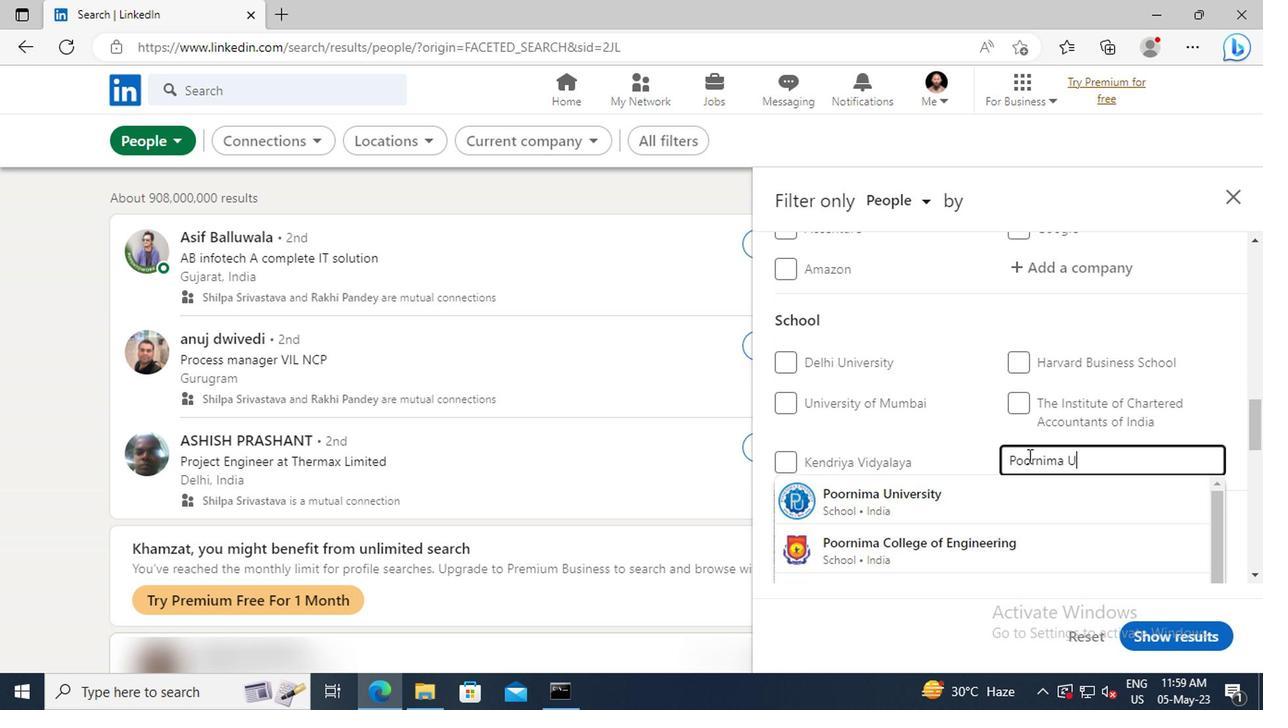 
Action: Mouse moved to (1021, 488)
Screenshot: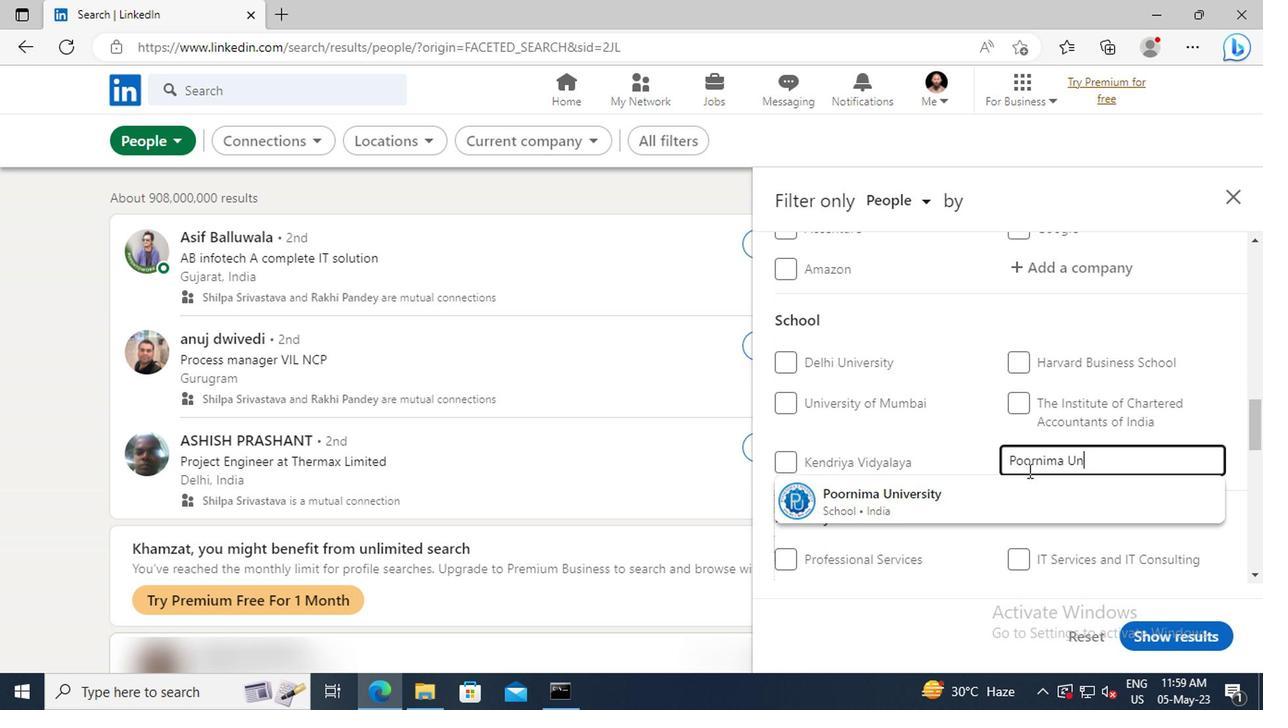 
Action: Mouse pressed left at (1021, 488)
Screenshot: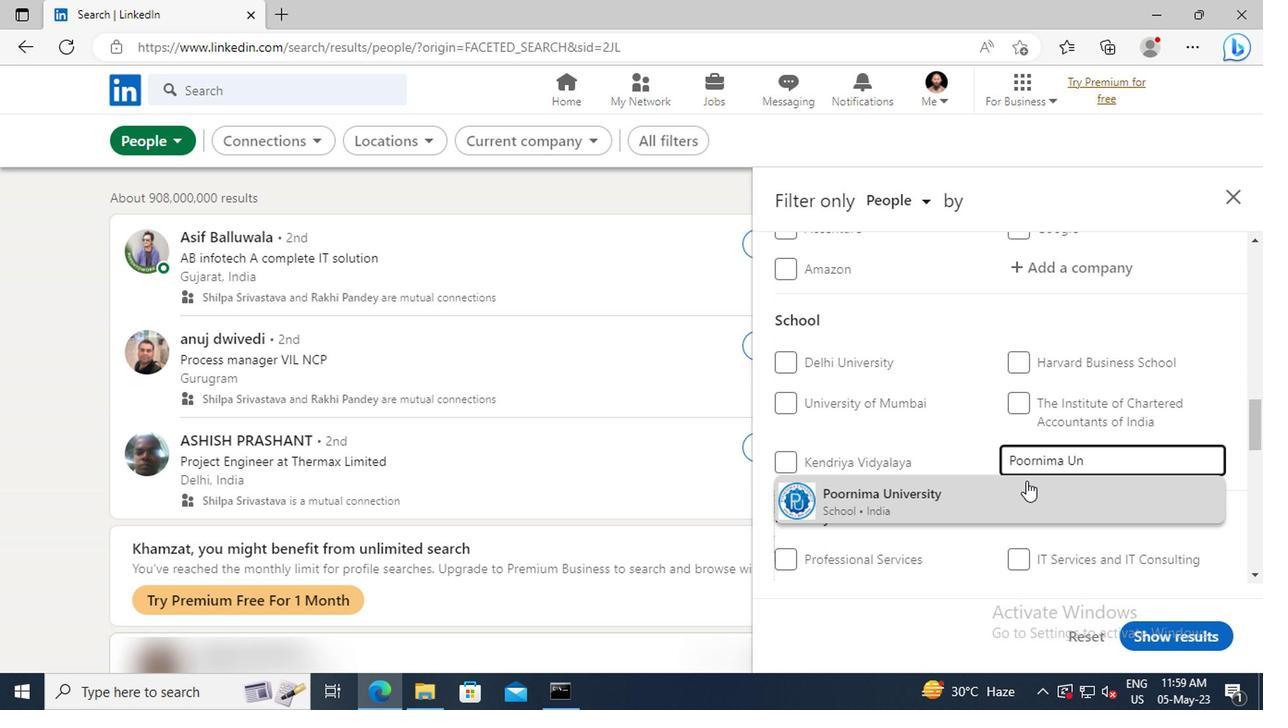 
Action: Mouse scrolled (1021, 487) with delta (0, 0)
Screenshot: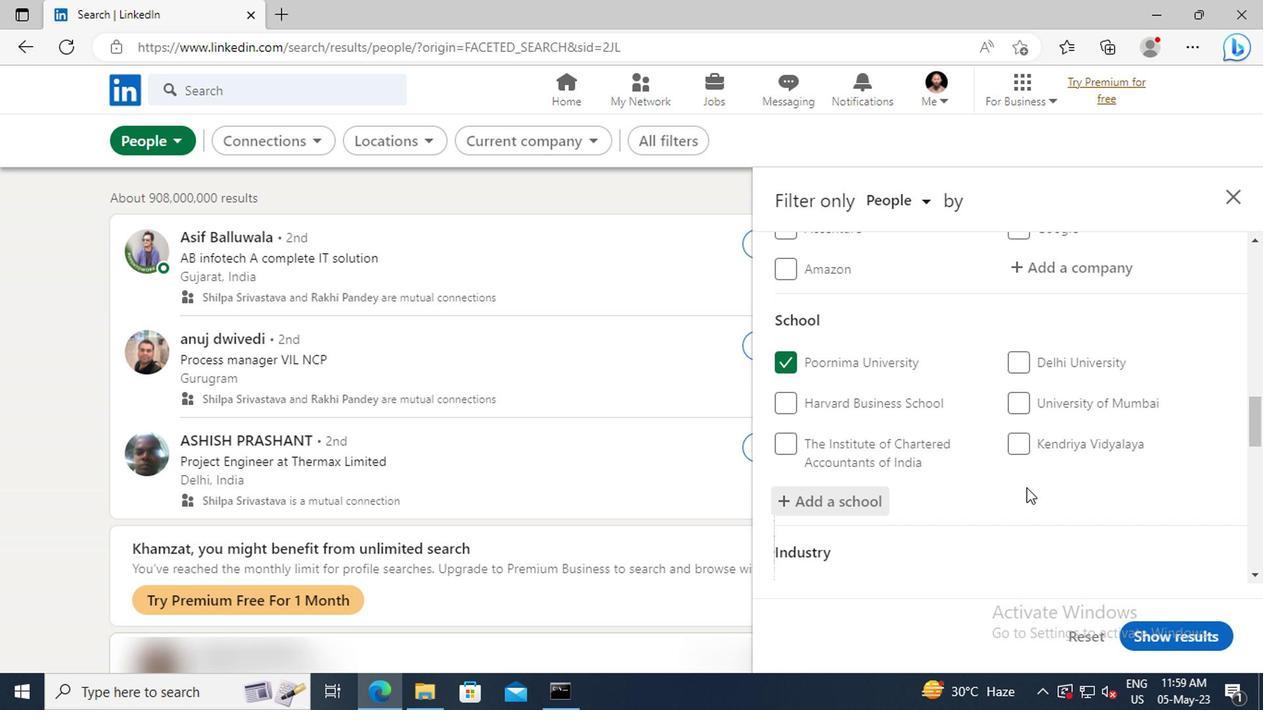 
Action: Mouse scrolled (1021, 487) with delta (0, 0)
Screenshot: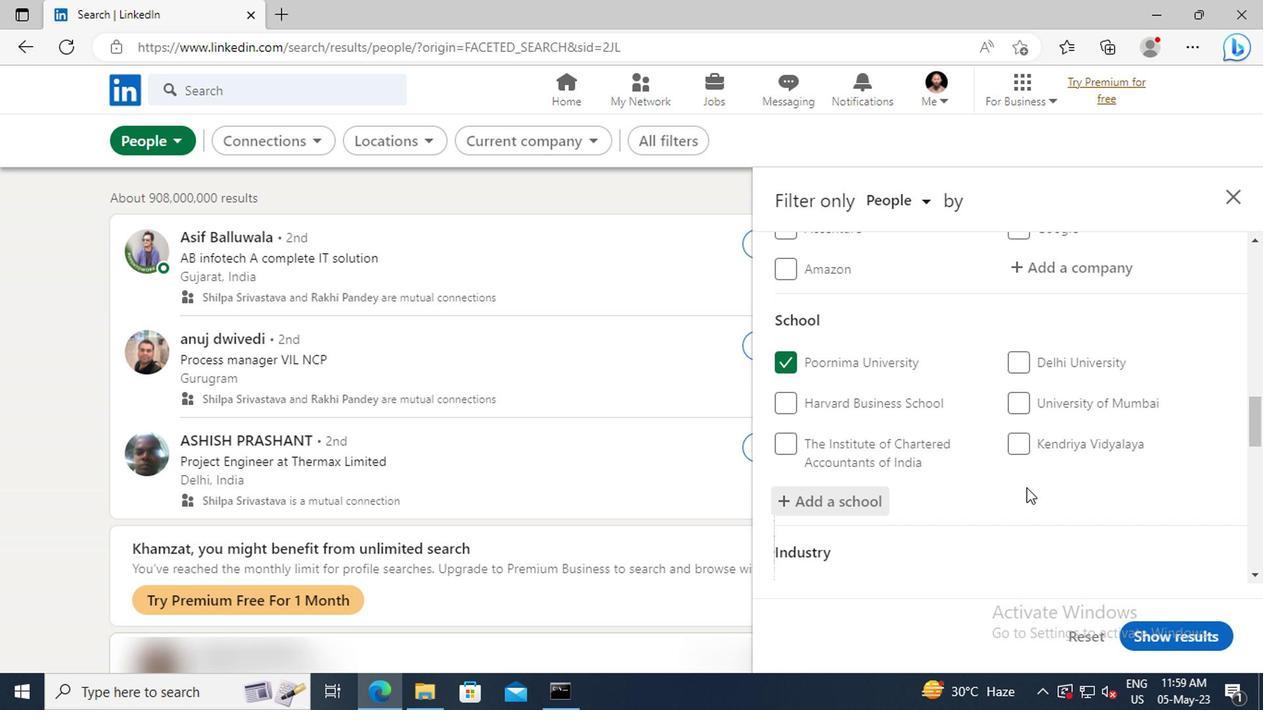 
Action: Mouse moved to (1020, 485)
Screenshot: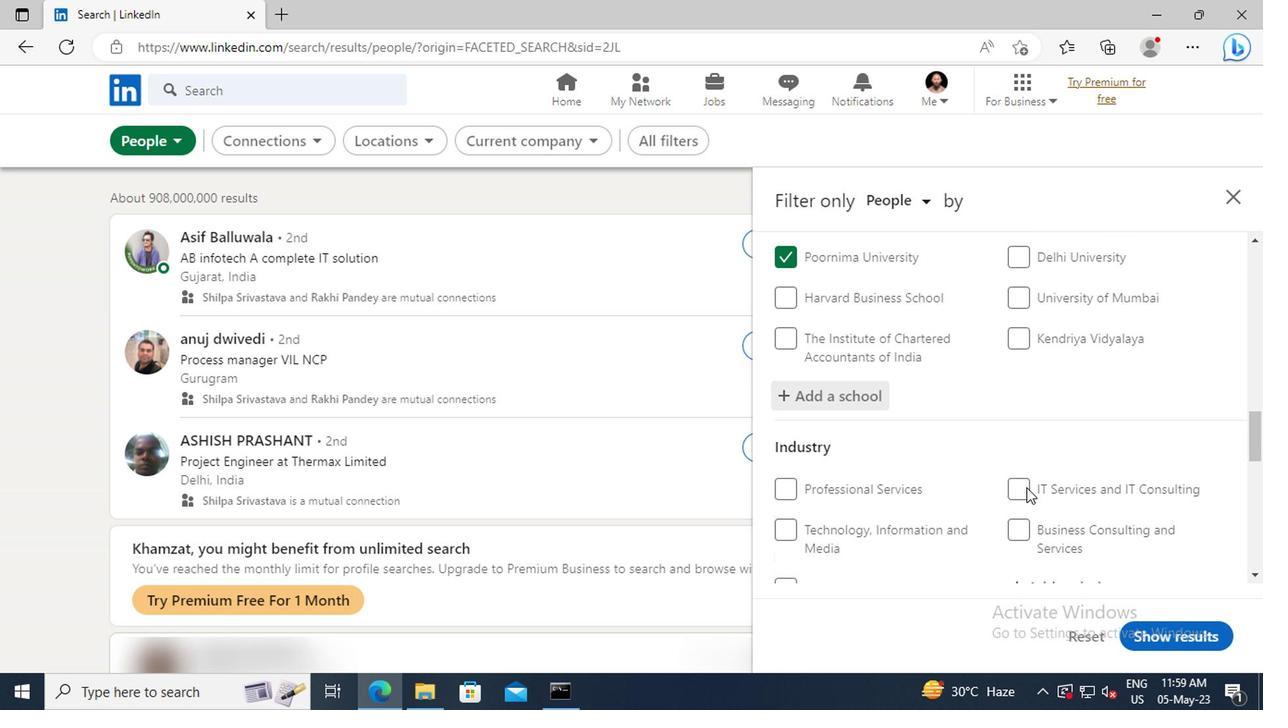 
Action: Mouse scrolled (1020, 484) with delta (0, 0)
Screenshot: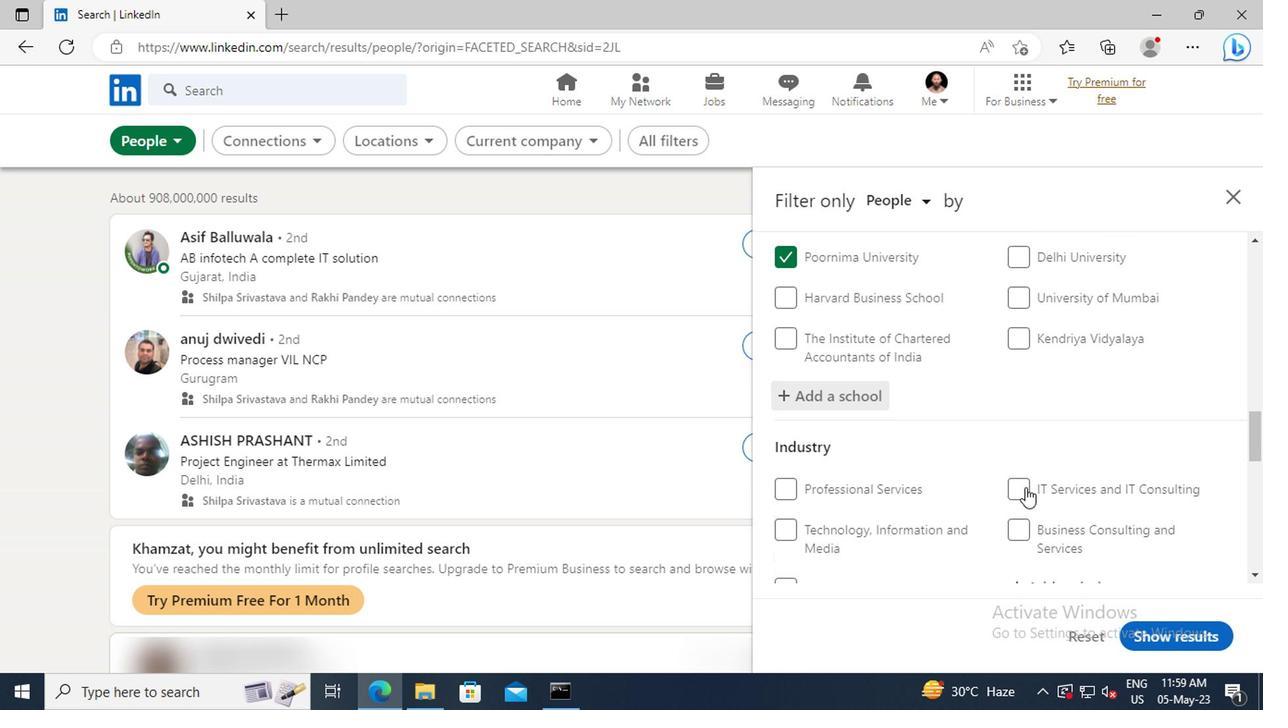 
Action: Mouse moved to (1020, 484)
Screenshot: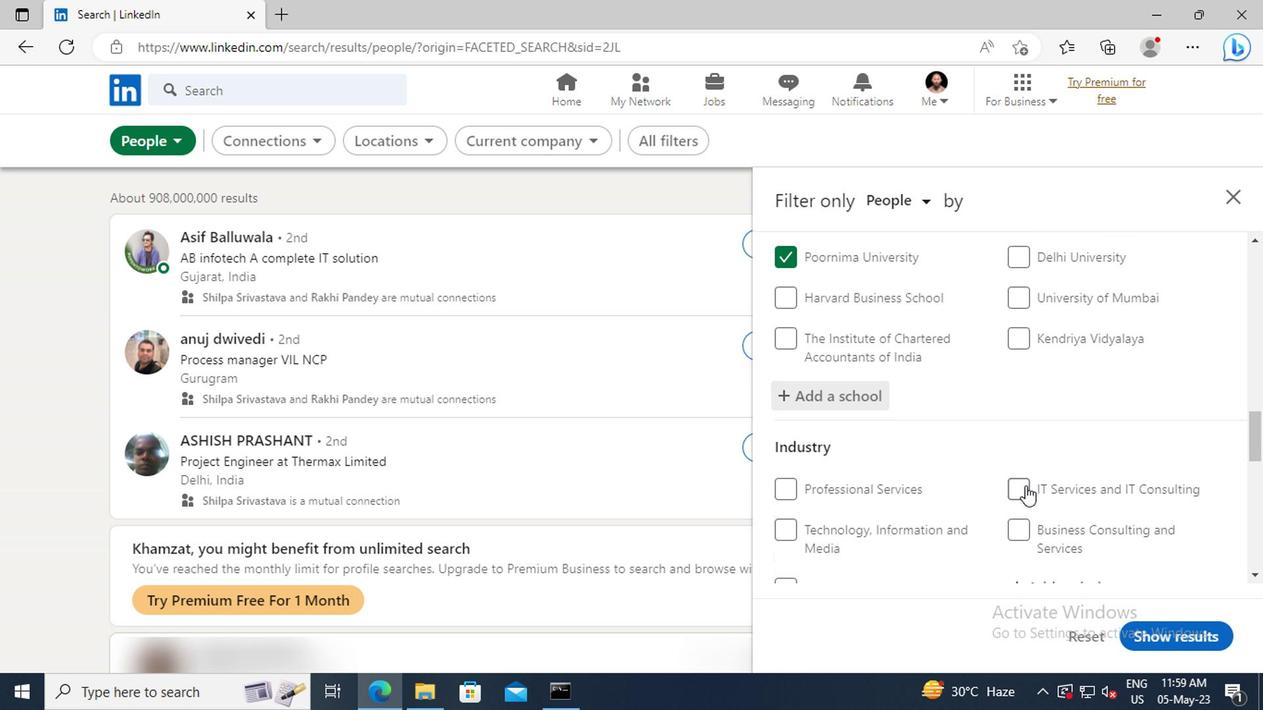 
Action: Mouse scrolled (1020, 484) with delta (0, 0)
Screenshot: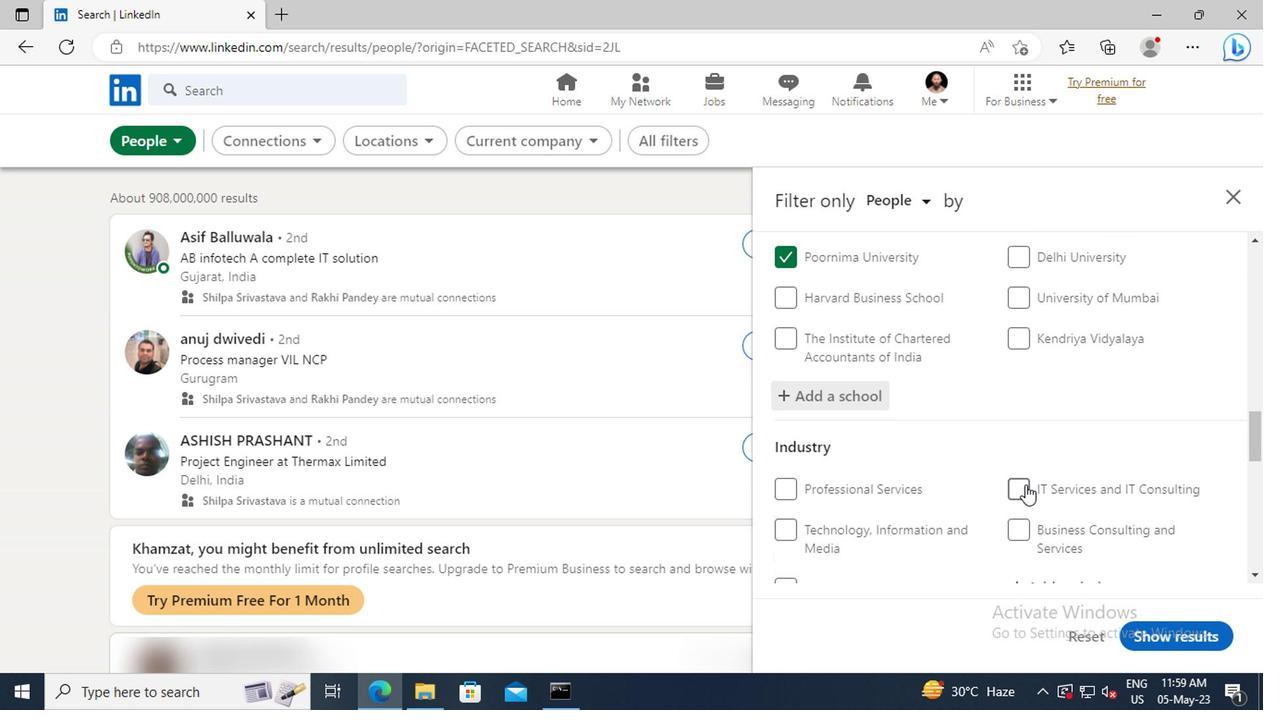 
Action: Mouse scrolled (1020, 484) with delta (0, 0)
Screenshot: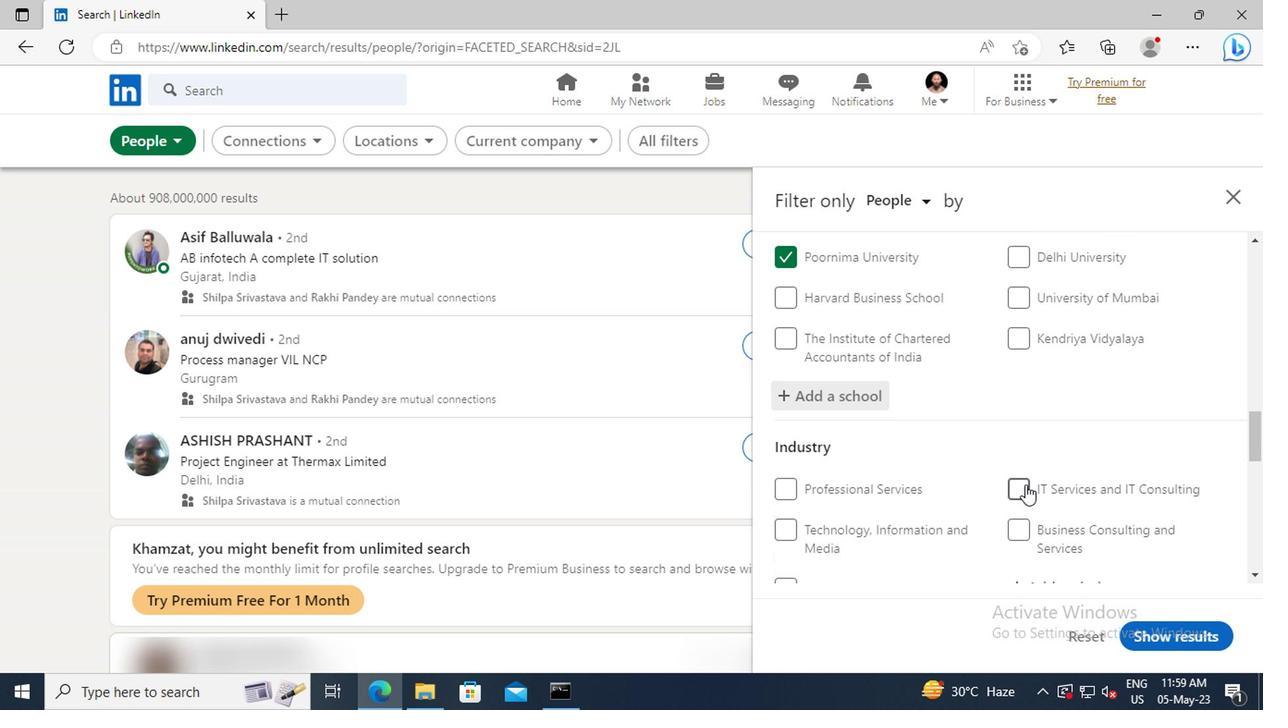 
Action: Mouse moved to (1029, 445)
Screenshot: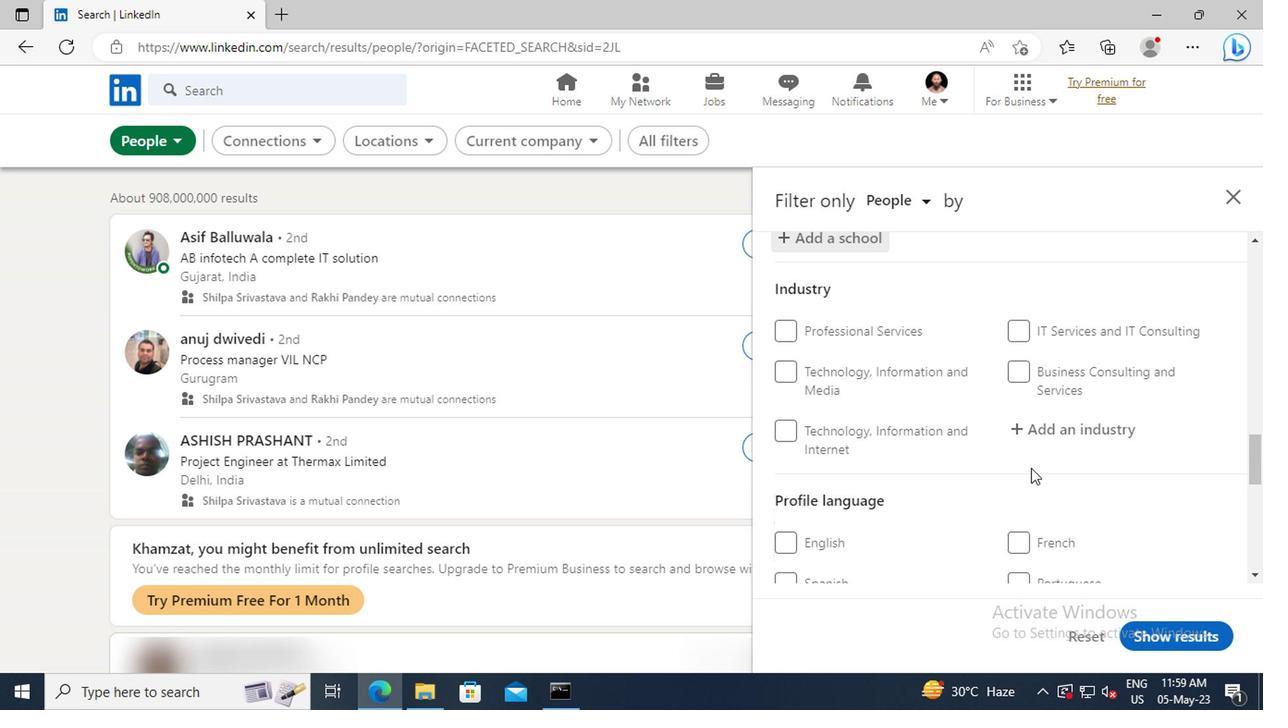 
Action: Mouse pressed left at (1029, 445)
Screenshot: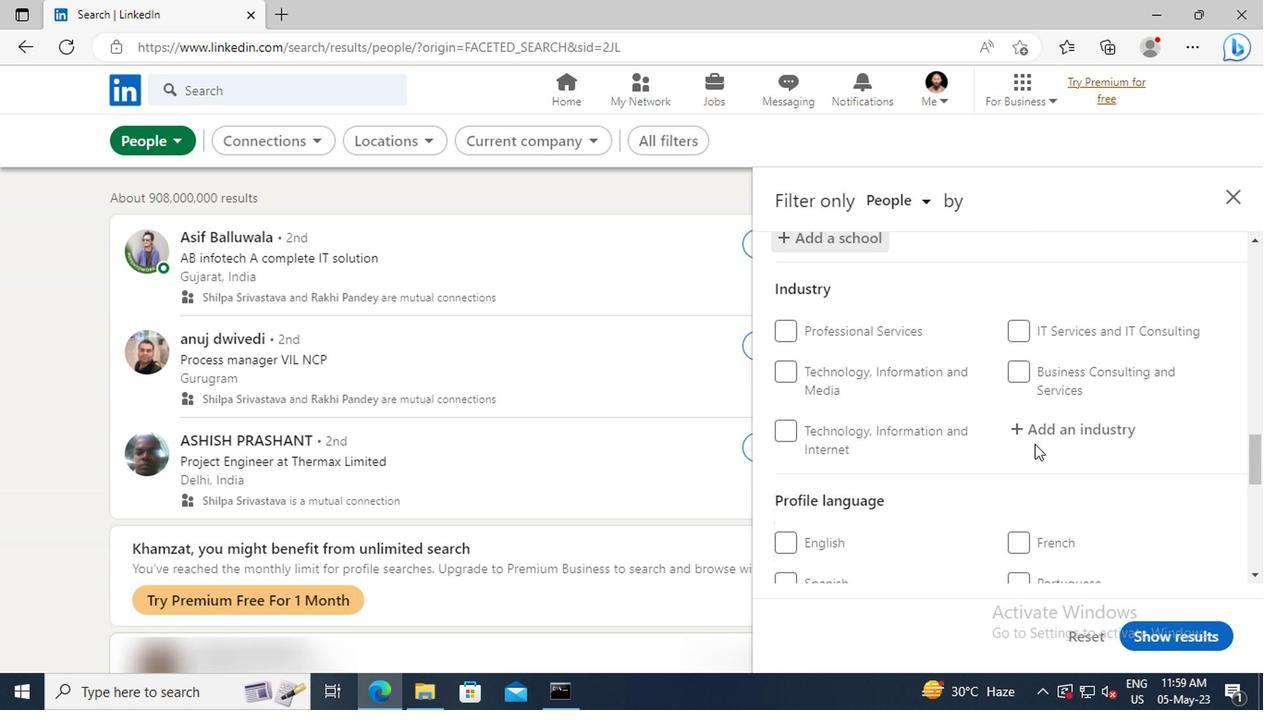 
Action: Mouse moved to (1031, 440)
Screenshot: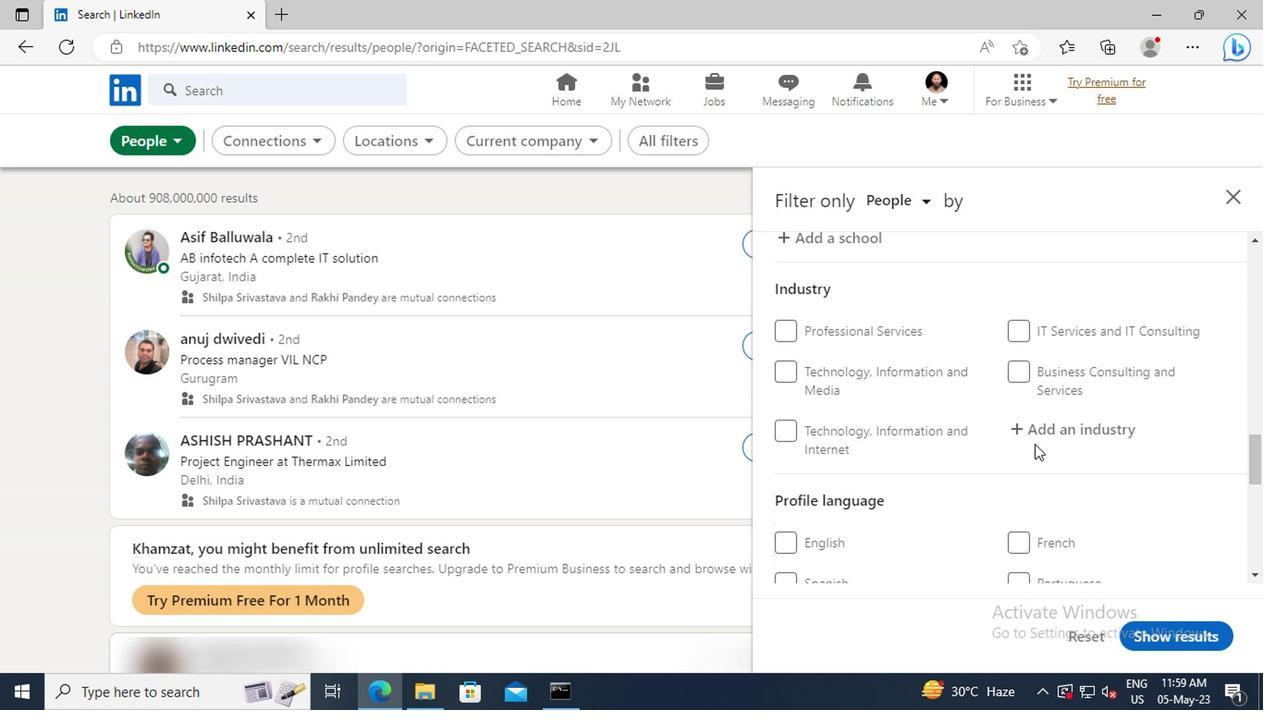 
Action: Mouse pressed left at (1031, 440)
Screenshot: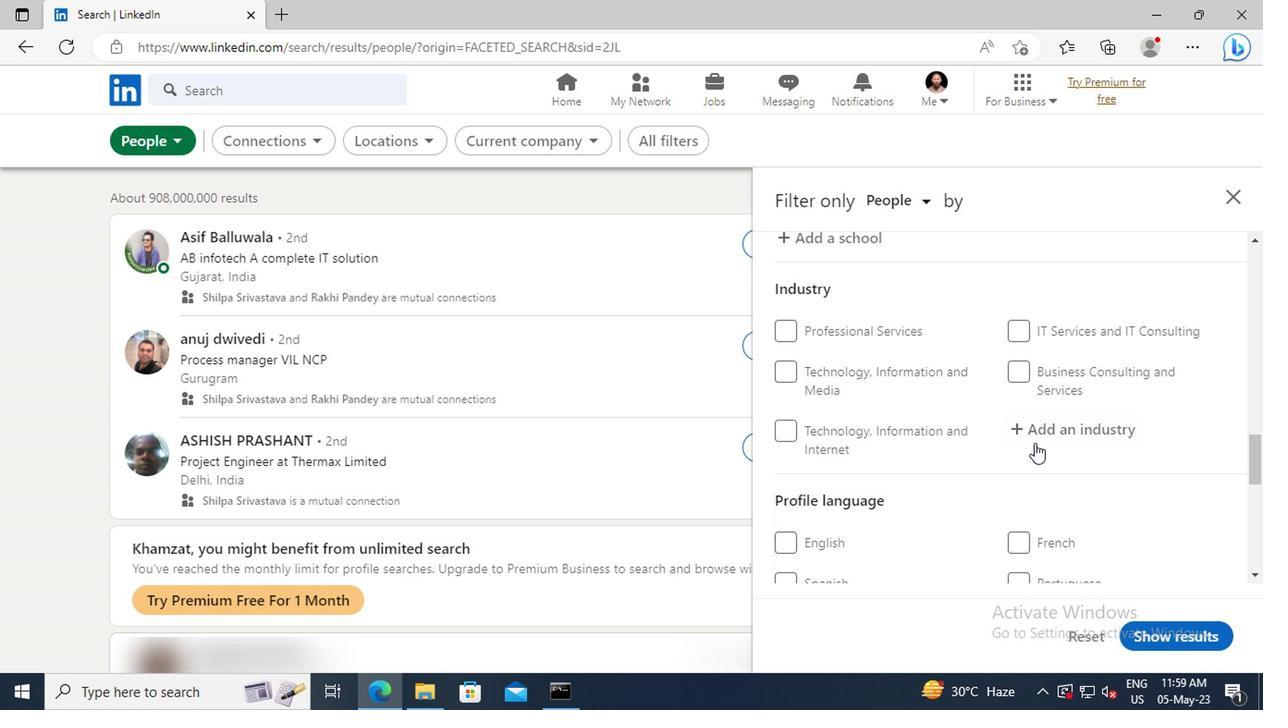 
Action: Mouse moved to (1031, 439)
Screenshot: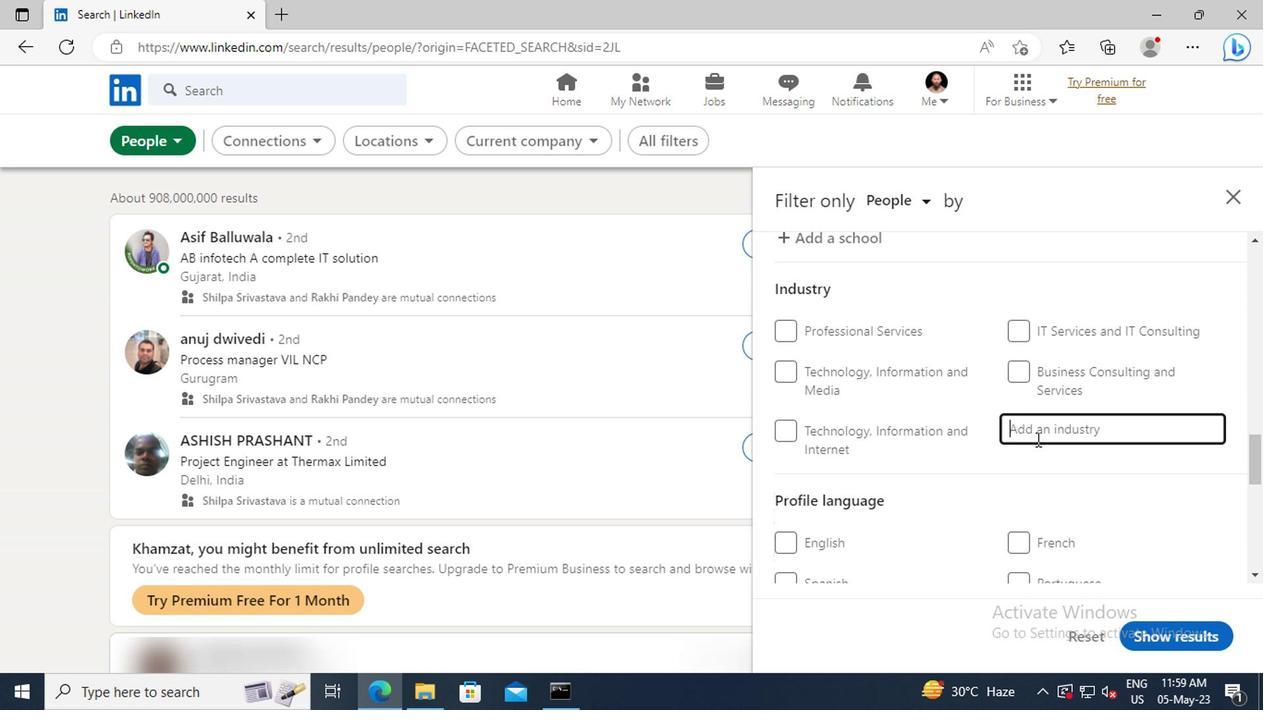 
Action: Key pressed <Key.shift>UTILITY<Key.space><Key.shift>S
Screenshot: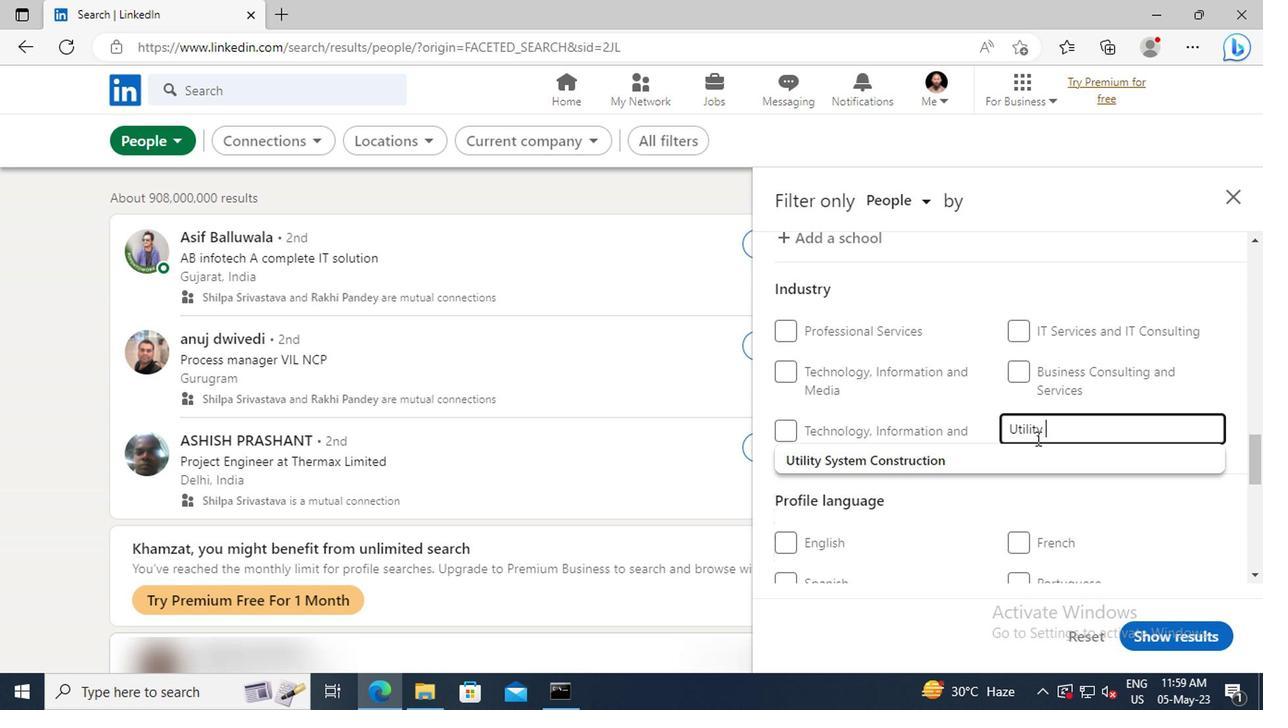 
Action: Mouse moved to (1031, 459)
Screenshot: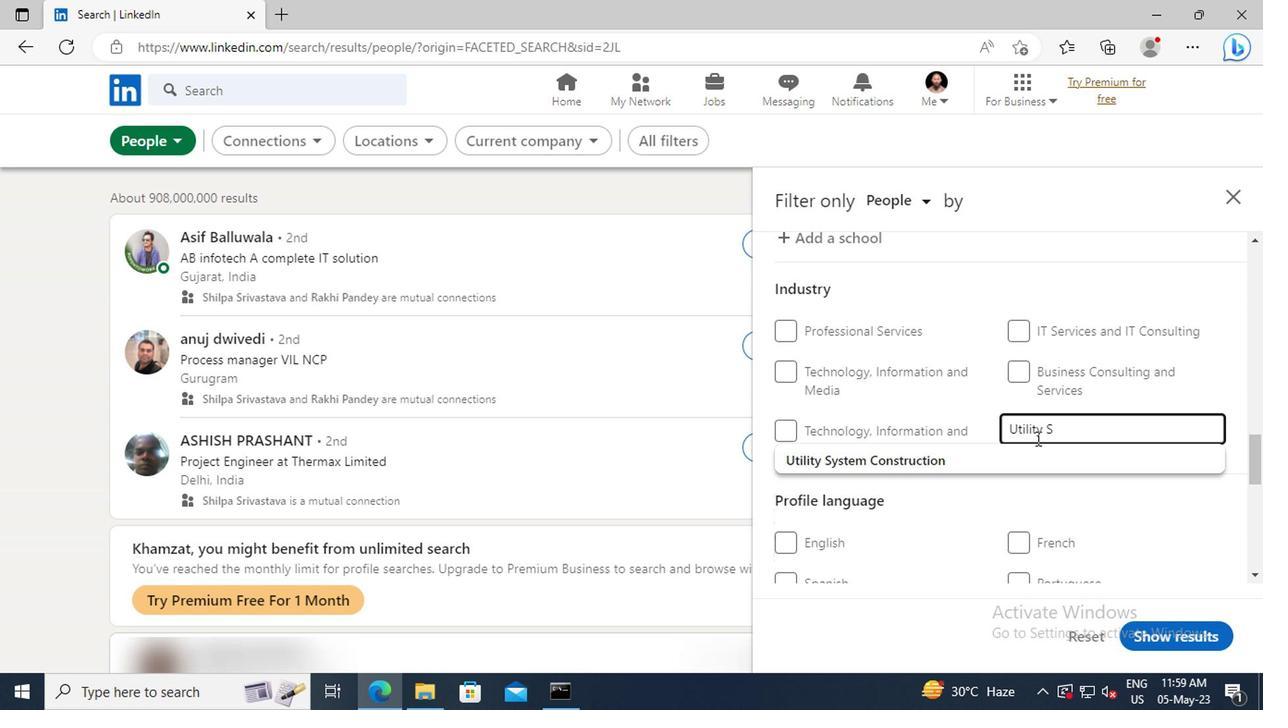 
Action: Mouse pressed left at (1031, 459)
Screenshot: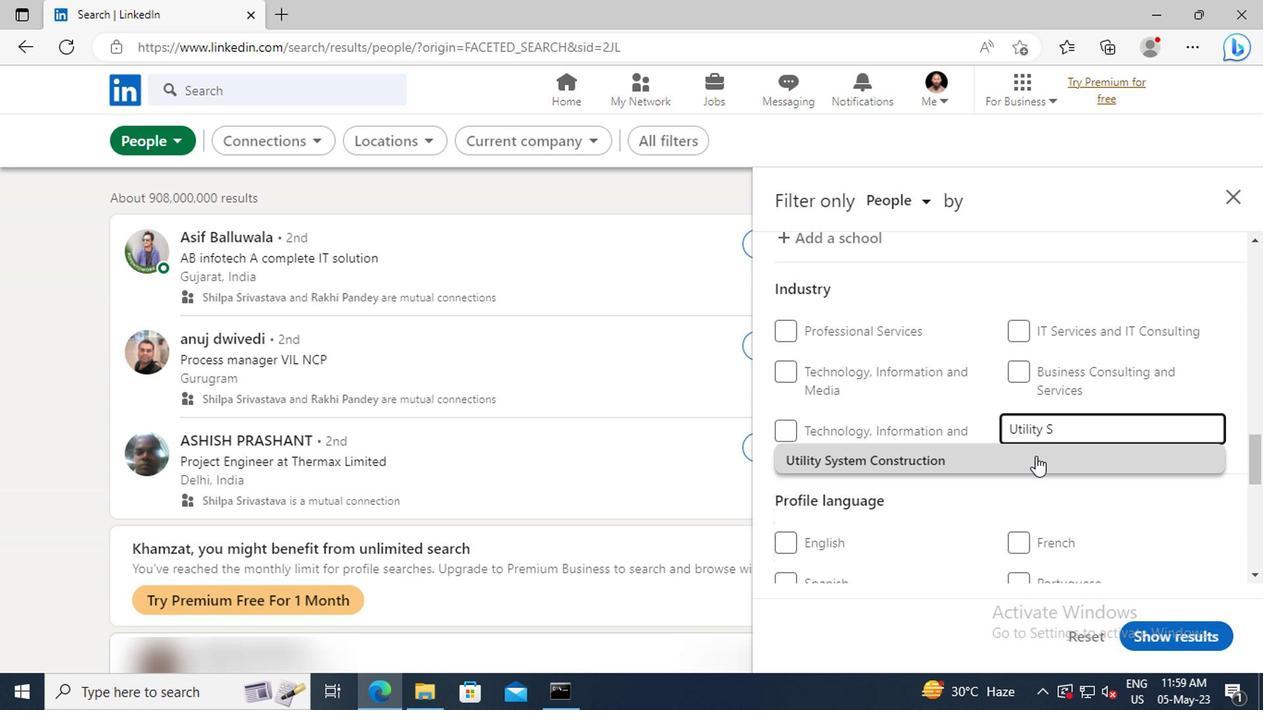 
Action: Mouse scrolled (1031, 457) with delta (0, -1)
Screenshot: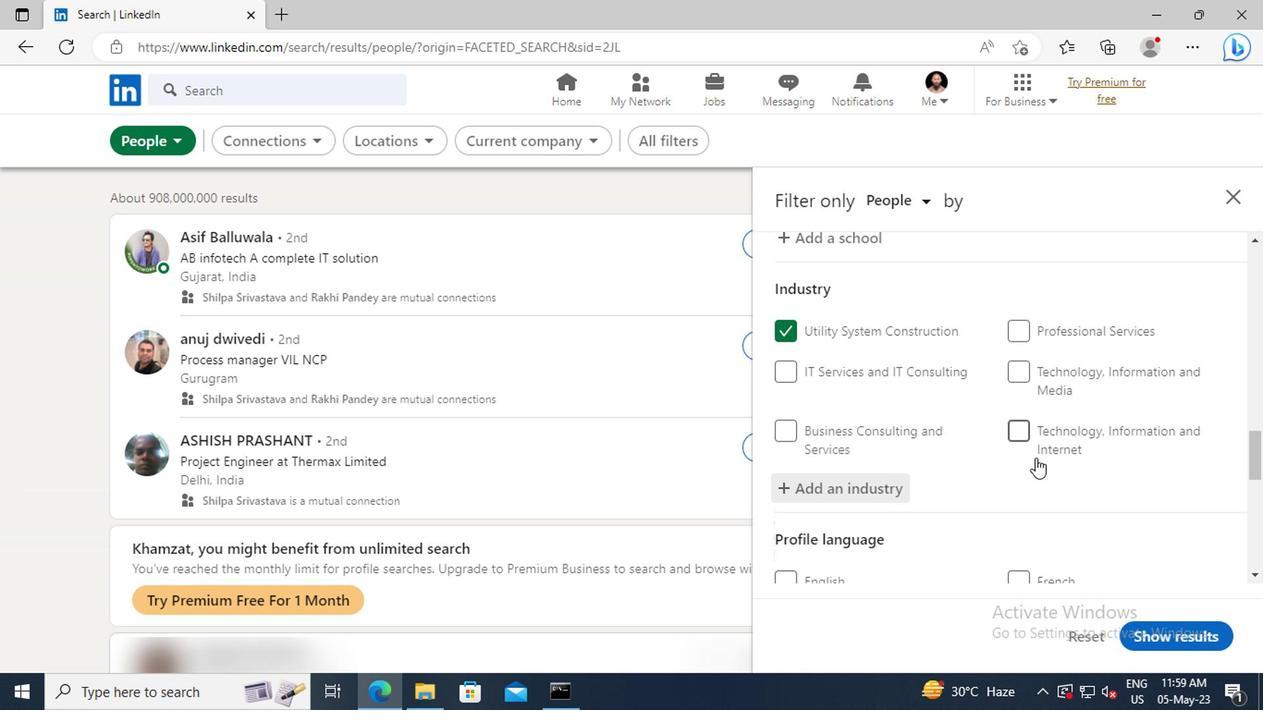 
Action: Mouse scrolled (1031, 457) with delta (0, -1)
Screenshot: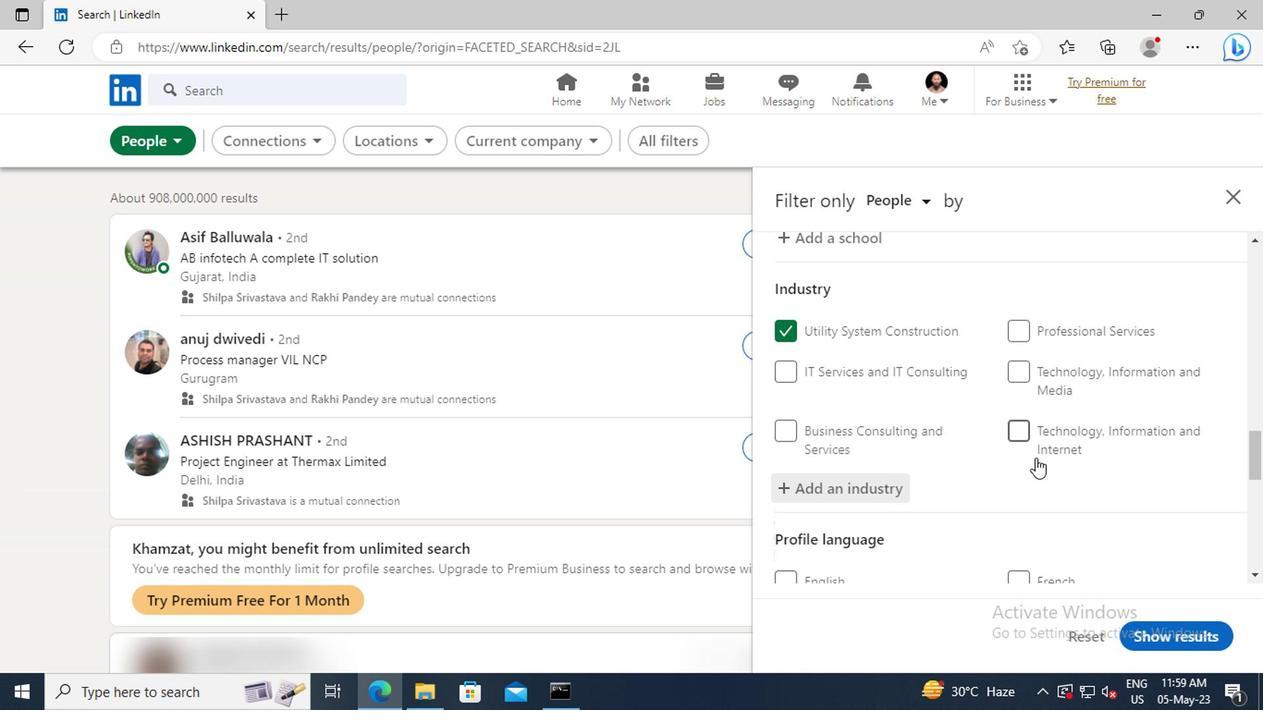 
Action: Mouse scrolled (1031, 457) with delta (0, -1)
Screenshot: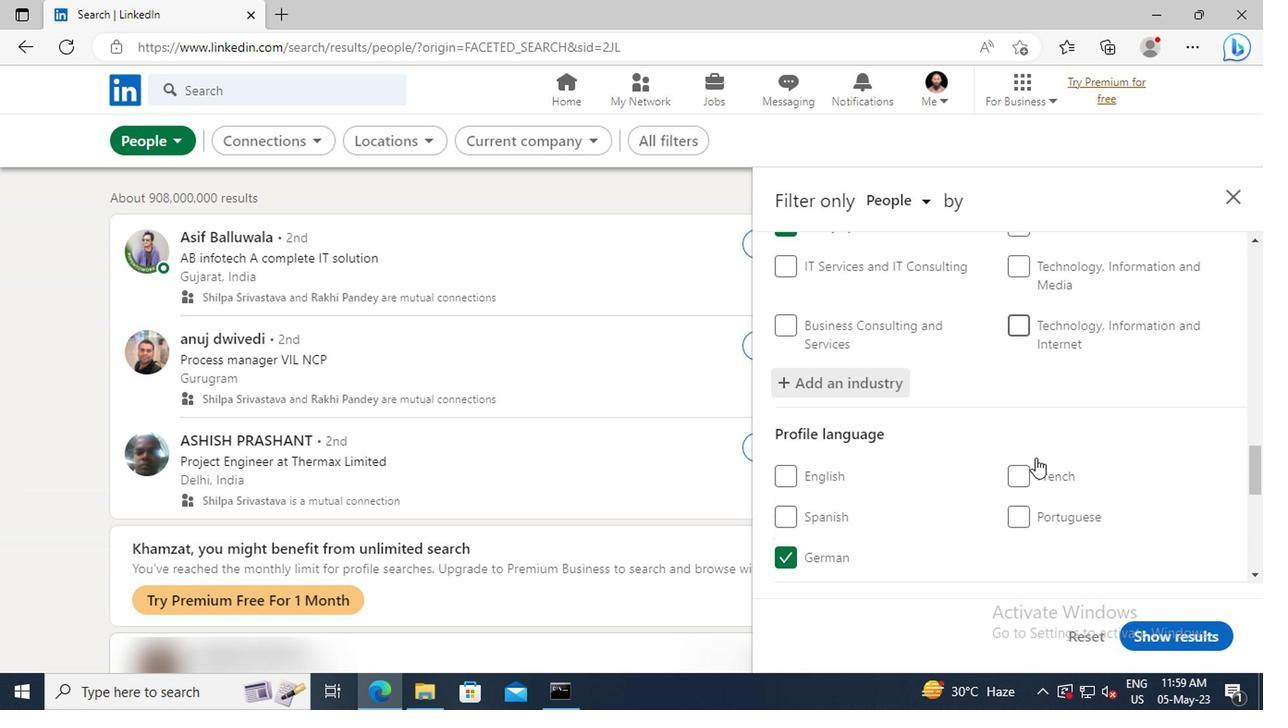 
Action: Mouse scrolled (1031, 457) with delta (0, -1)
Screenshot: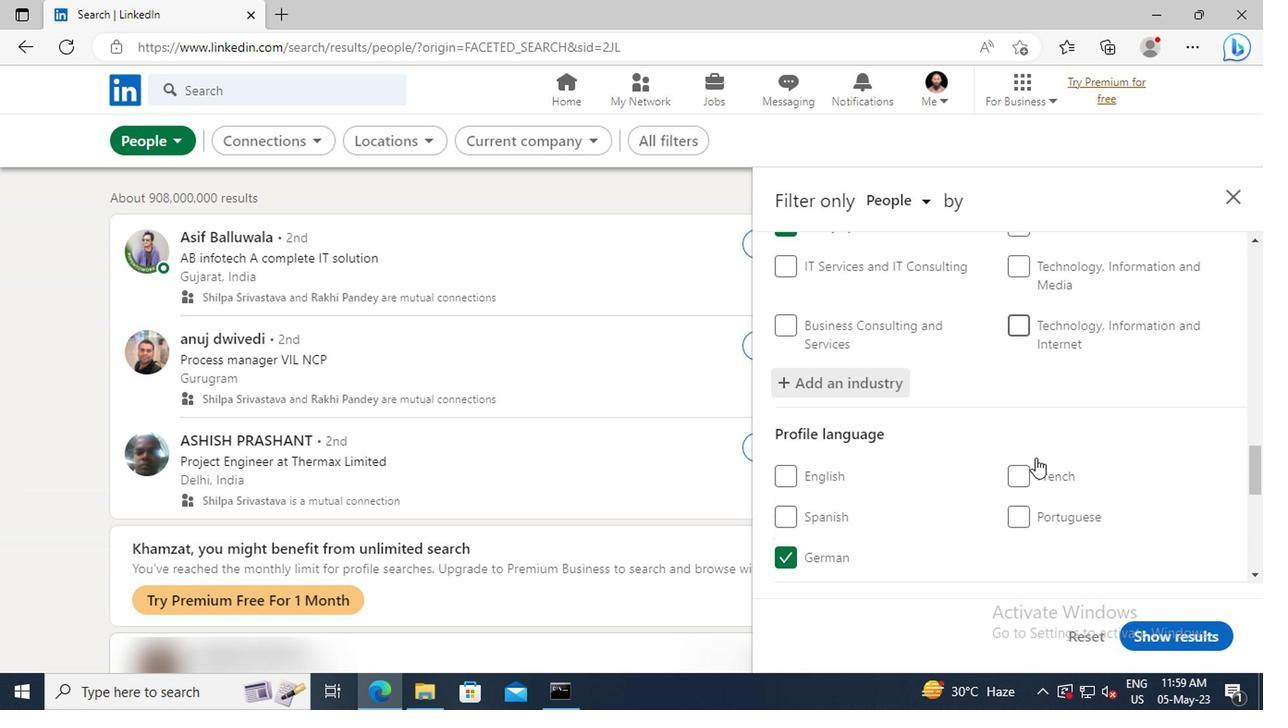 
Action: Mouse scrolled (1031, 457) with delta (0, -1)
Screenshot: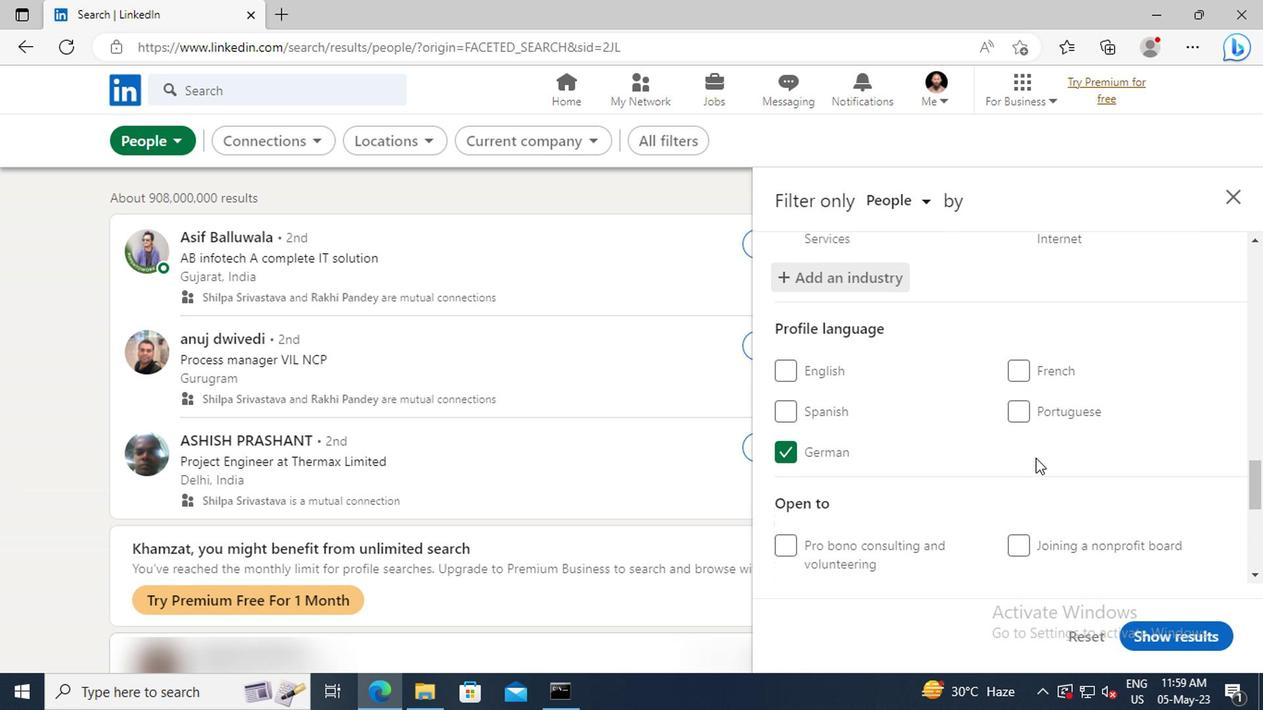 
Action: Mouse scrolled (1031, 457) with delta (0, -1)
Screenshot: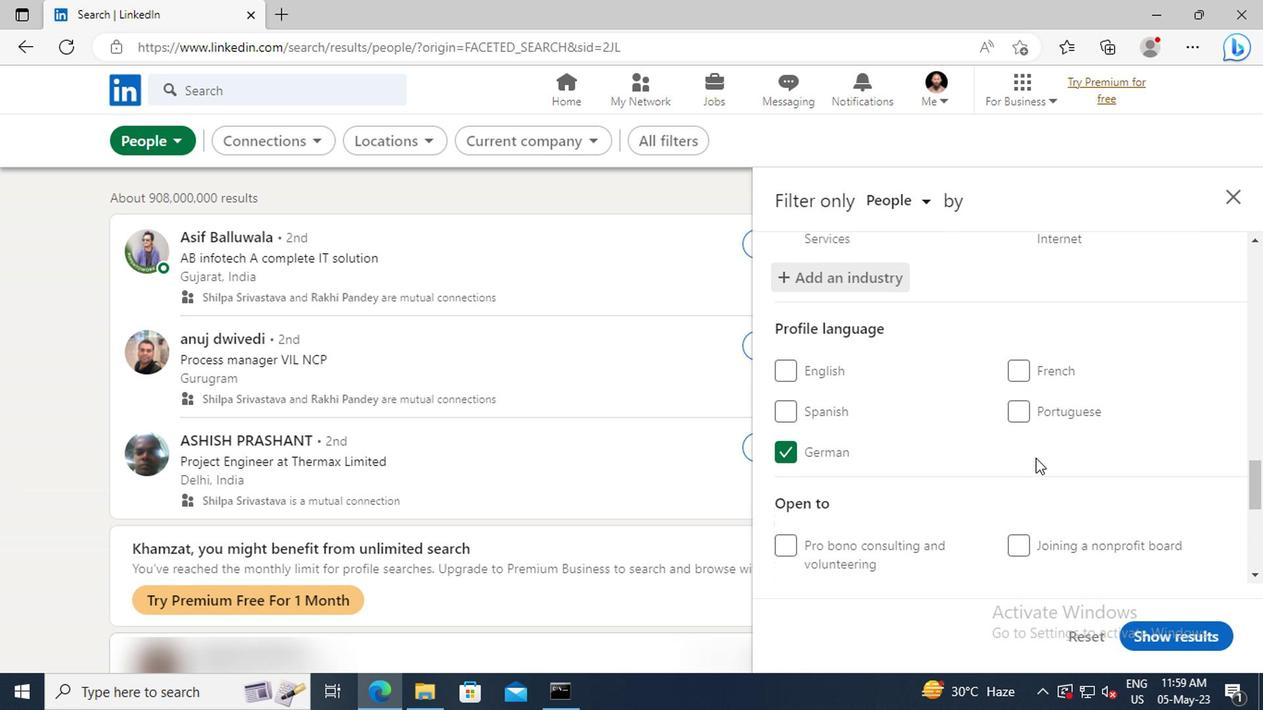 
Action: Mouse moved to (1010, 410)
Screenshot: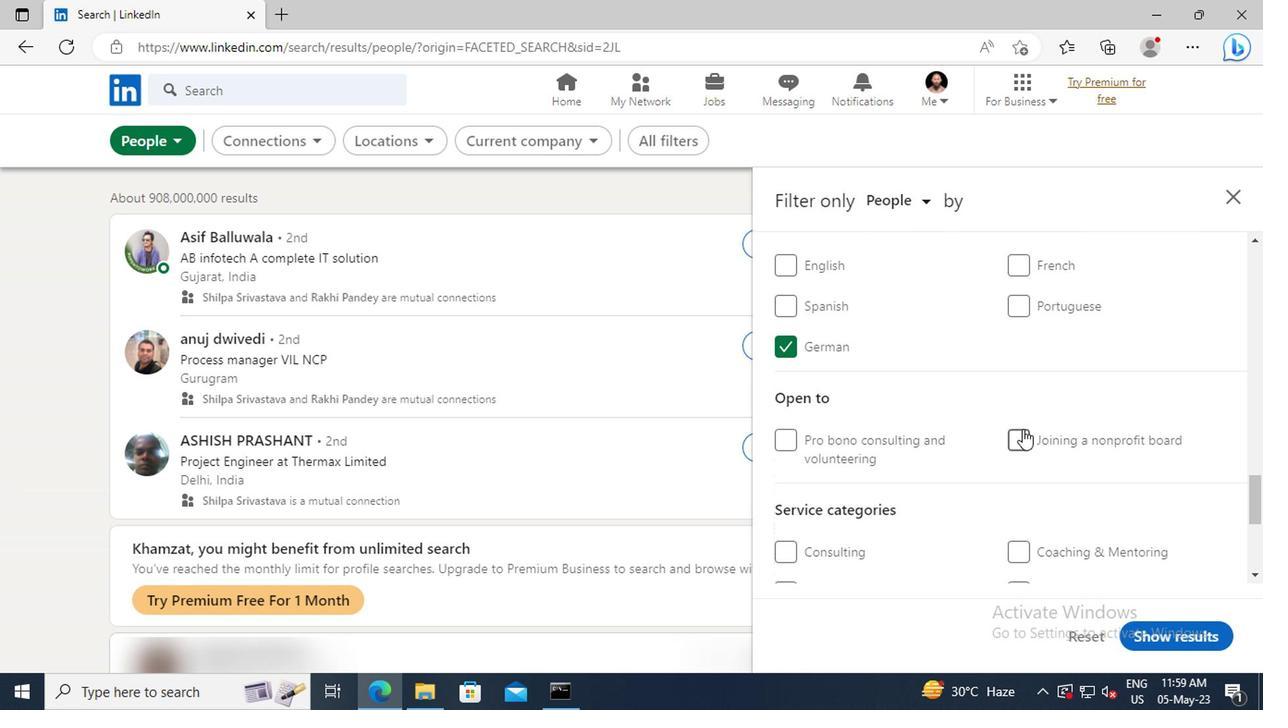 
Action: Mouse scrolled (1010, 409) with delta (0, -1)
Screenshot: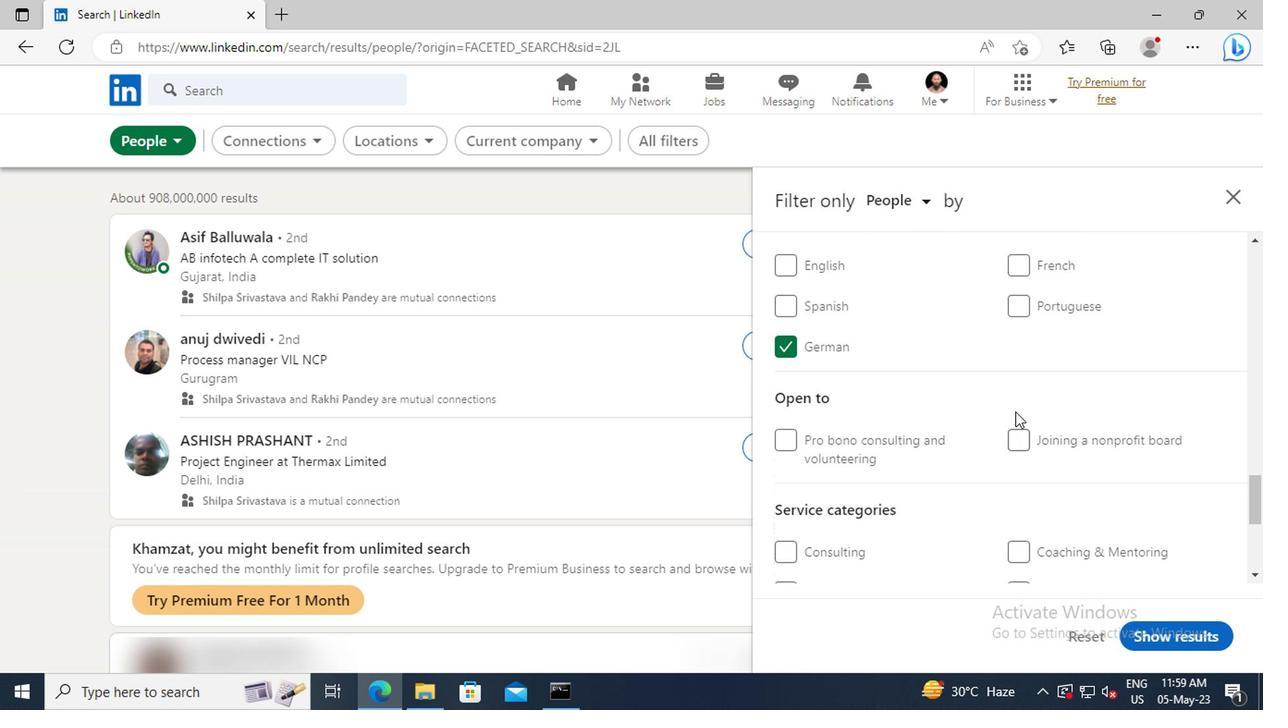 
Action: Mouse scrolled (1010, 409) with delta (0, -1)
Screenshot: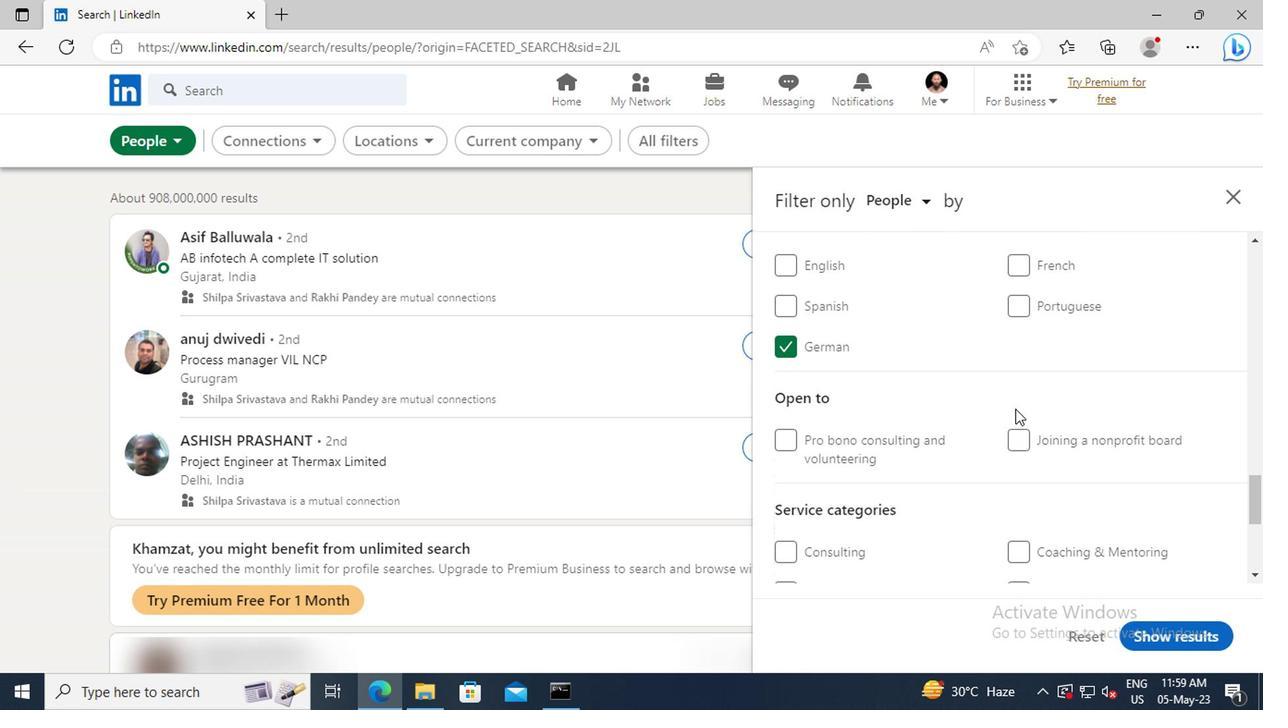 
Action: Mouse scrolled (1010, 409) with delta (0, -1)
Screenshot: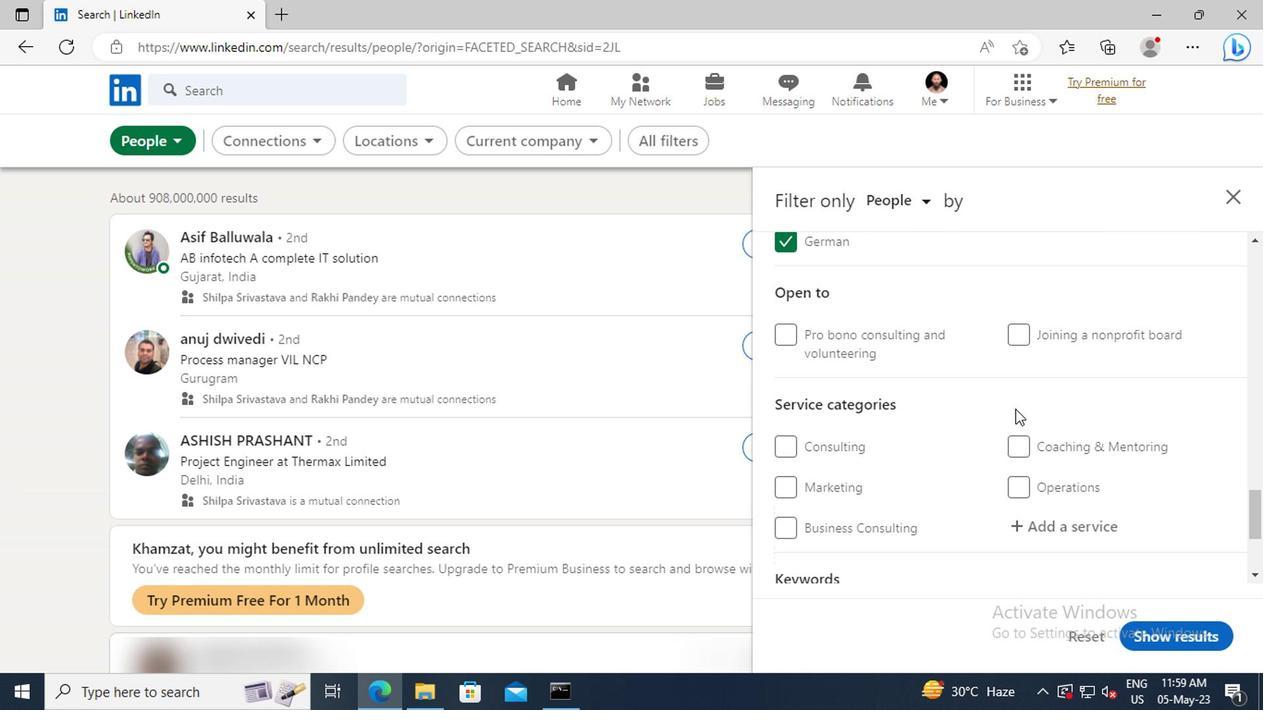 
Action: Mouse scrolled (1010, 409) with delta (0, -1)
Screenshot: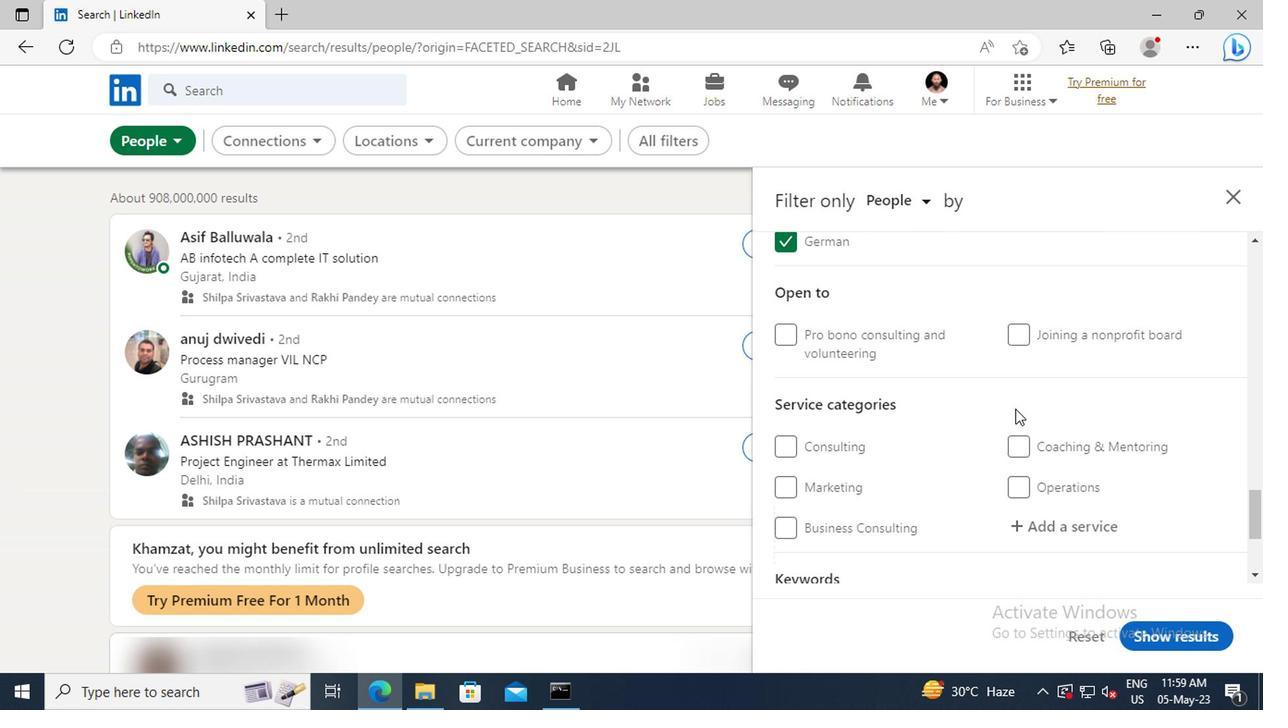 
Action: Mouse moved to (1015, 419)
Screenshot: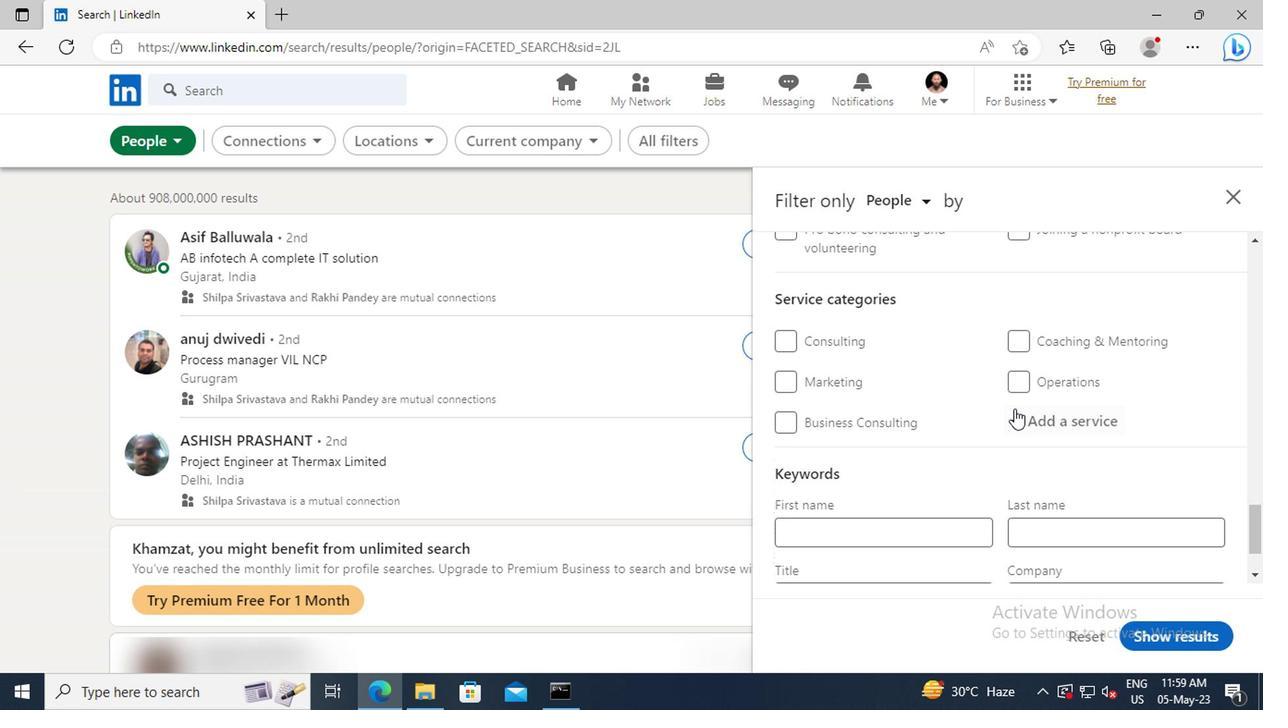 
Action: Mouse pressed left at (1015, 419)
Screenshot: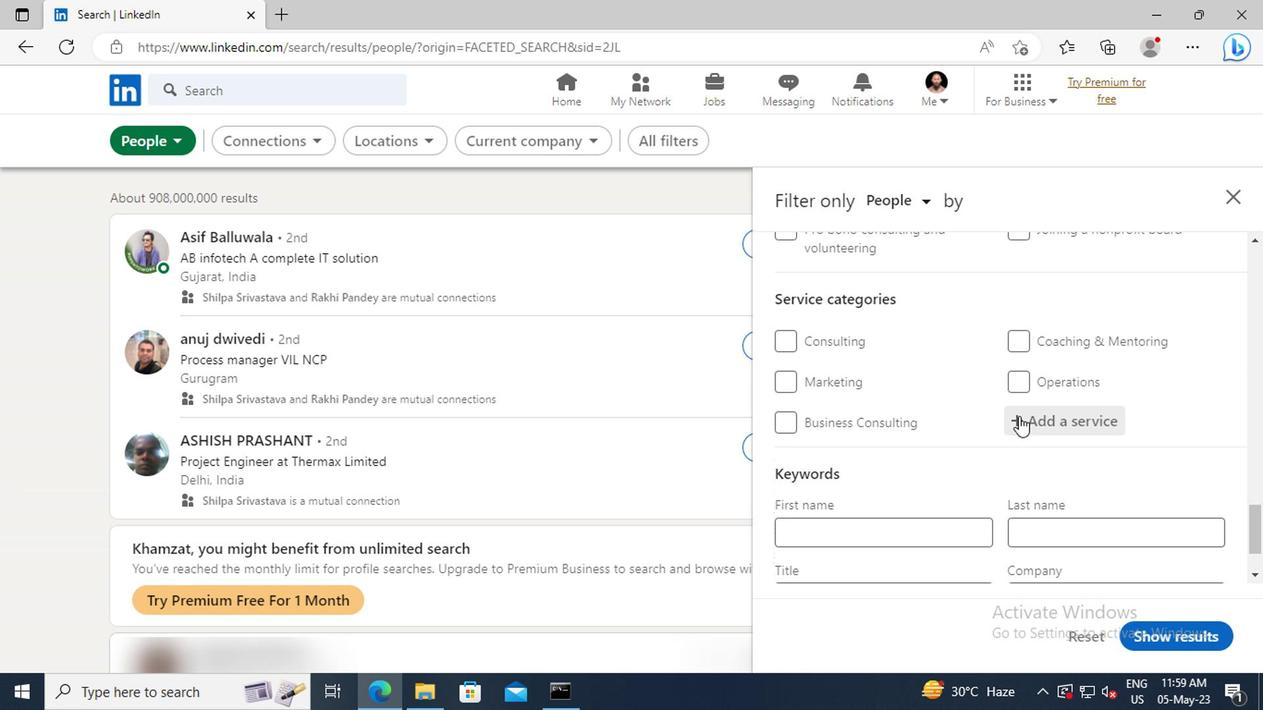 
Action: Key pressed <Key.shift>INFORMA
Screenshot: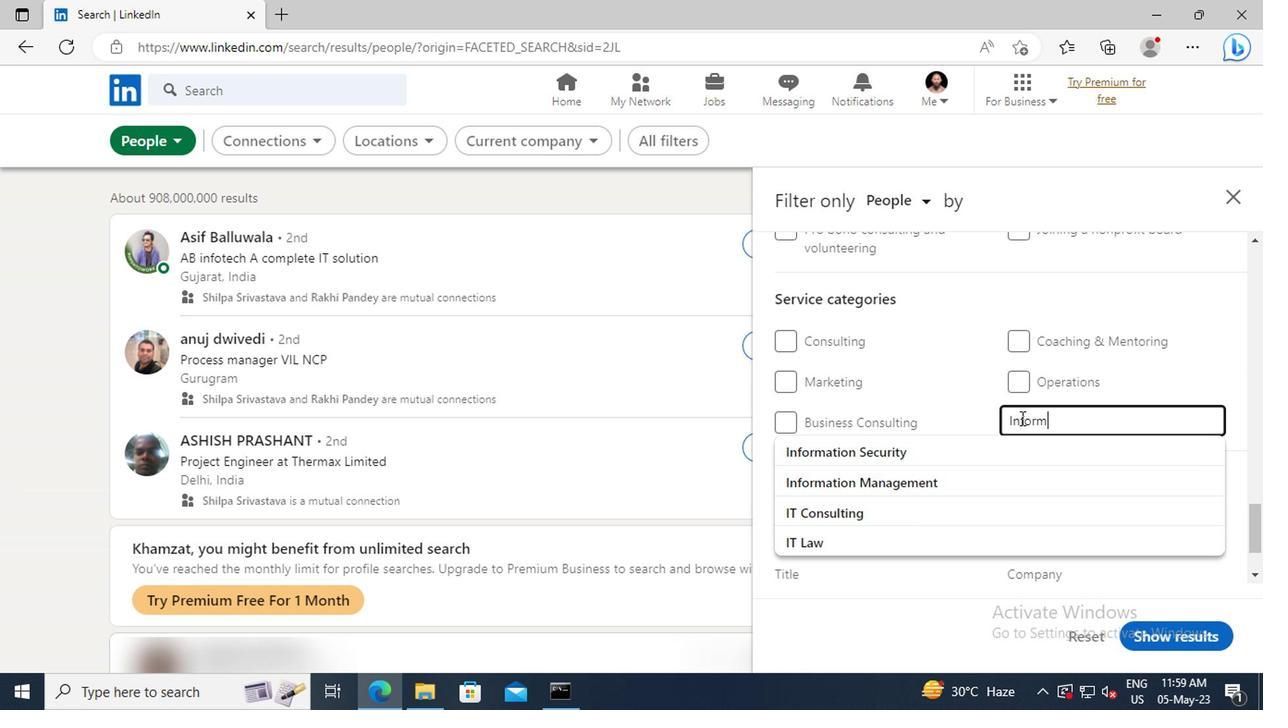 
Action: Mouse moved to (1029, 473)
Screenshot: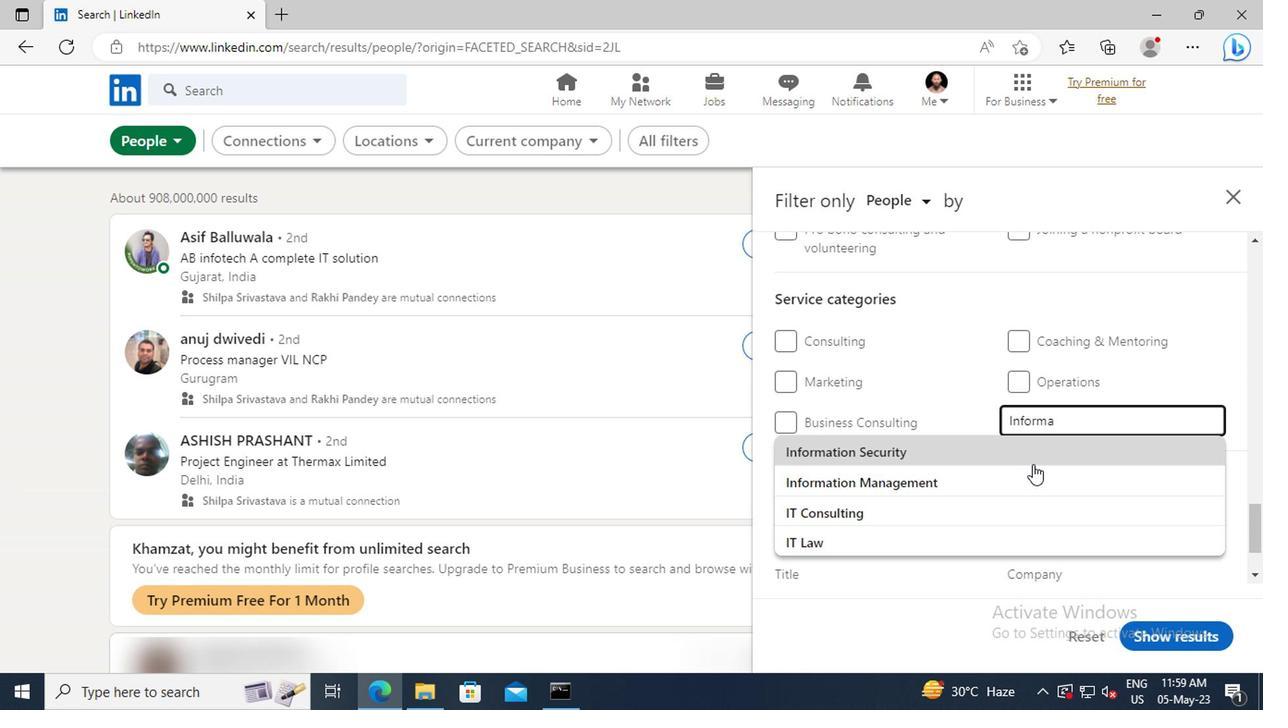 
Action: Mouse pressed left at (1029, 473)
Screenshot: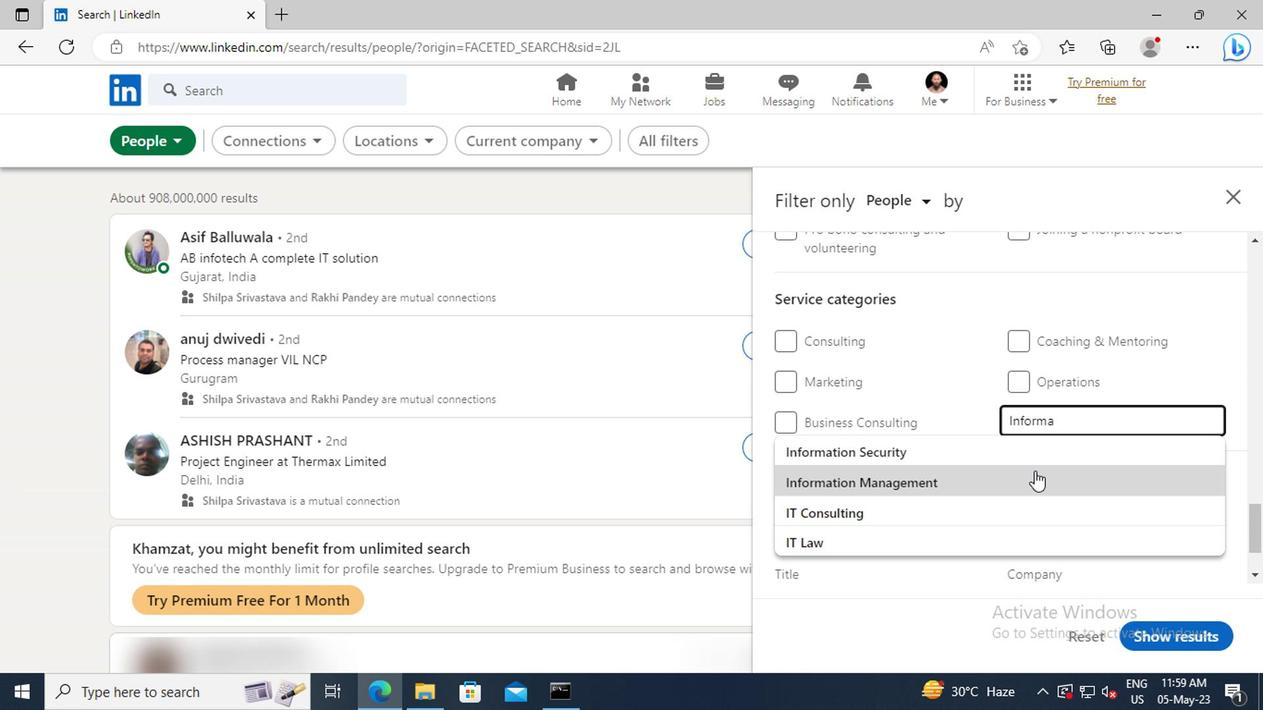 
Action: Mouse scrolled (1029, 471) with delta (0, -1)
Screenshot: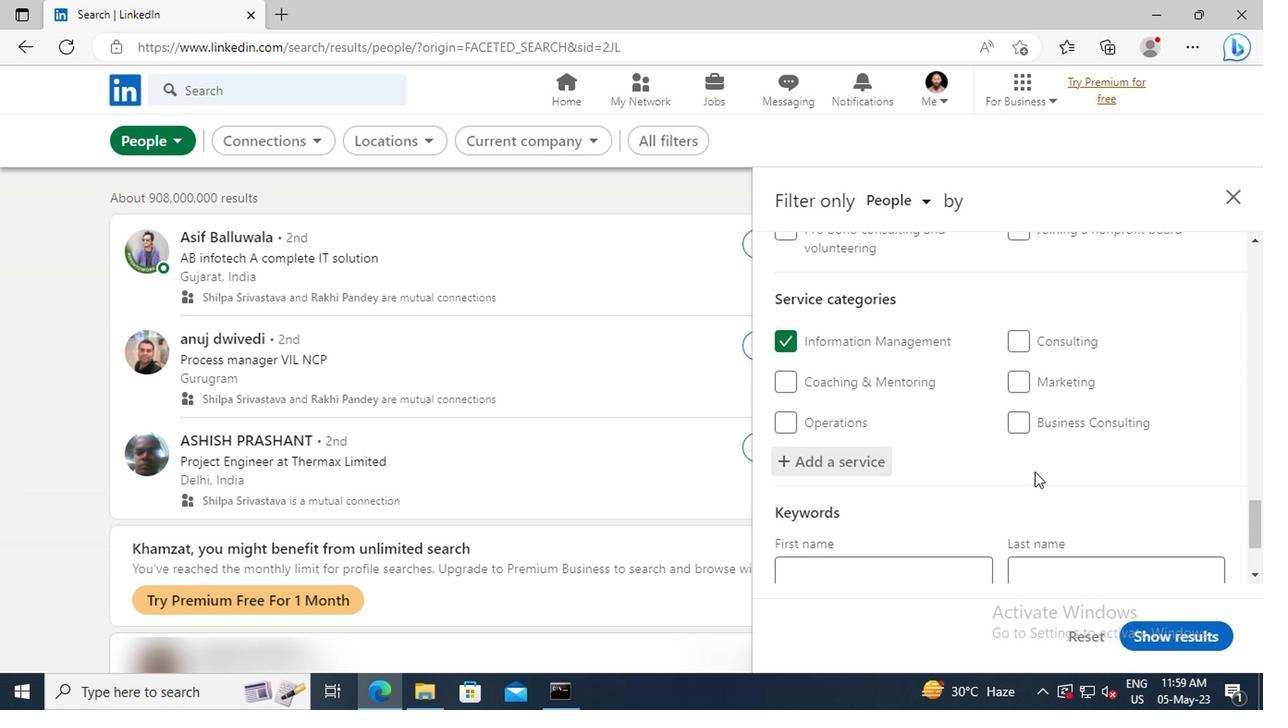 
Action: Mouse scrolled (1029, 471) with delta (0, -1)
Screenshot: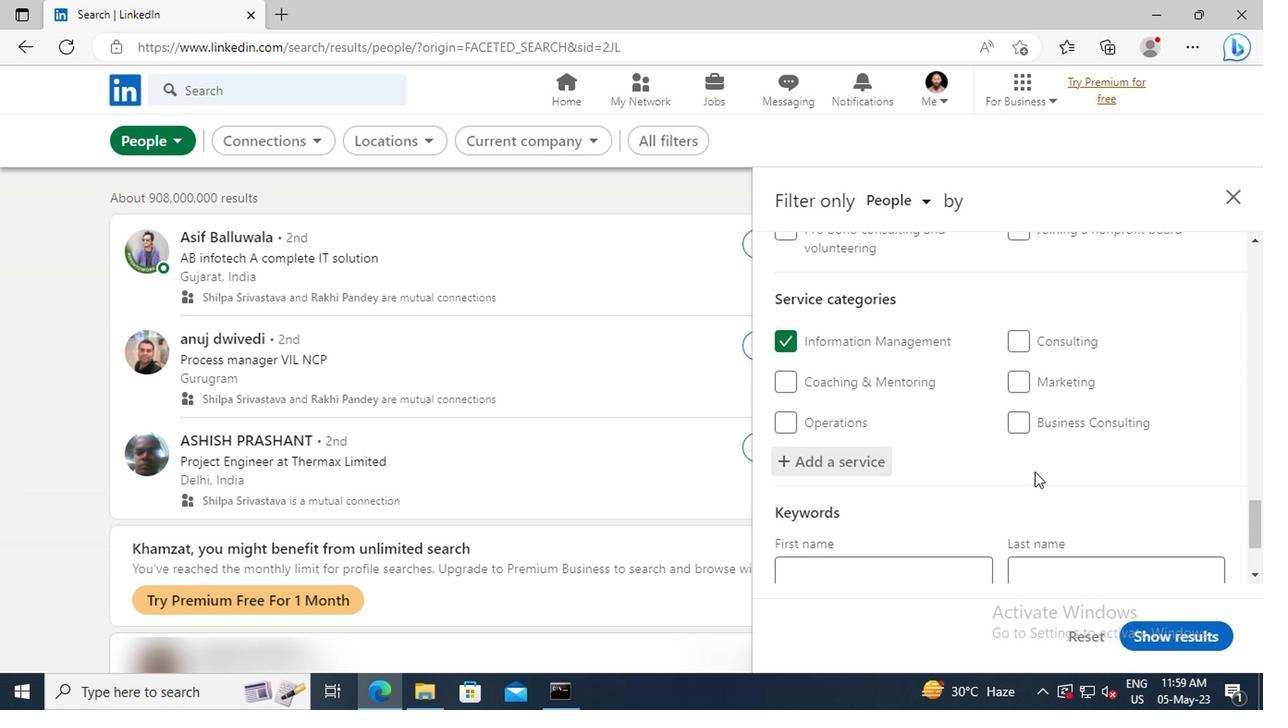
Action: Mouse scrolled (1029, 471) with delta (0, -1)
Screenshot: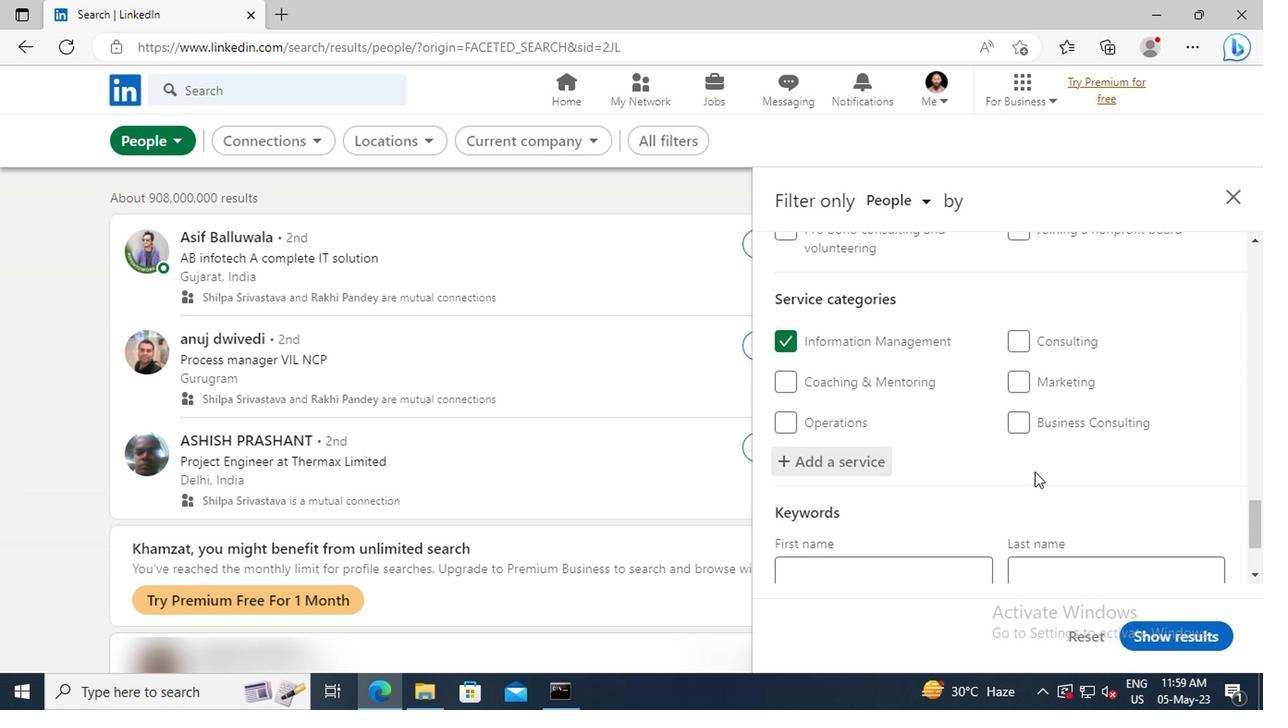 
Action: Mouse scrolled (1029, 471) with delta (0, -1)
Screenshot: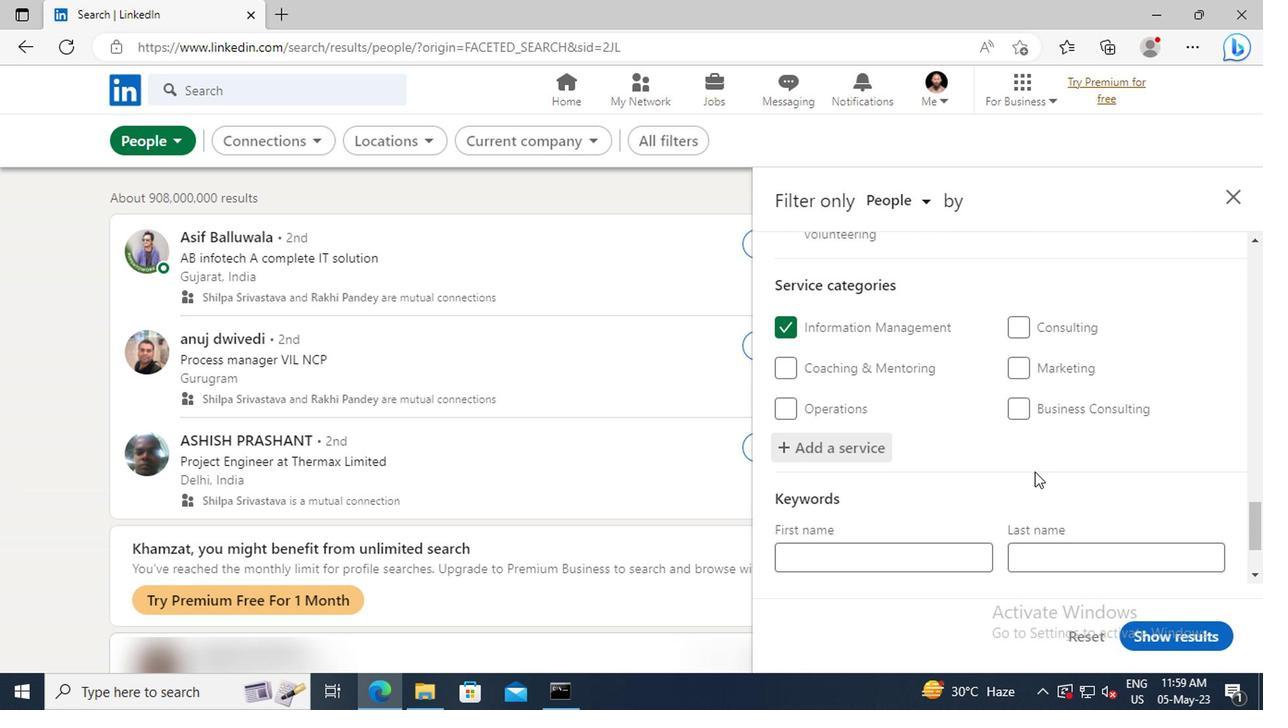 
Action: Mouse moved to (877, 494)
Screenshot: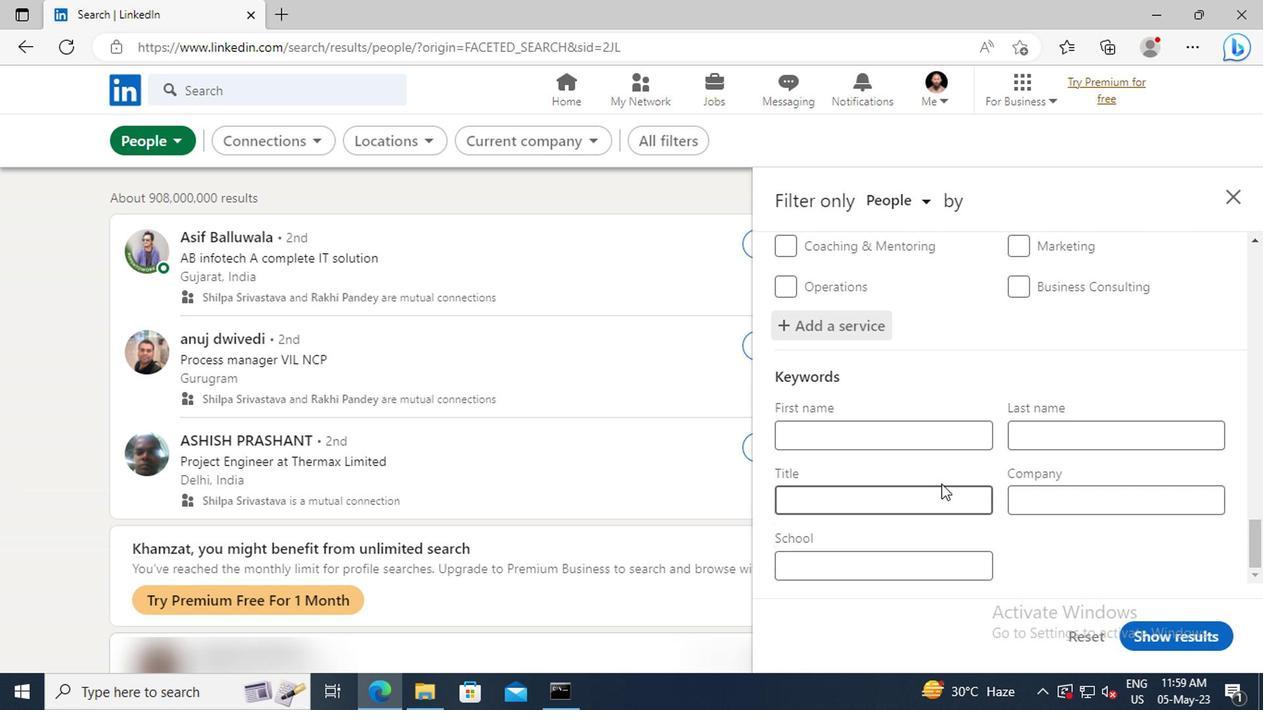 
Action: Mouse pressed left at (877, 494)
Screenshot: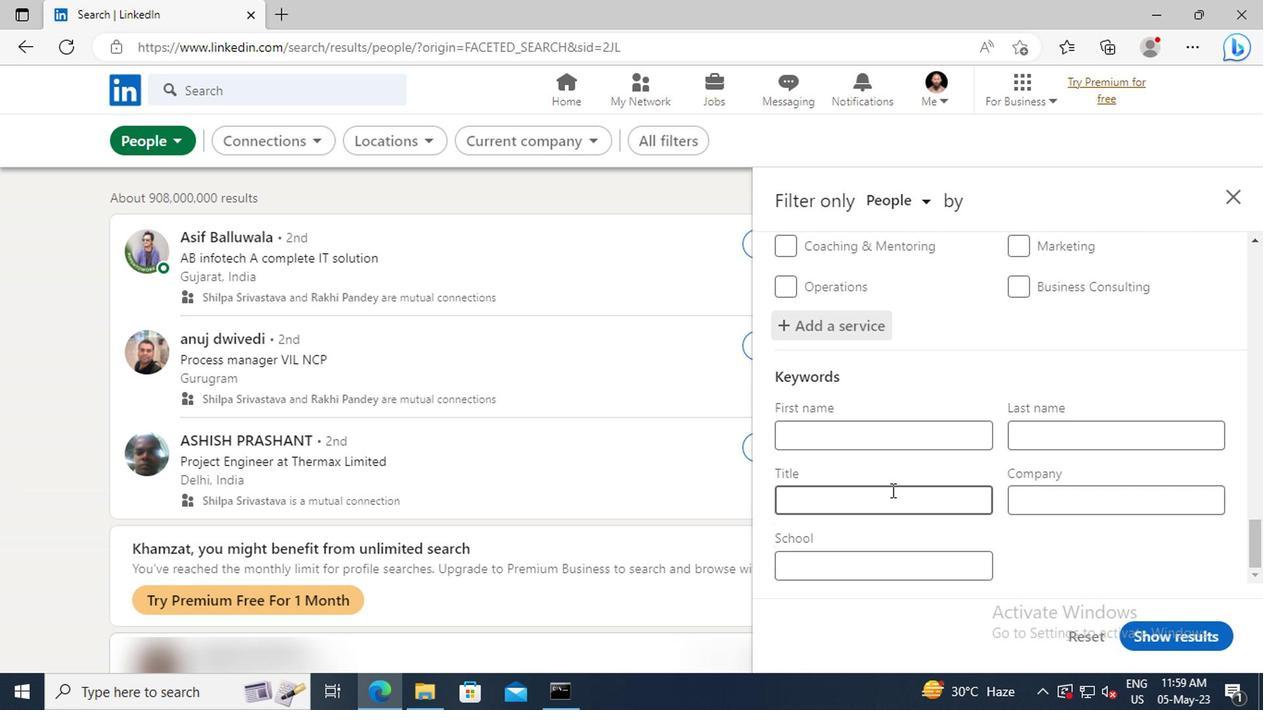 
Action: Key pressed <Key.shift>CONSTRUCTION<Key.space><Key.shift>WORKER<Key.enter>
Screenshot: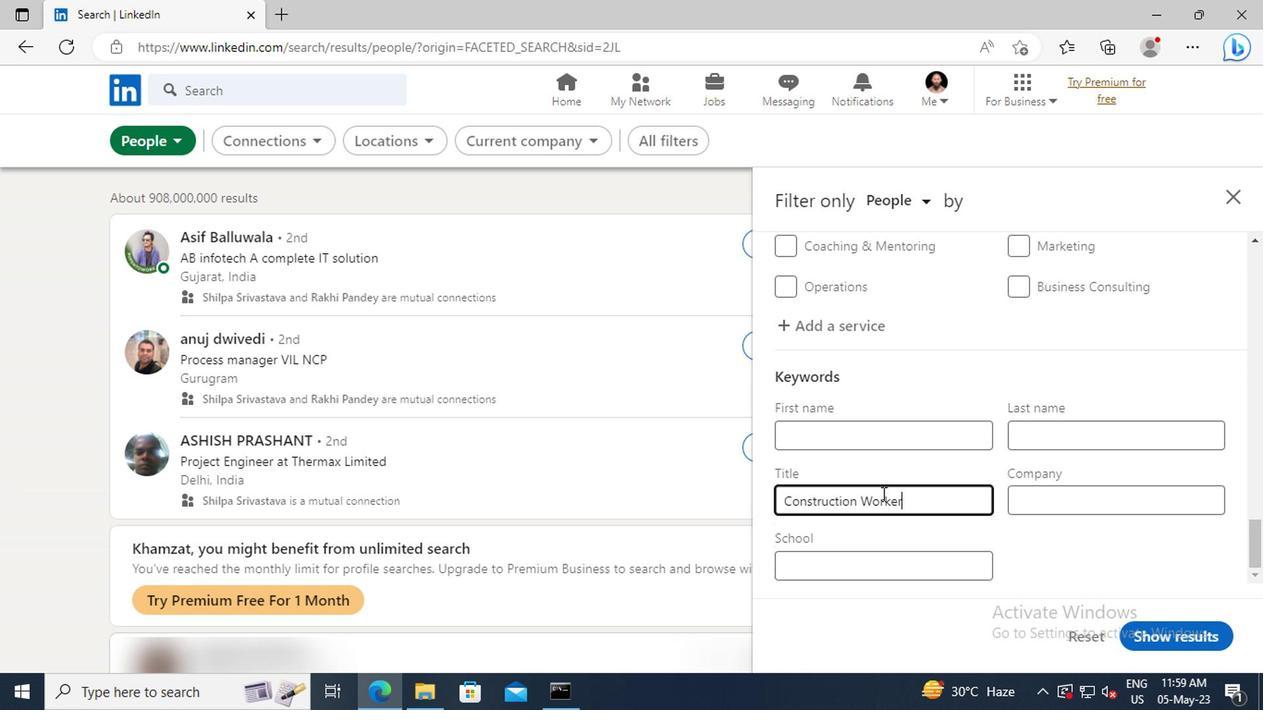 
Action: Mouse moved to (1150, 640)
Screenshot: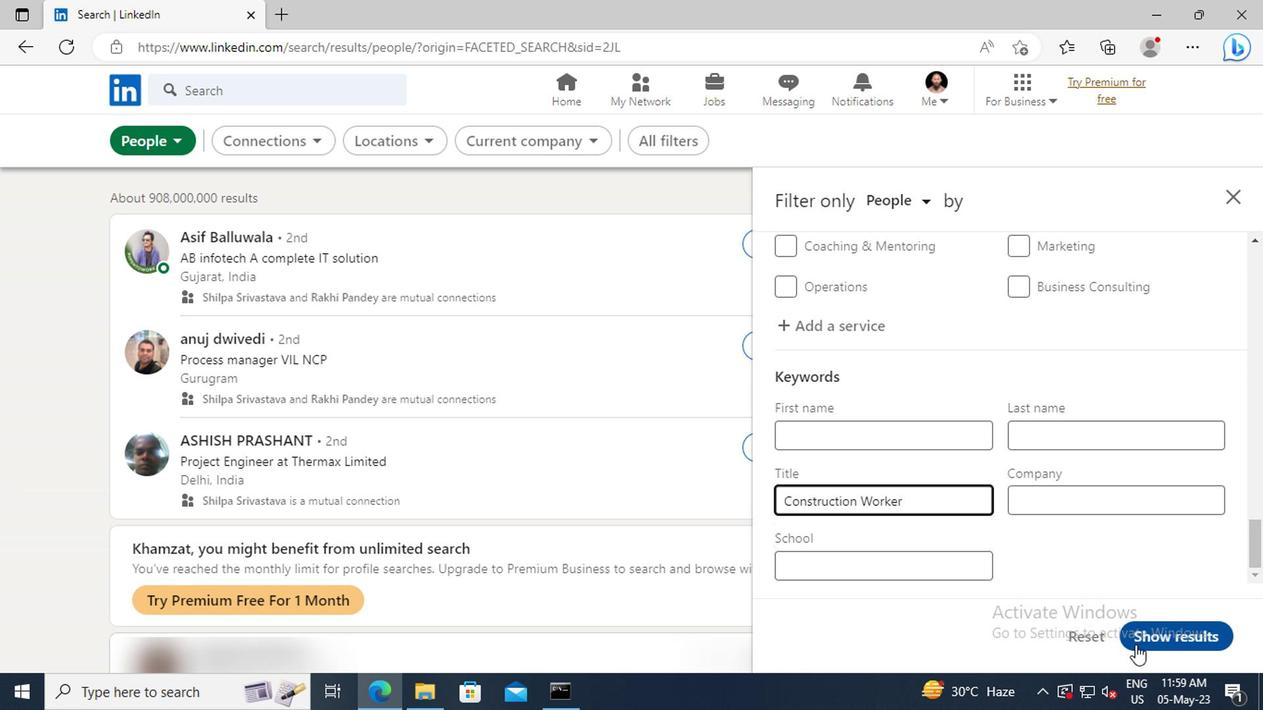 
Action: Mouse pressed left at (1150, 640)
Screenshot: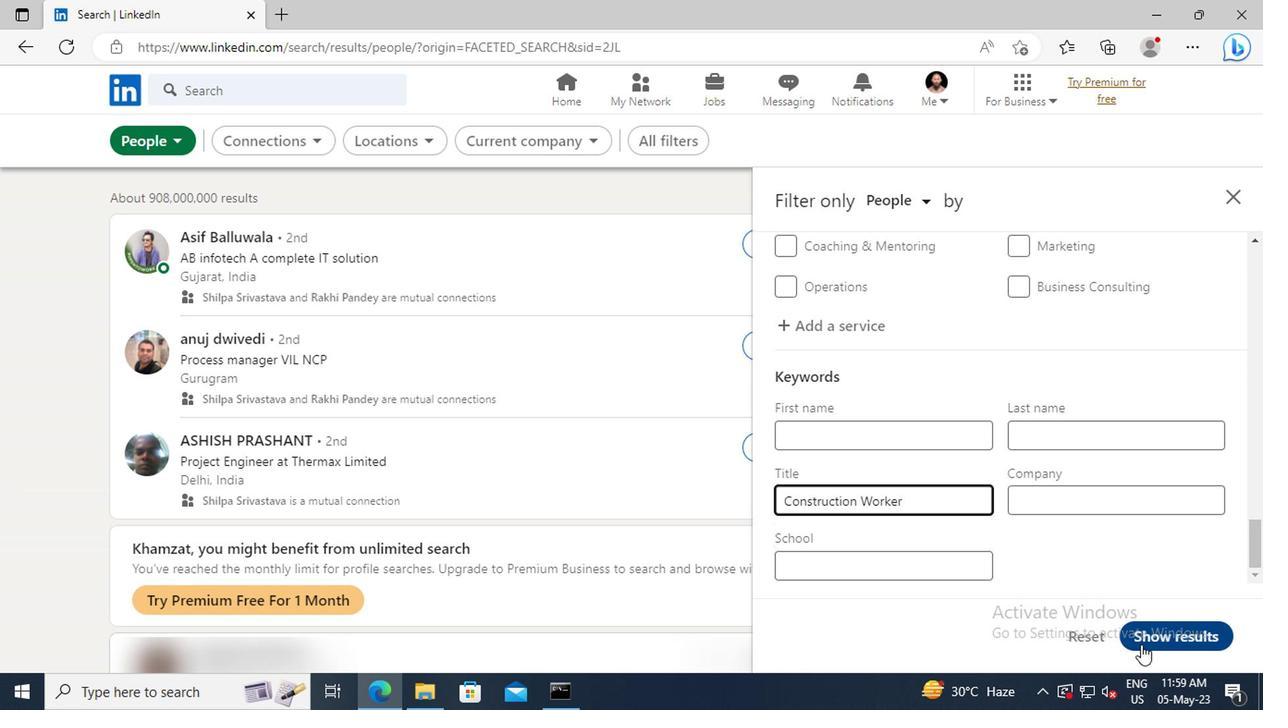 
Action: Mouse moved to (1150, 640)
Screenshot: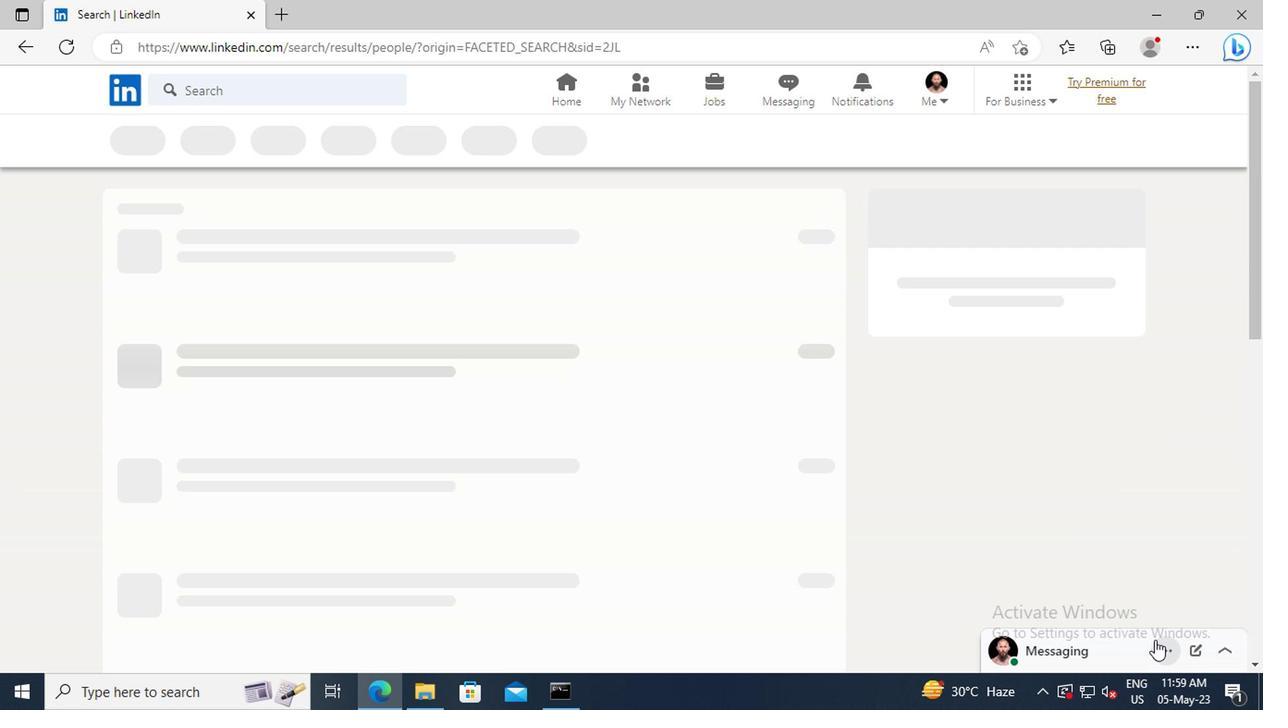 
